 Task: Find connections with filter location Shāntipur with filter topic #Leadershipwith filter profile language German with filter current company Confederation of Indian Industry with filter school University of Kerala with filter industry Insurance with filter service category Resume Writing with filter keywords title Roofer
Action: Mouse moved to (691, 94)
Screenshot: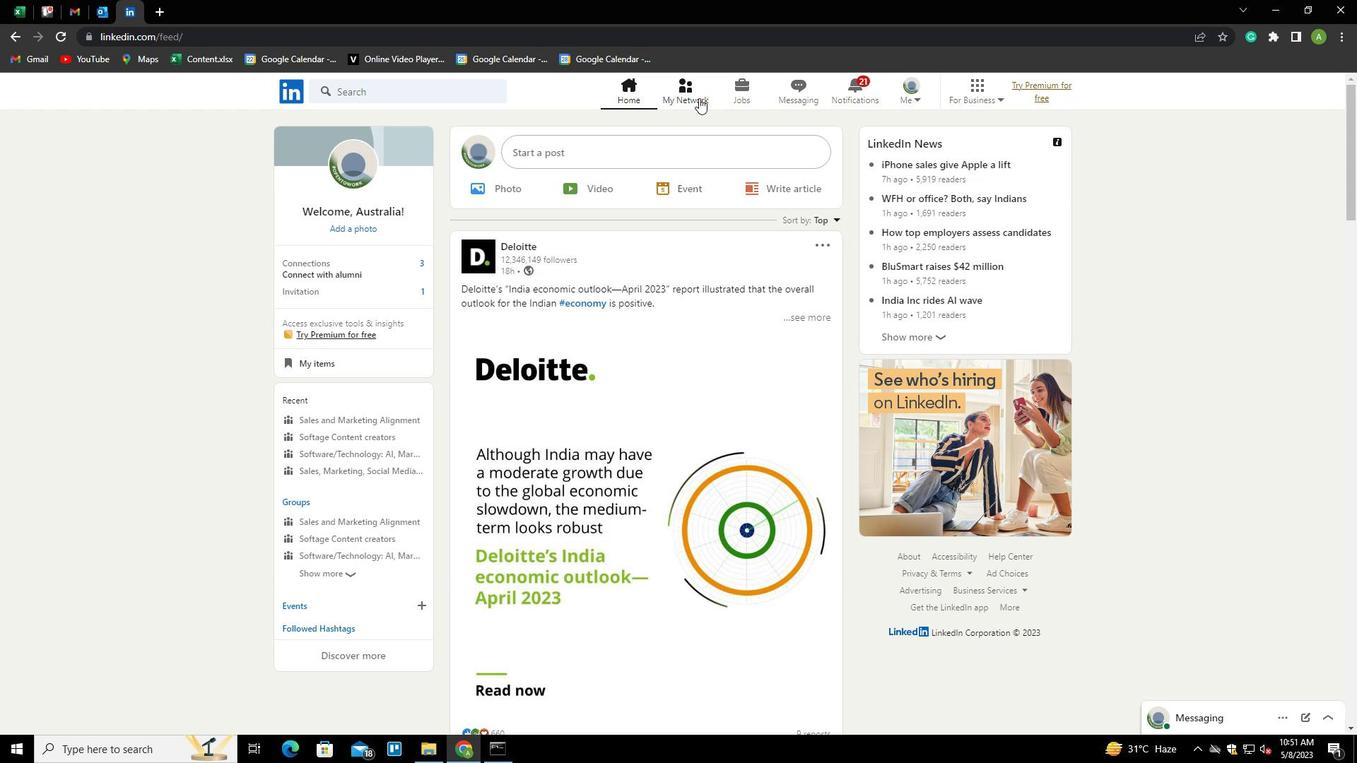 
Action: Mouse pressed left at (691, 94)
Screenshot: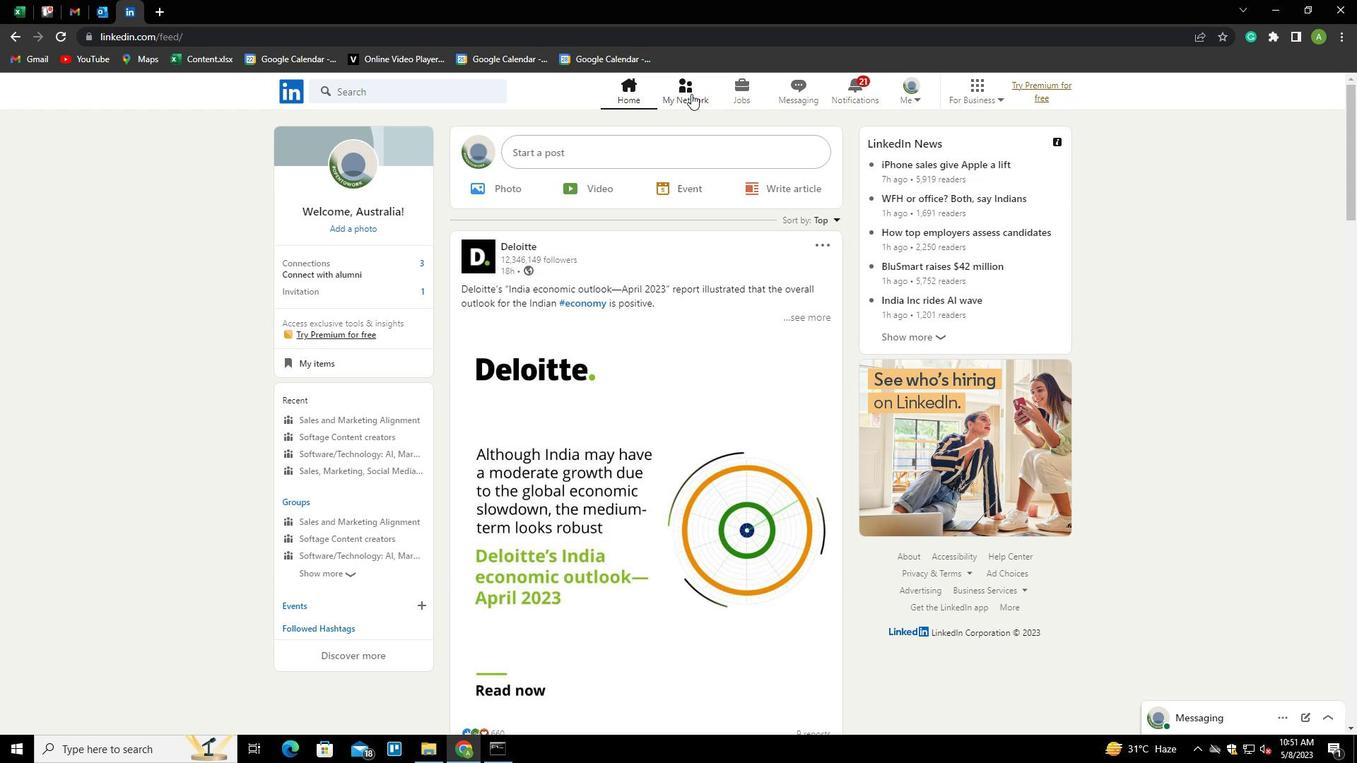 
Action: Mouse moved to (344, 165)
Screenshot: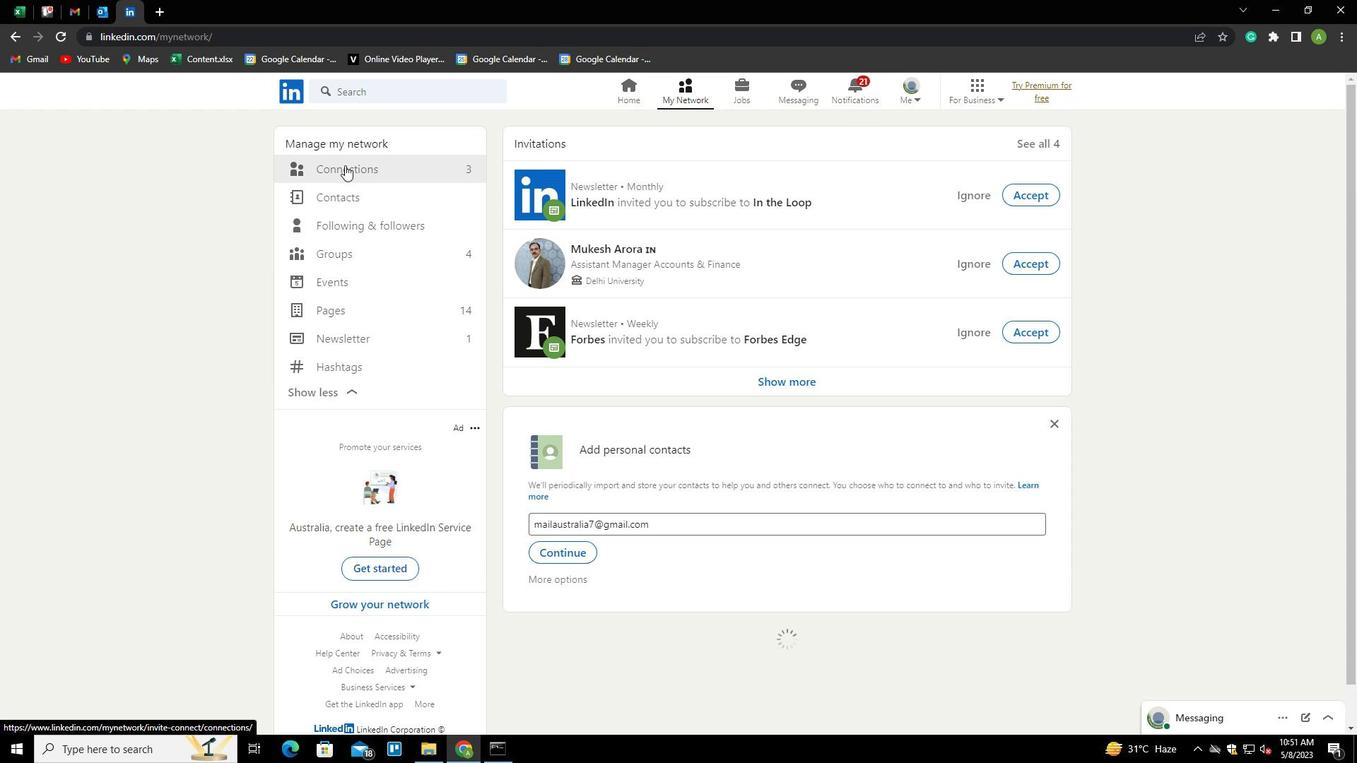 
Action: Mouse pressed left at (344, 165)
Screenshot: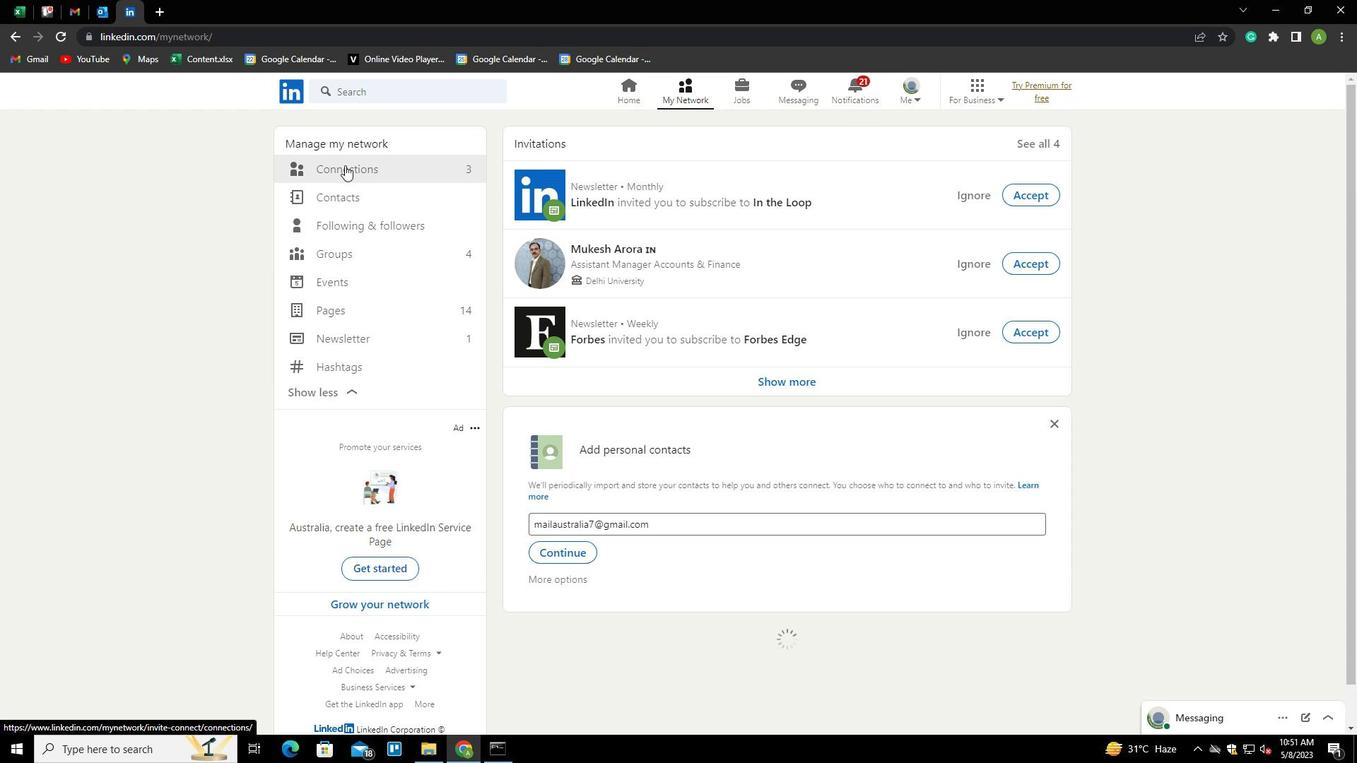 
Action: Mouse moved to (768, 166)
Screenshot: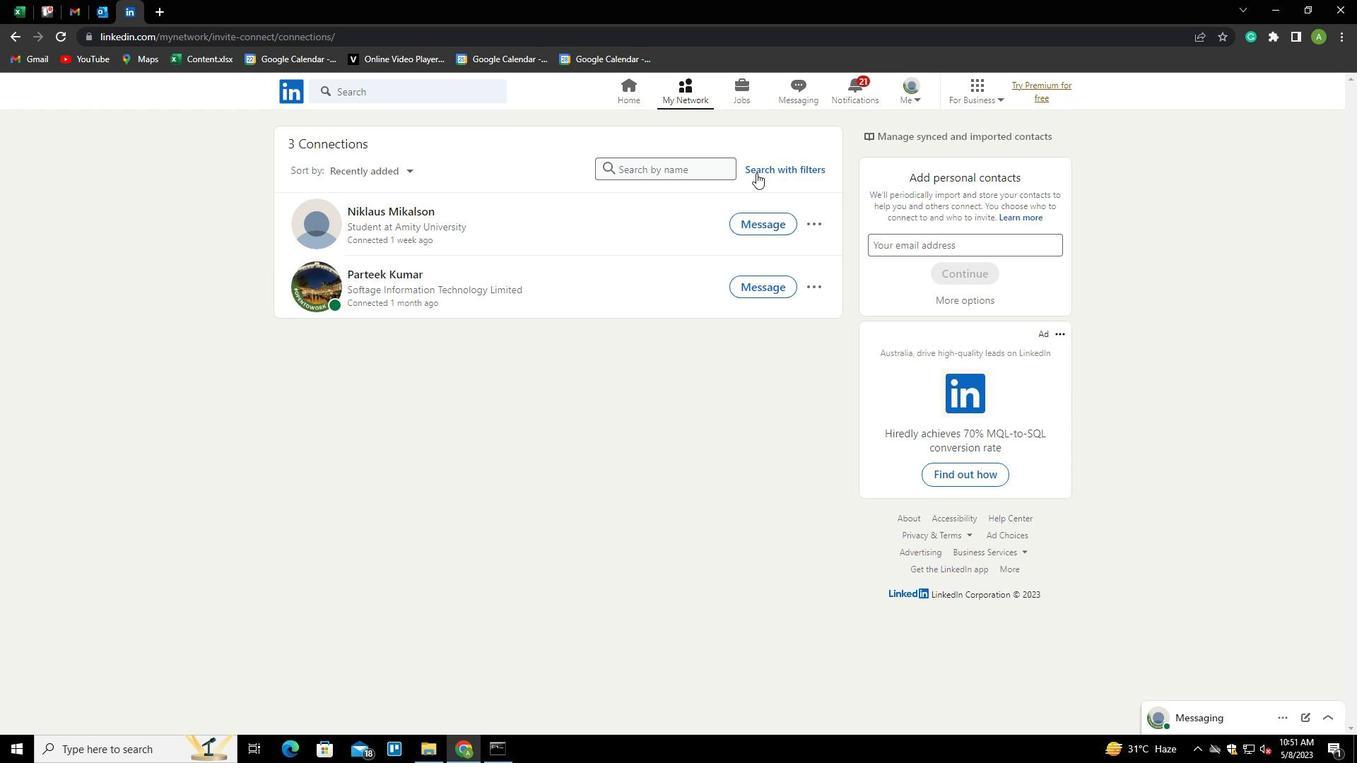 
Action: Mouse pressed left at (768, 166)
Screenshot: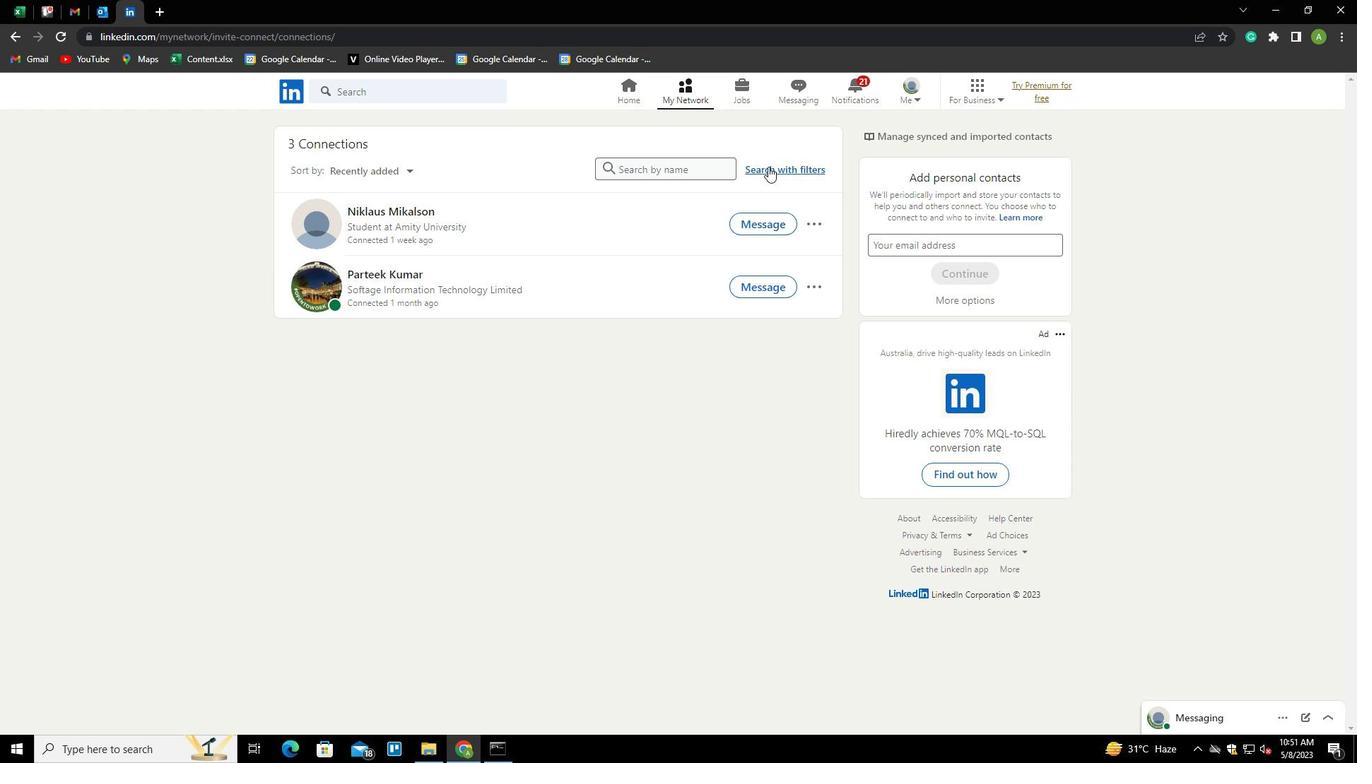 
Action: Mouse moved to (720, 127)
Screenshot: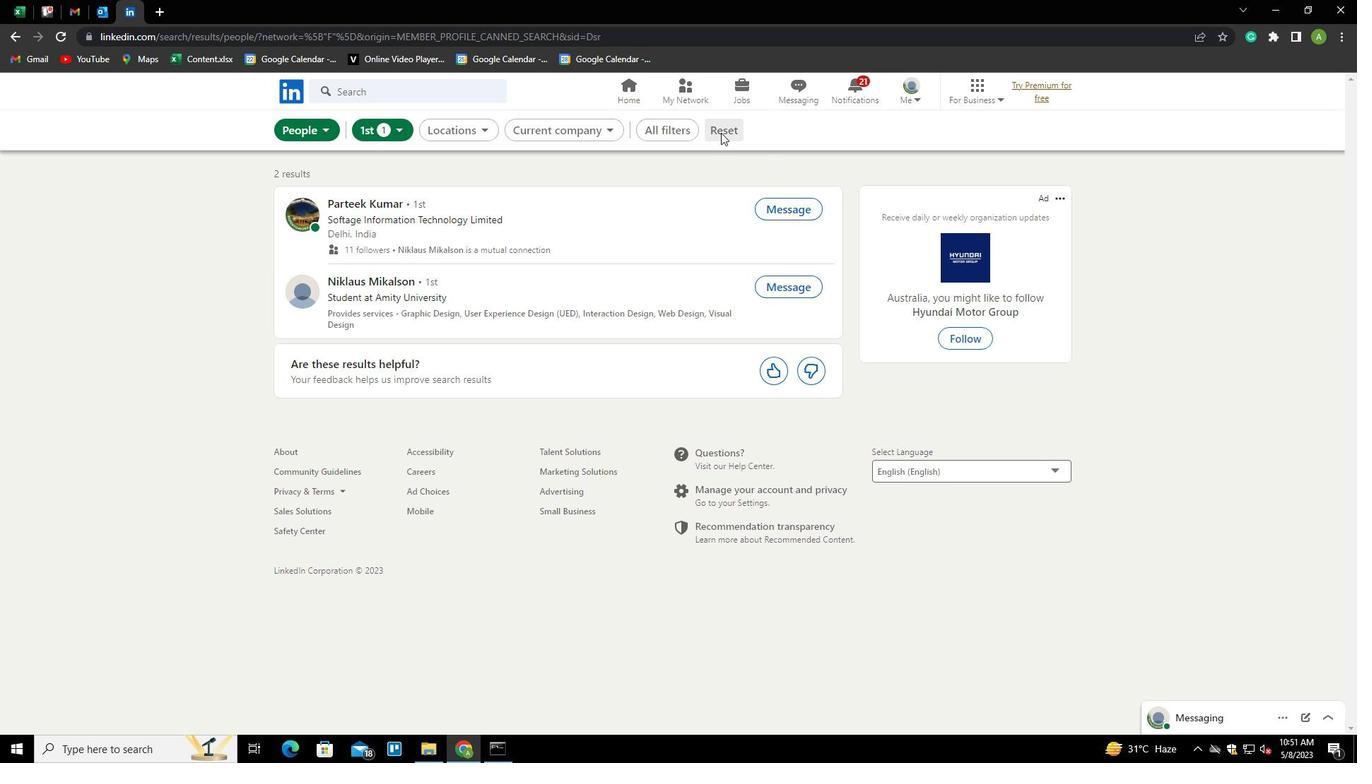 
Action: Mouse pressed left at (720, 127)
Screenshot: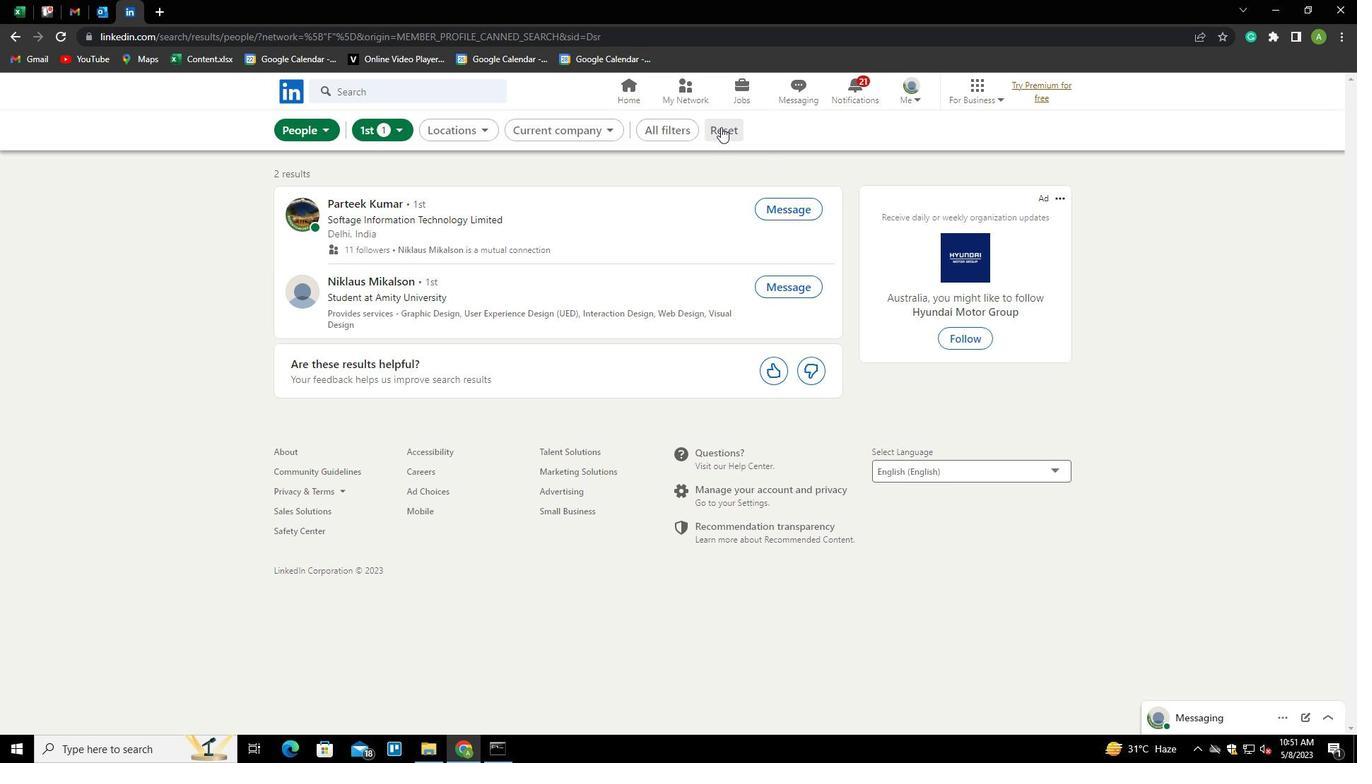 
Action: Mouse moved to (710, 132)
Screenshot: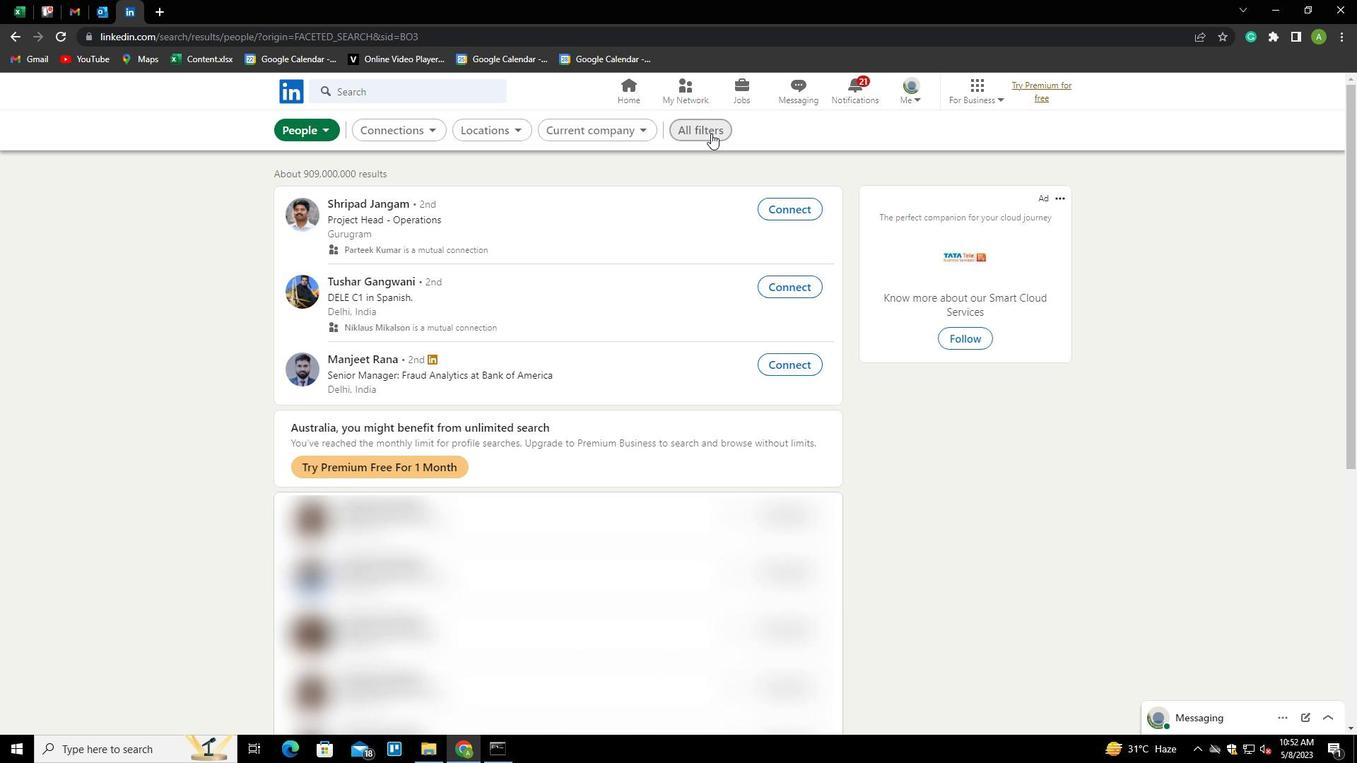 
Action: Mouse pressed left at (710, 132)
Screenshot: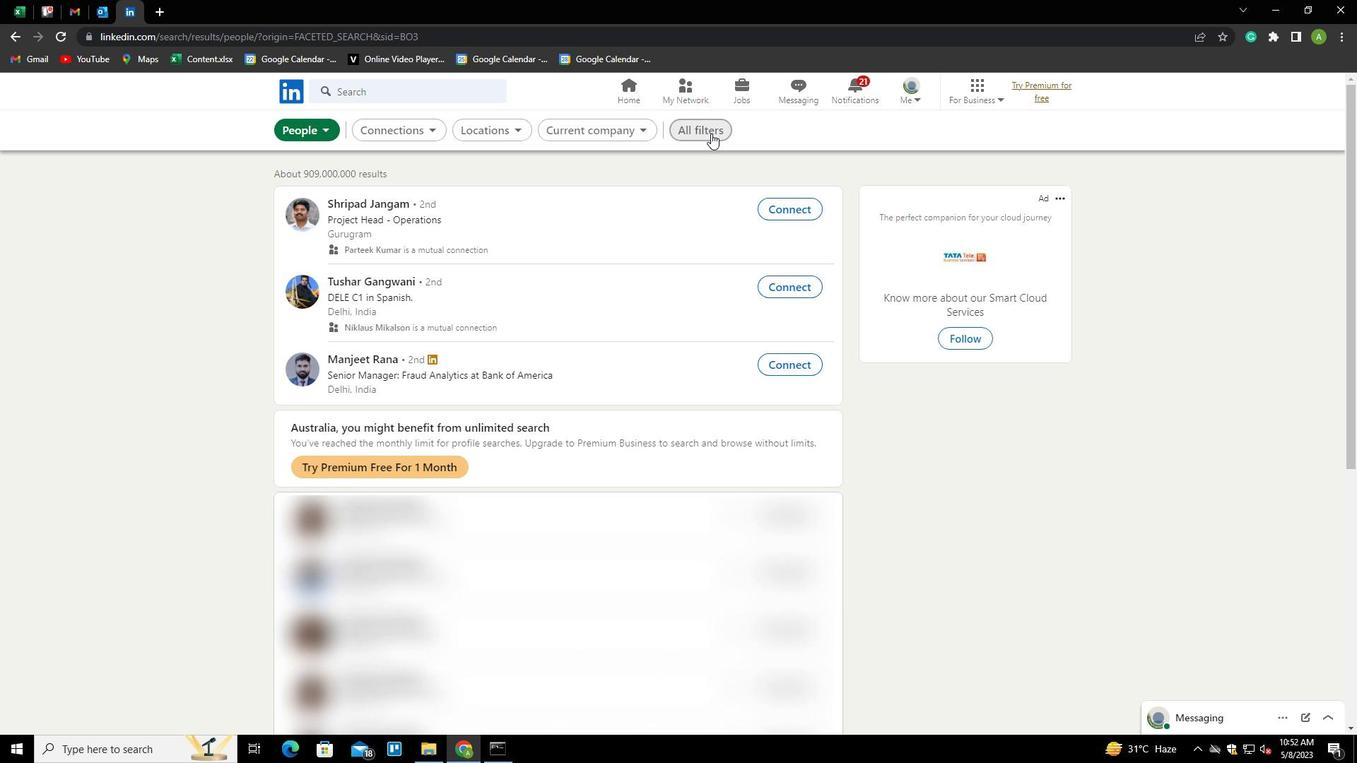 
Action: Mouse moved to (1179, 361)
Screenshot: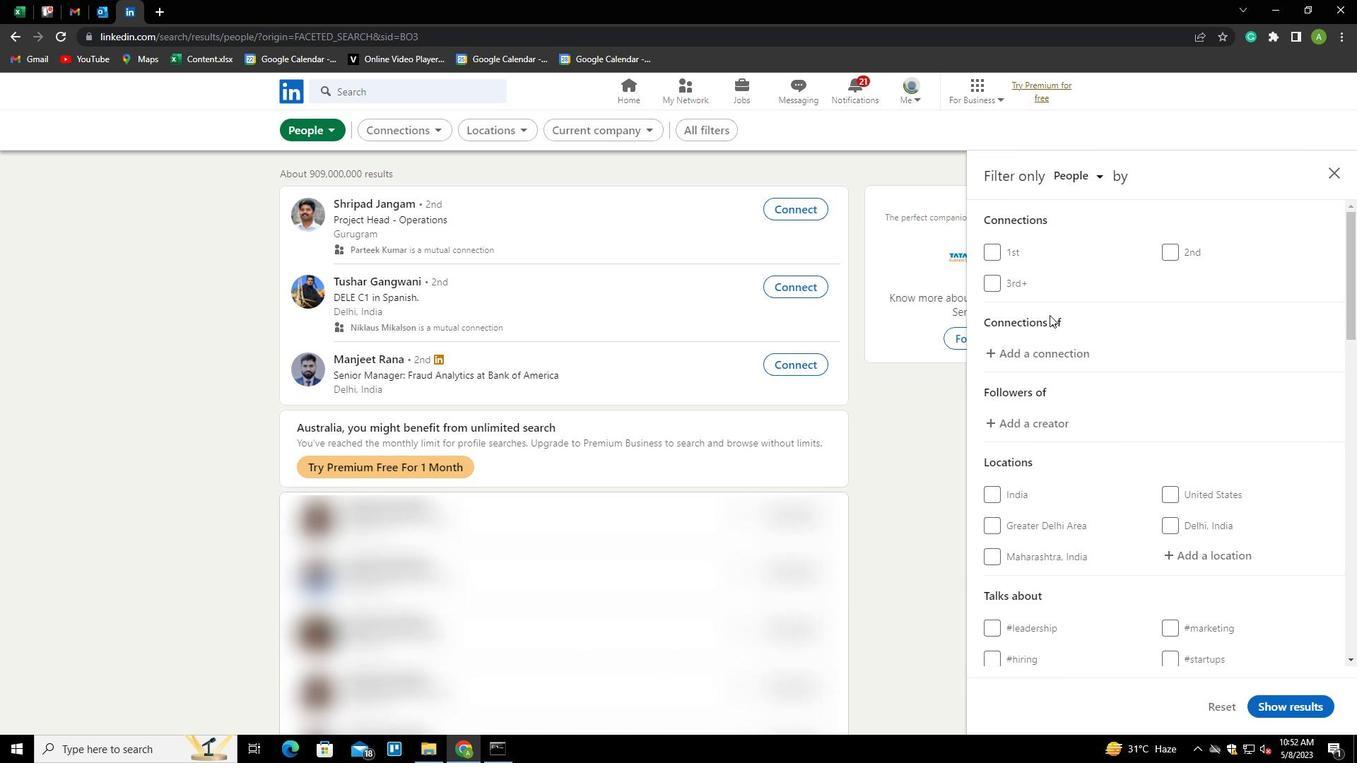 
Action: Mouse scrolled (1179, 360) with delta (0, 0)
Screenshot: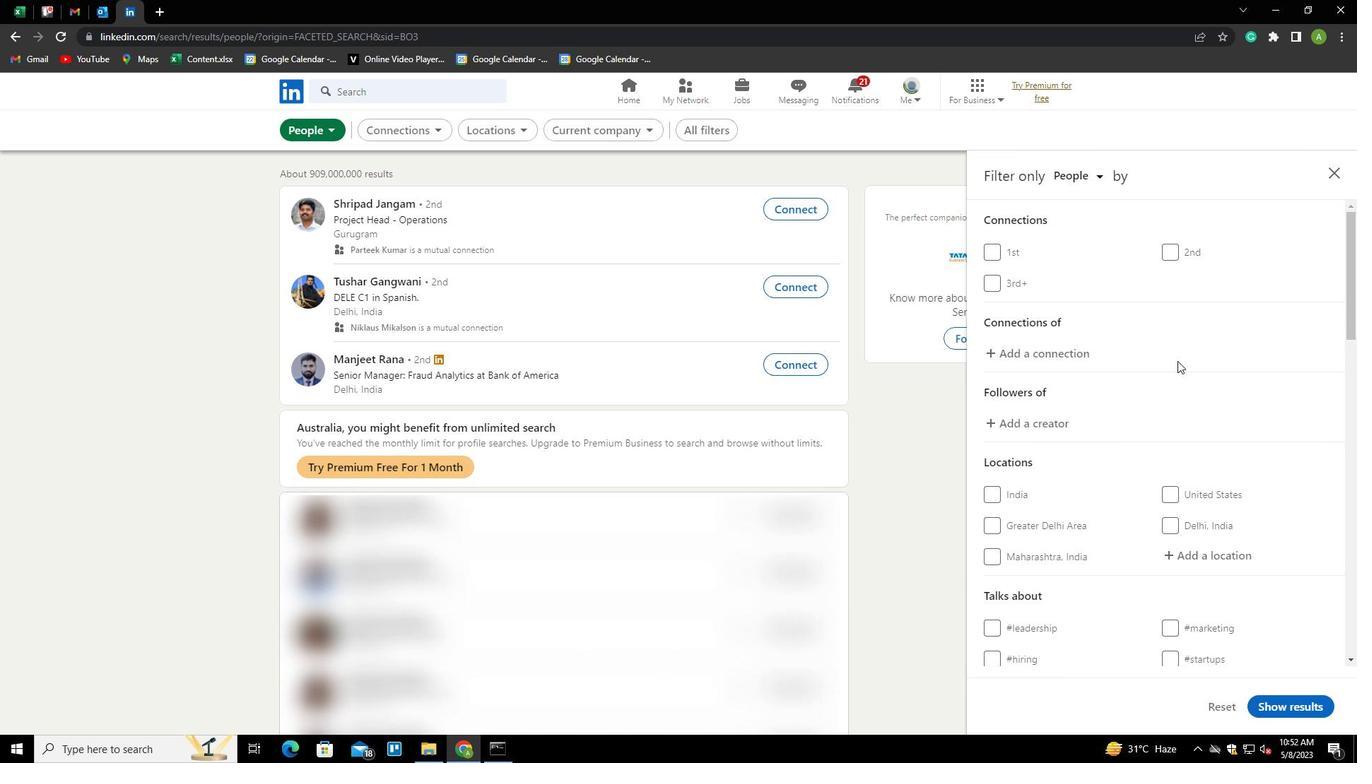 
Action: Mouse scrolled (1179, 360) with delta (0, 0)
Screenshot: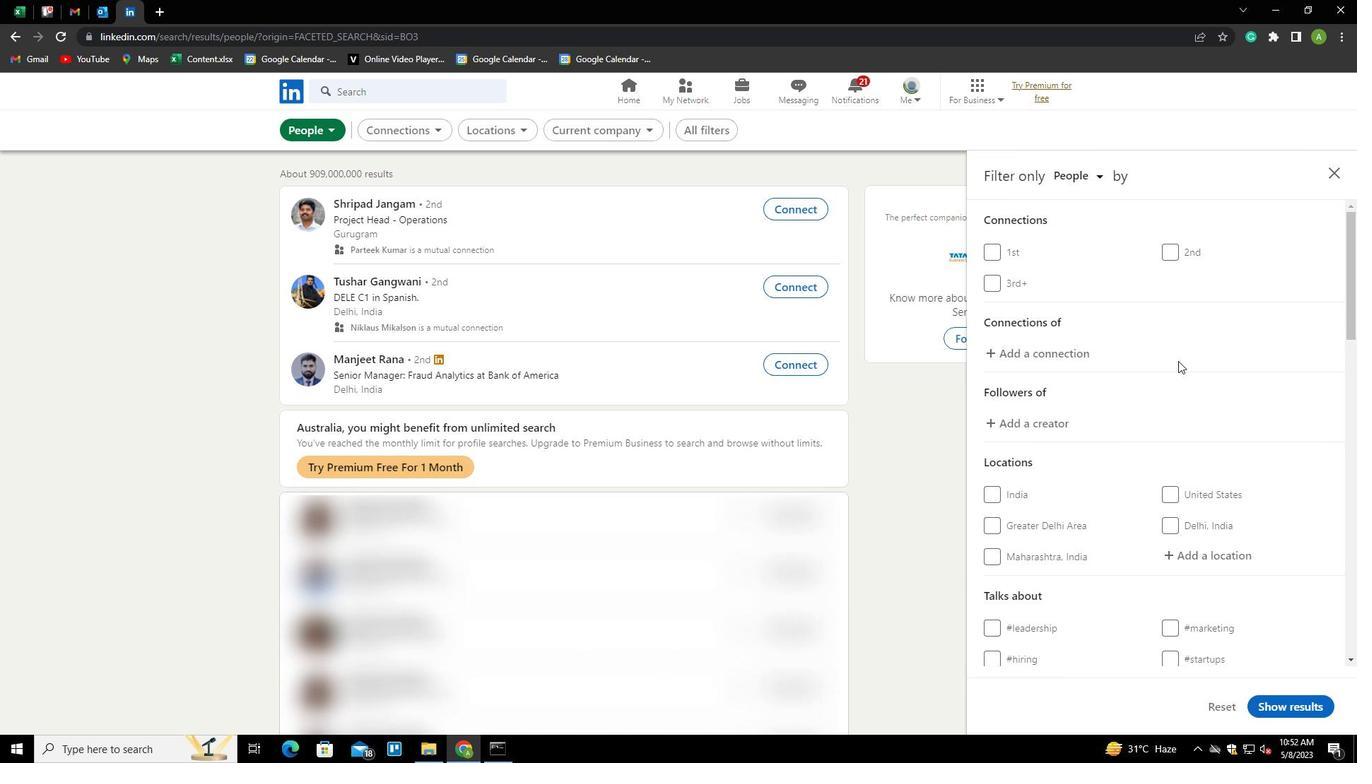 
Action: Mouse moved to (1186, 420)
Screenshot: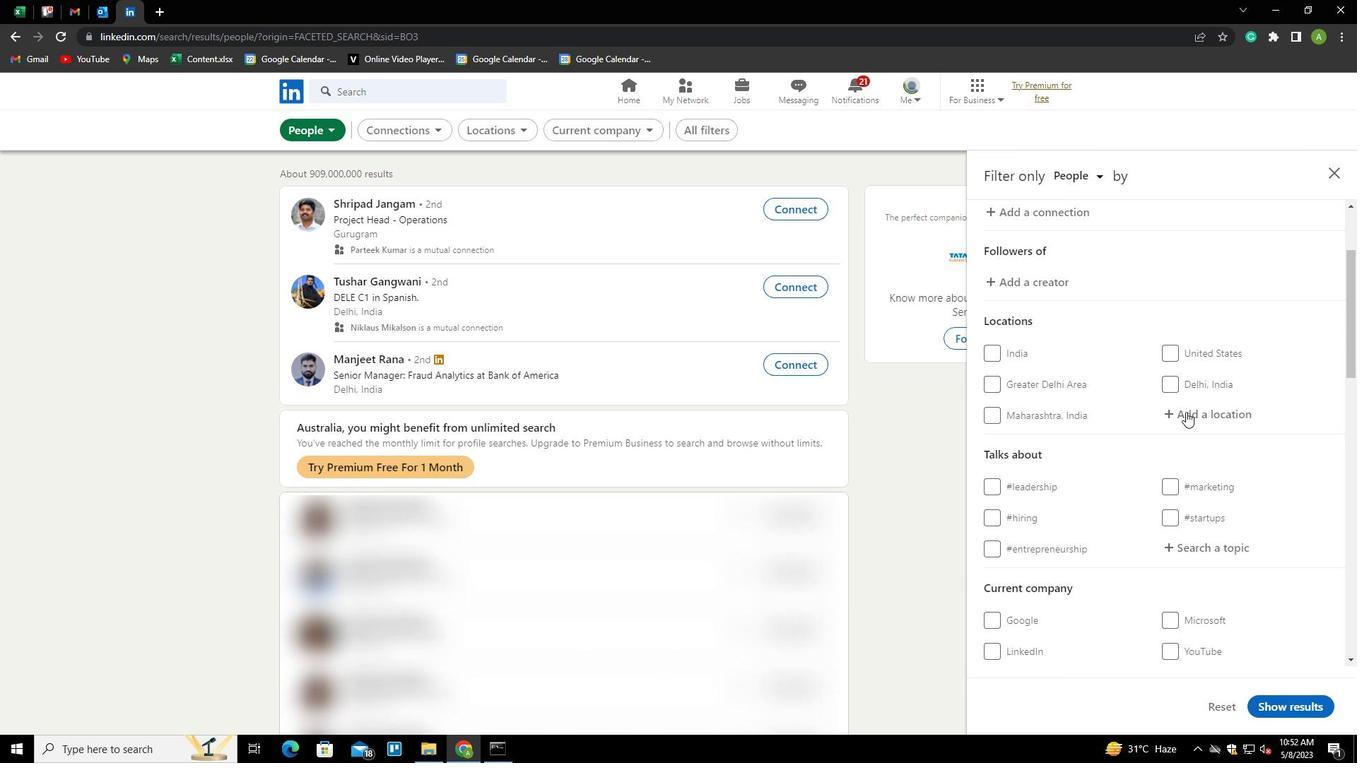 
Action: Mouse pressed left at (1186, 420)
Screenshot: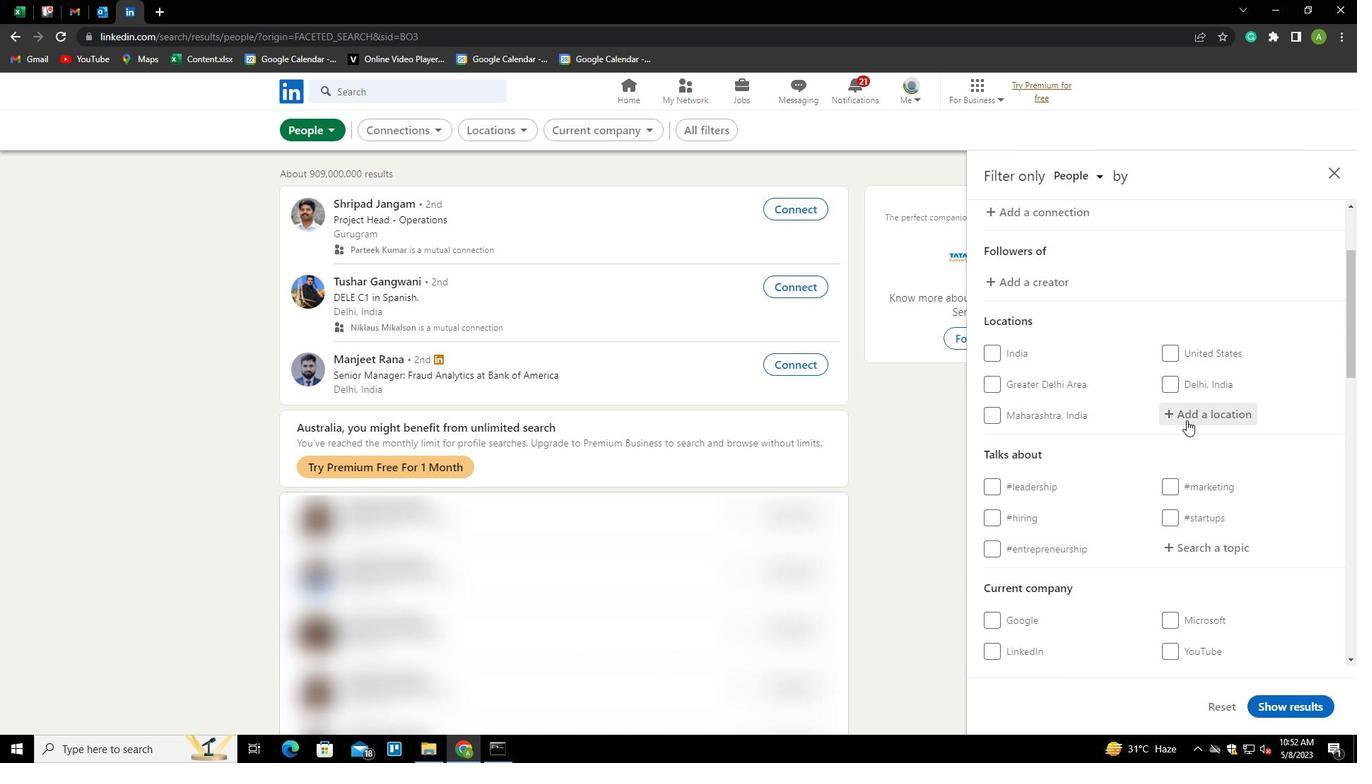 
Action: Key pressed <Key.shift>SHNTIPUR
Screenshot: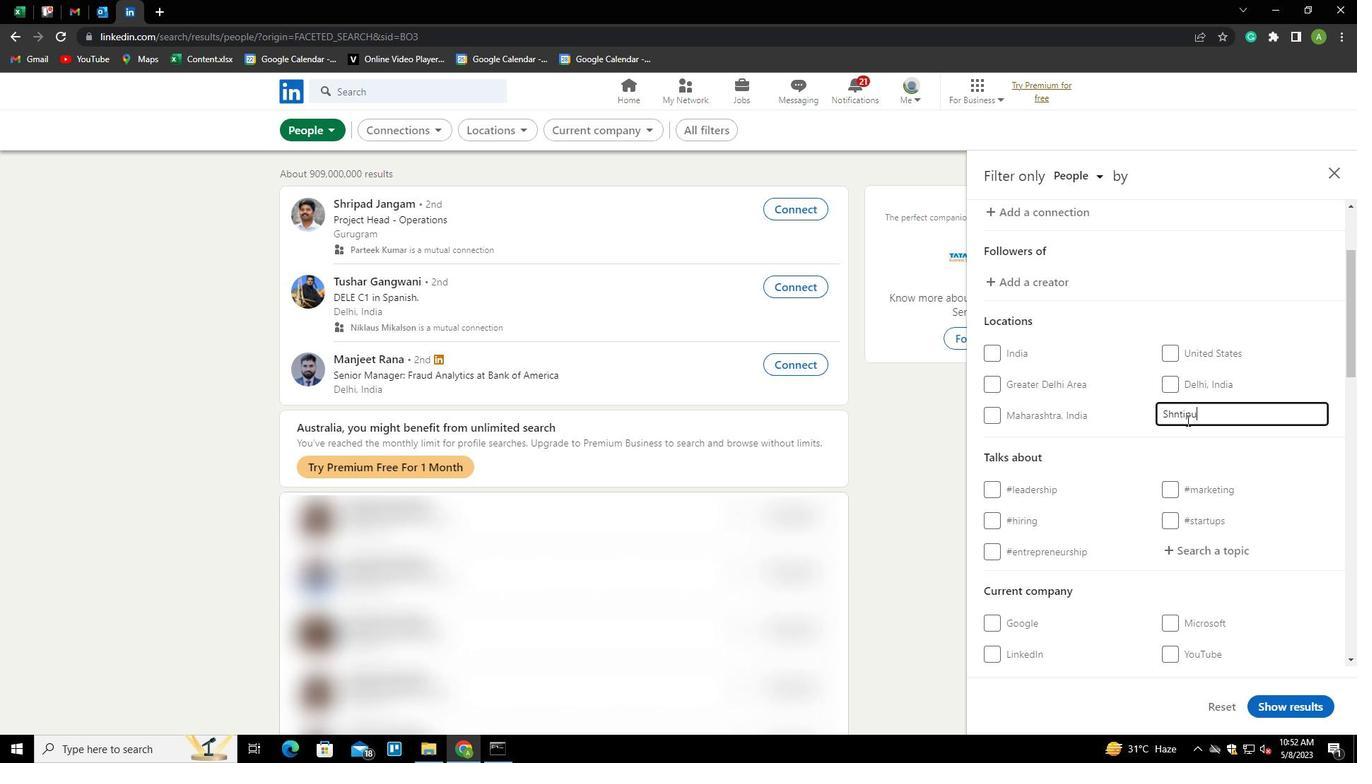 
Action: Mouse moved to (1173, 417)
Screenshot: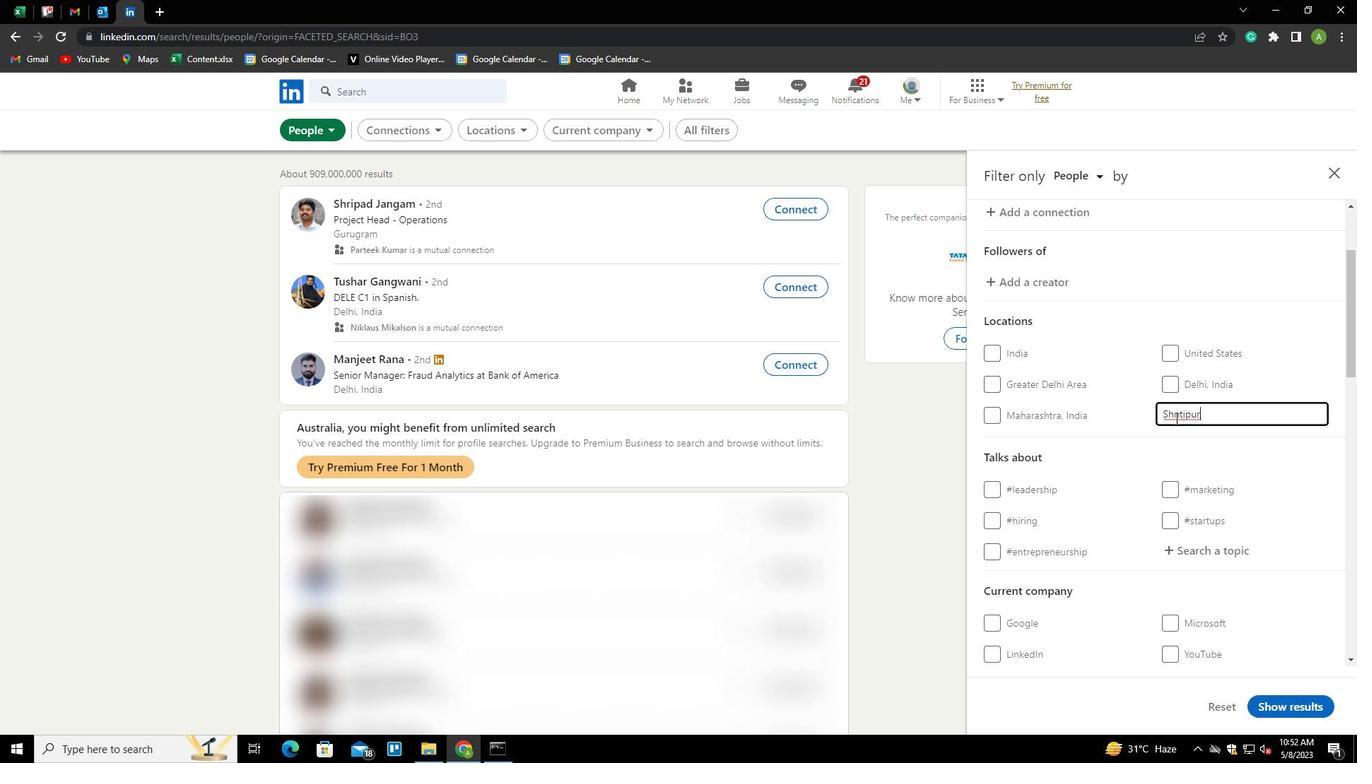 
Action: Mouse pressed left at (1173, 417)
Screenshot: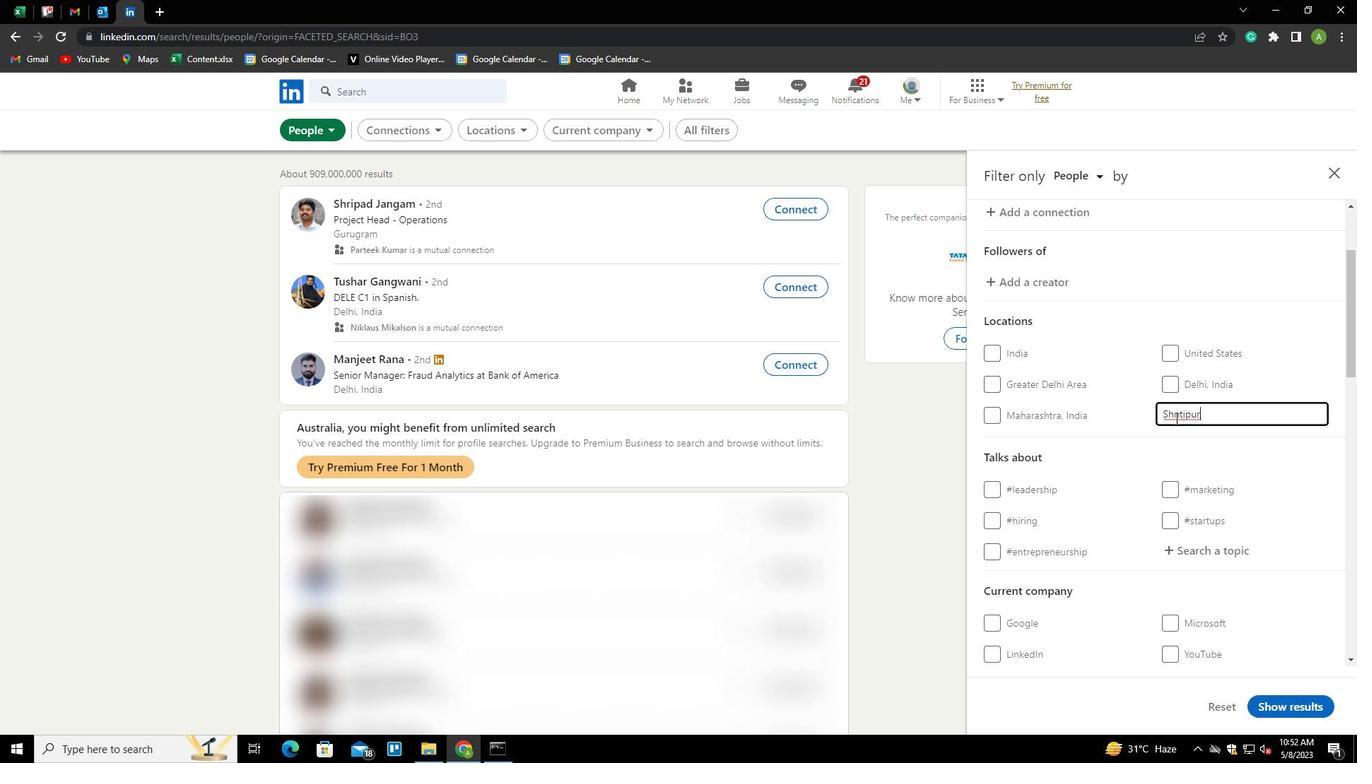 
Action: Mouse moved to (1181, 417)
Screenshot: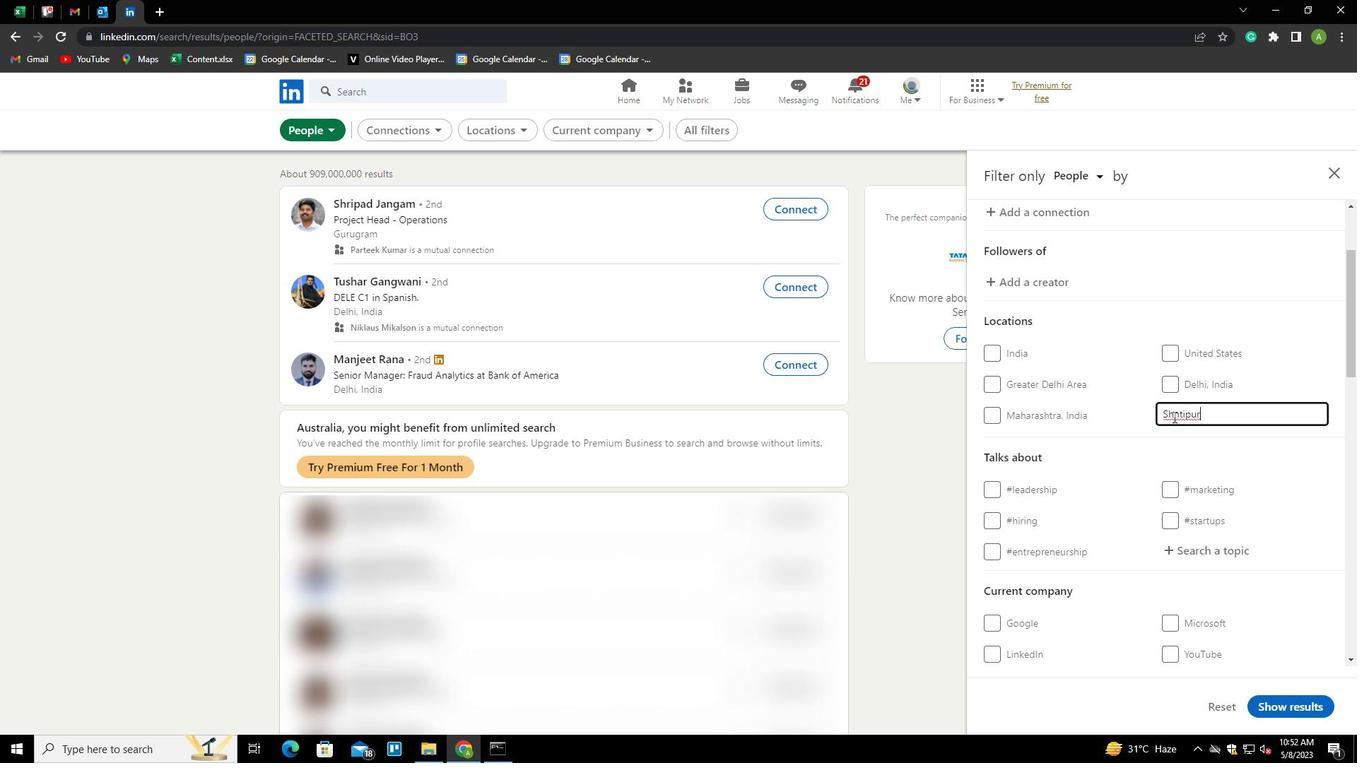 
Action: Key pressed A
Screenshot: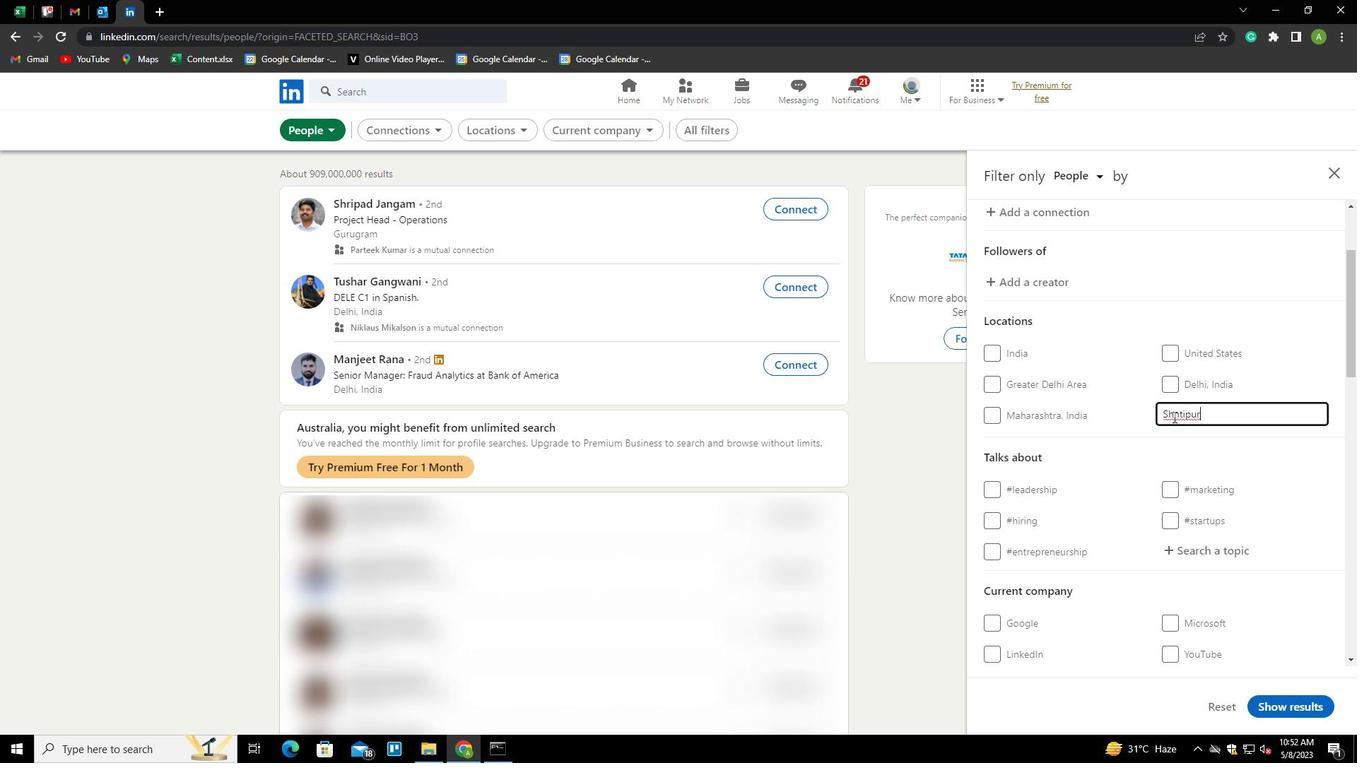 
Action: Mouse moved to (1261, 473)
Screenshot: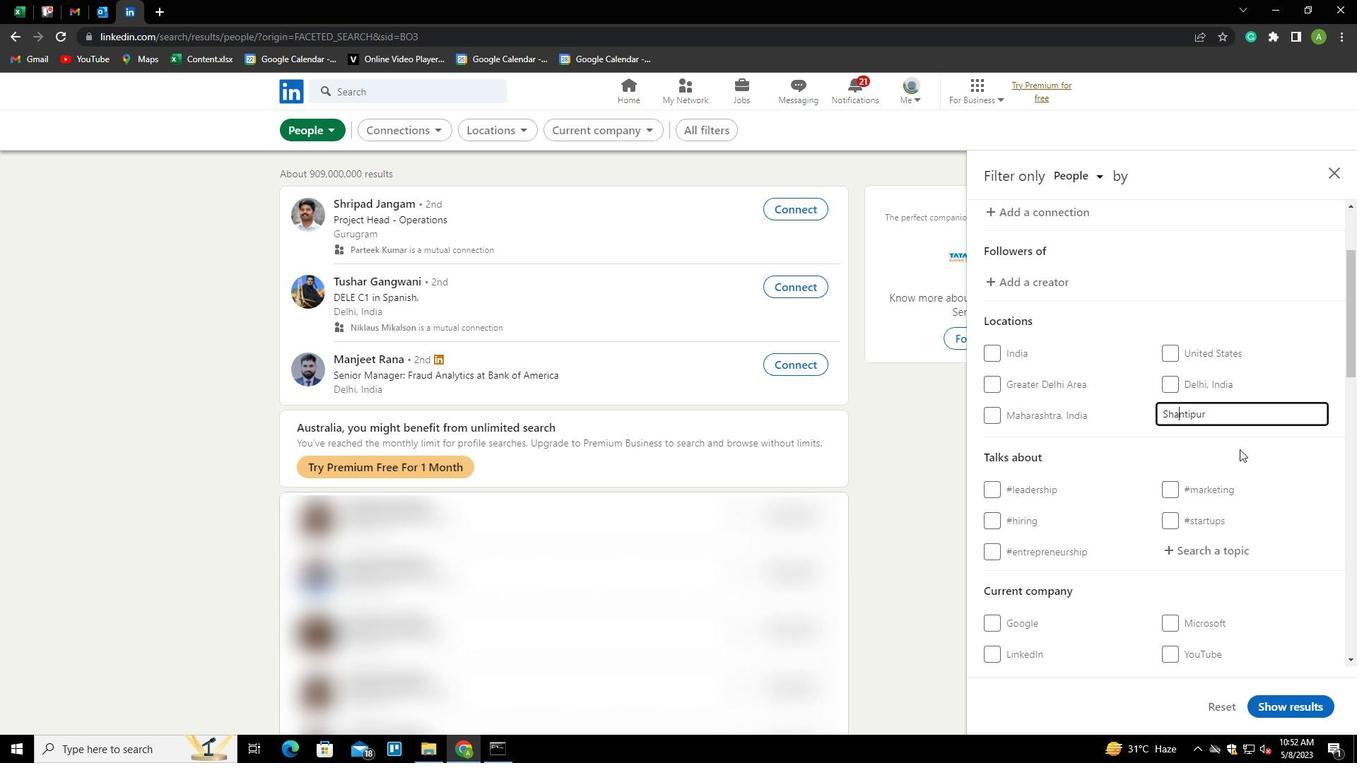 
Action: Mouse pressed left at (1261, 473)
Screenshot: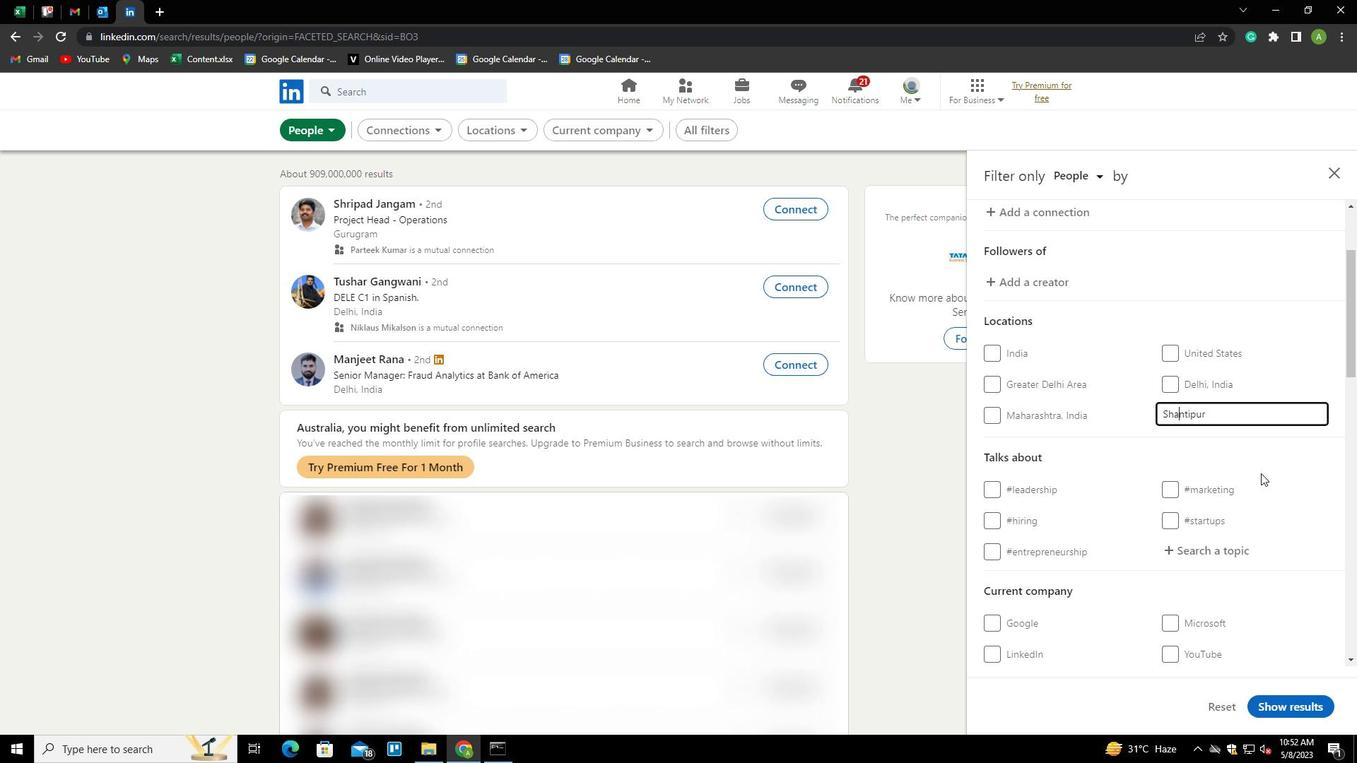 
Action: Mouse moved to (1244, 548)
Screenshot: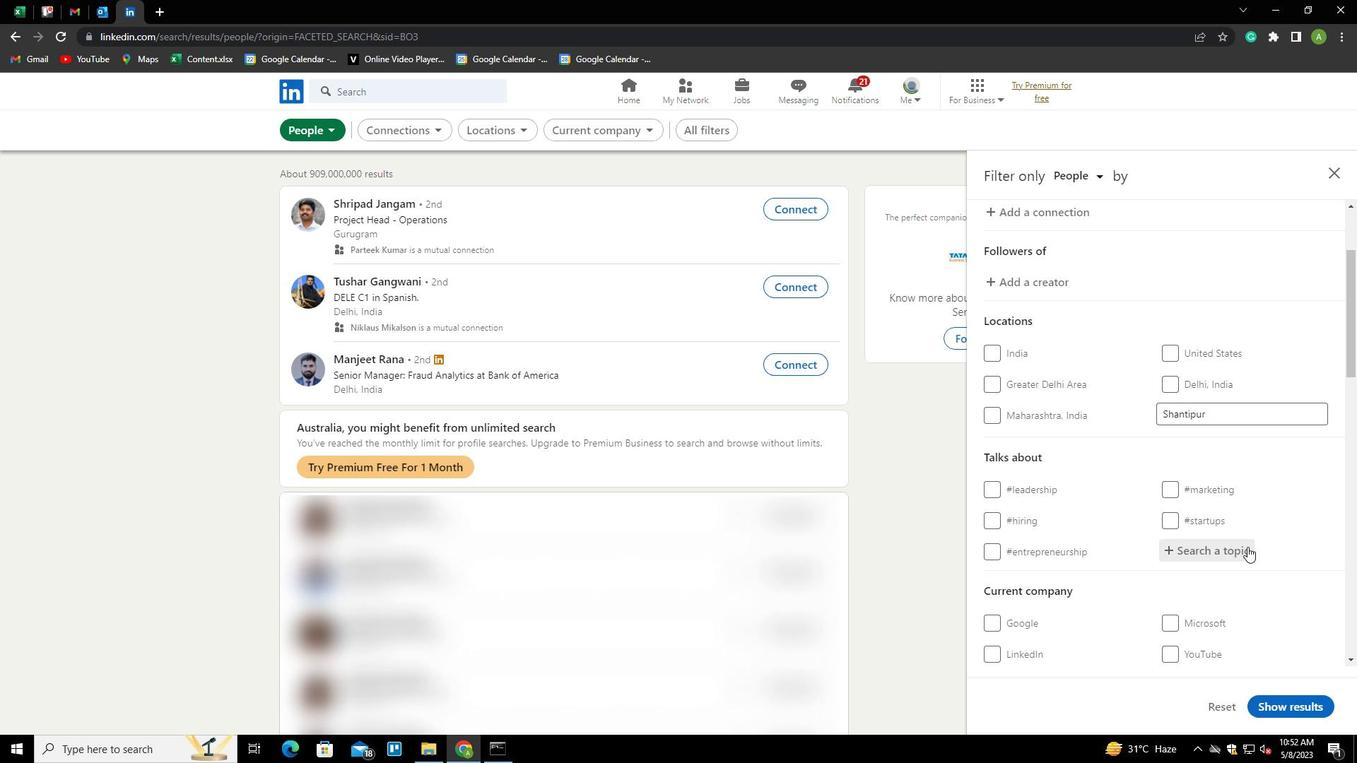 
Action: Mouse pressed left at (1244, 548)
Screenshot: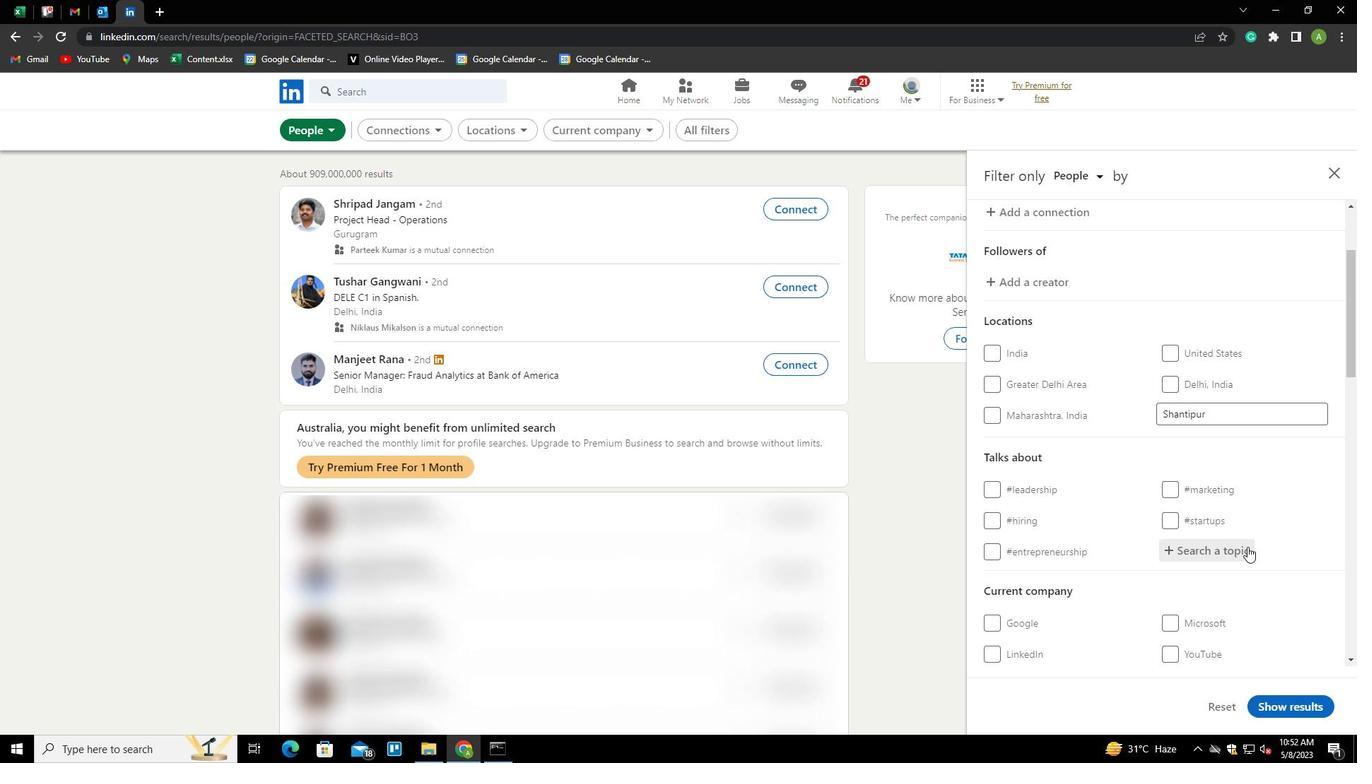 
Action: Key pressed LEADERSHIP<Key.down><Key.enter>
Screenshot: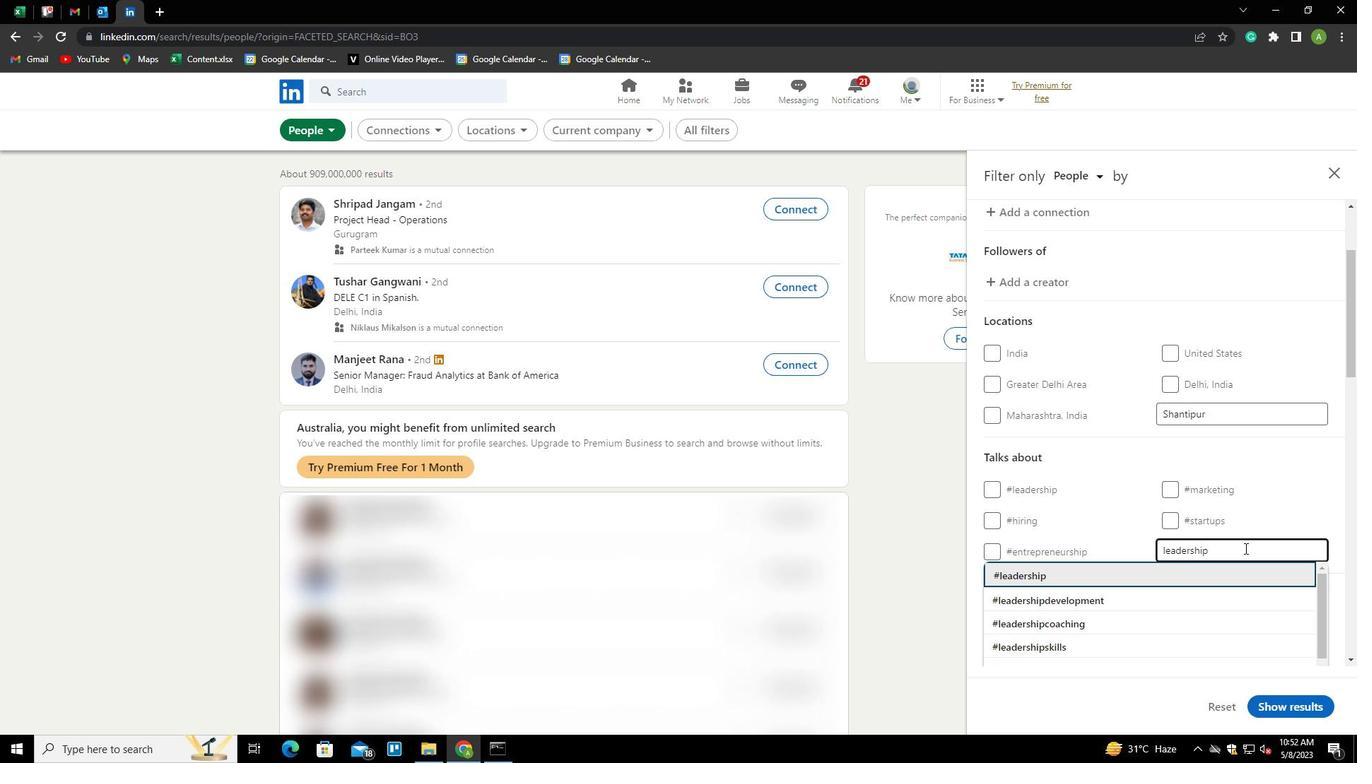 
Action: Mouse moved to (1244, 549)
Screenshot: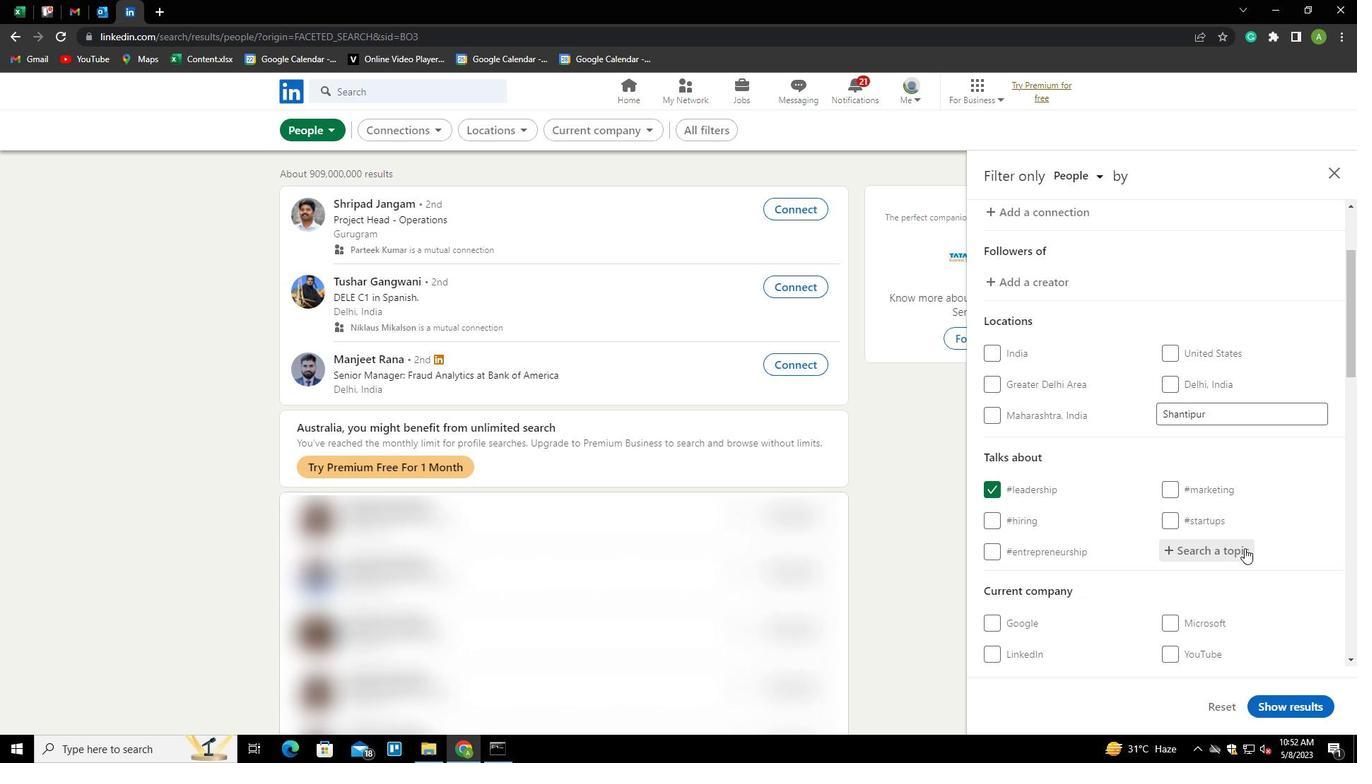 
Action: Mouse scrolled (1244, 548) with delta (0, 0)
Screenshot: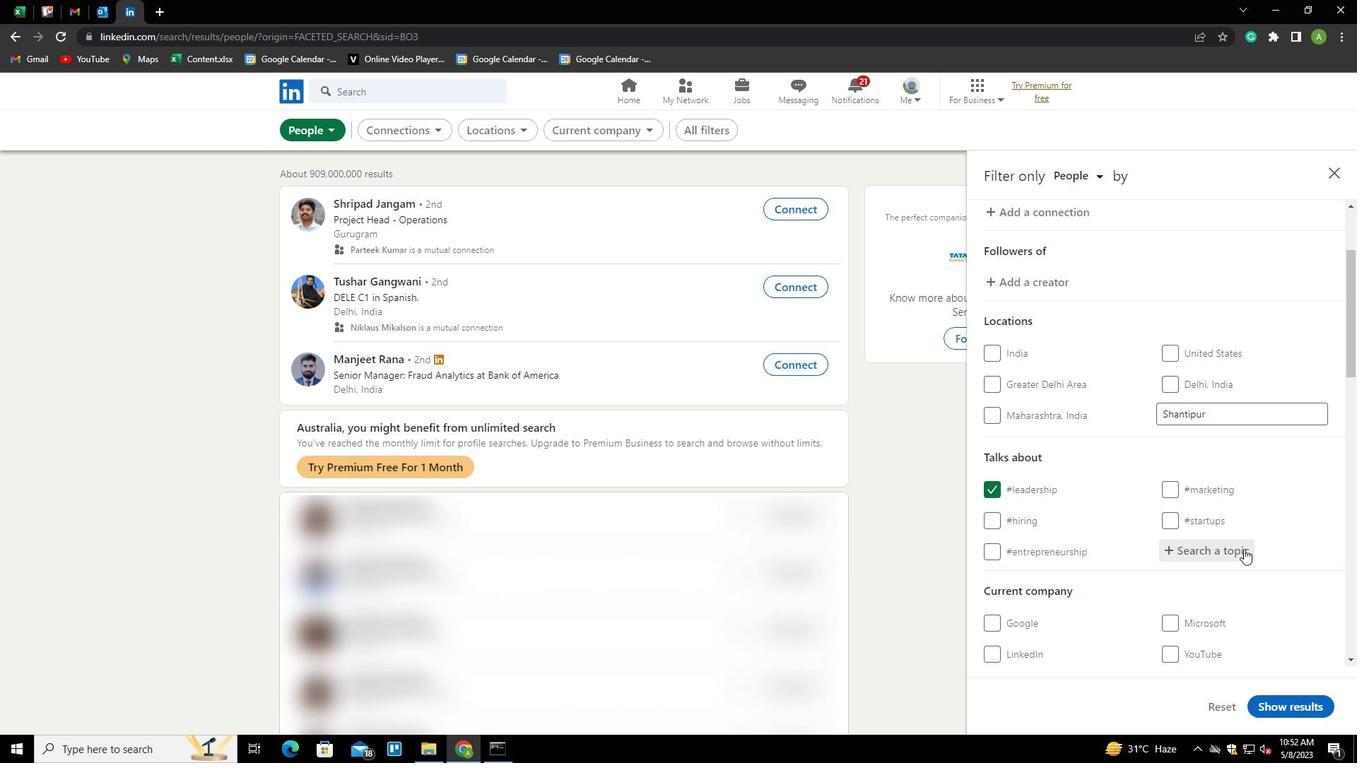 
Action: Mouse scrolled (1244, 548) with delta (0, 0)
Screenshot: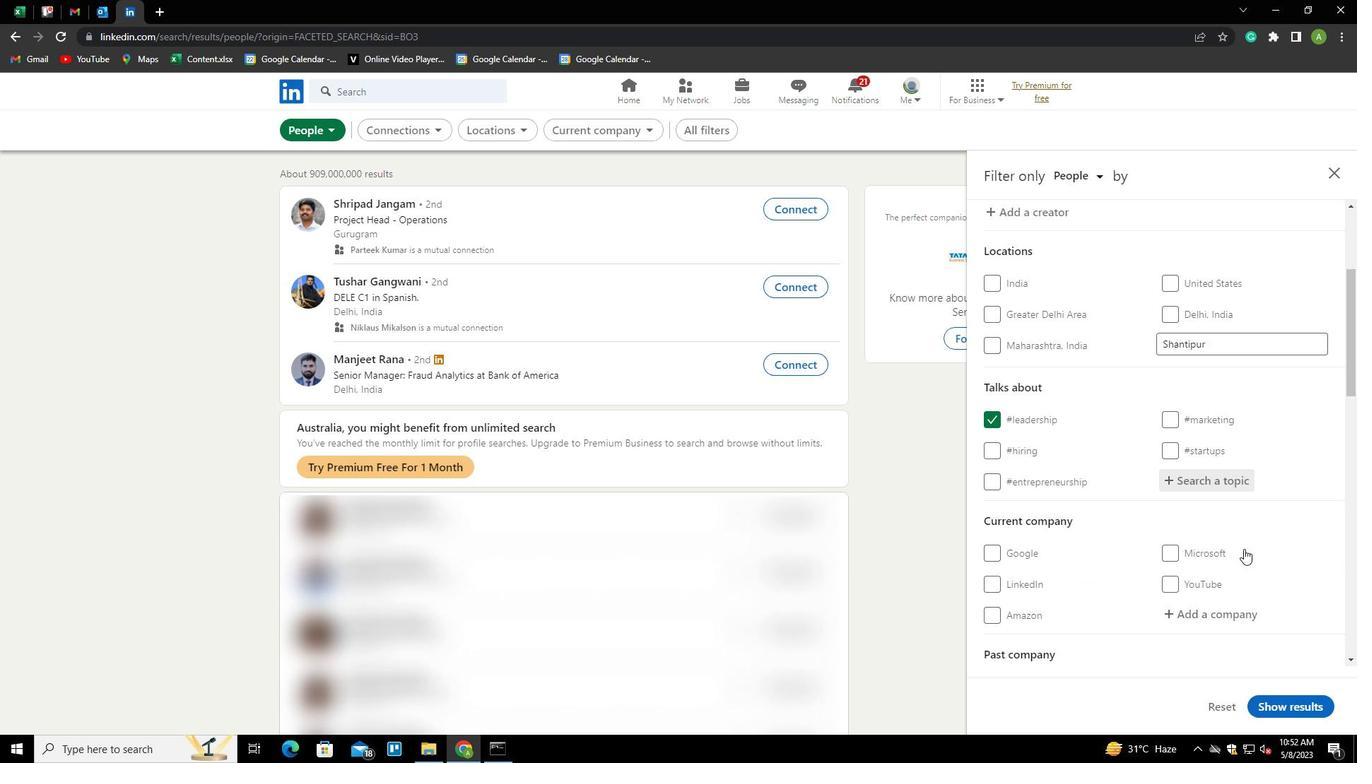 
Action: Mouse moved to (1237, 563)
Screenshot: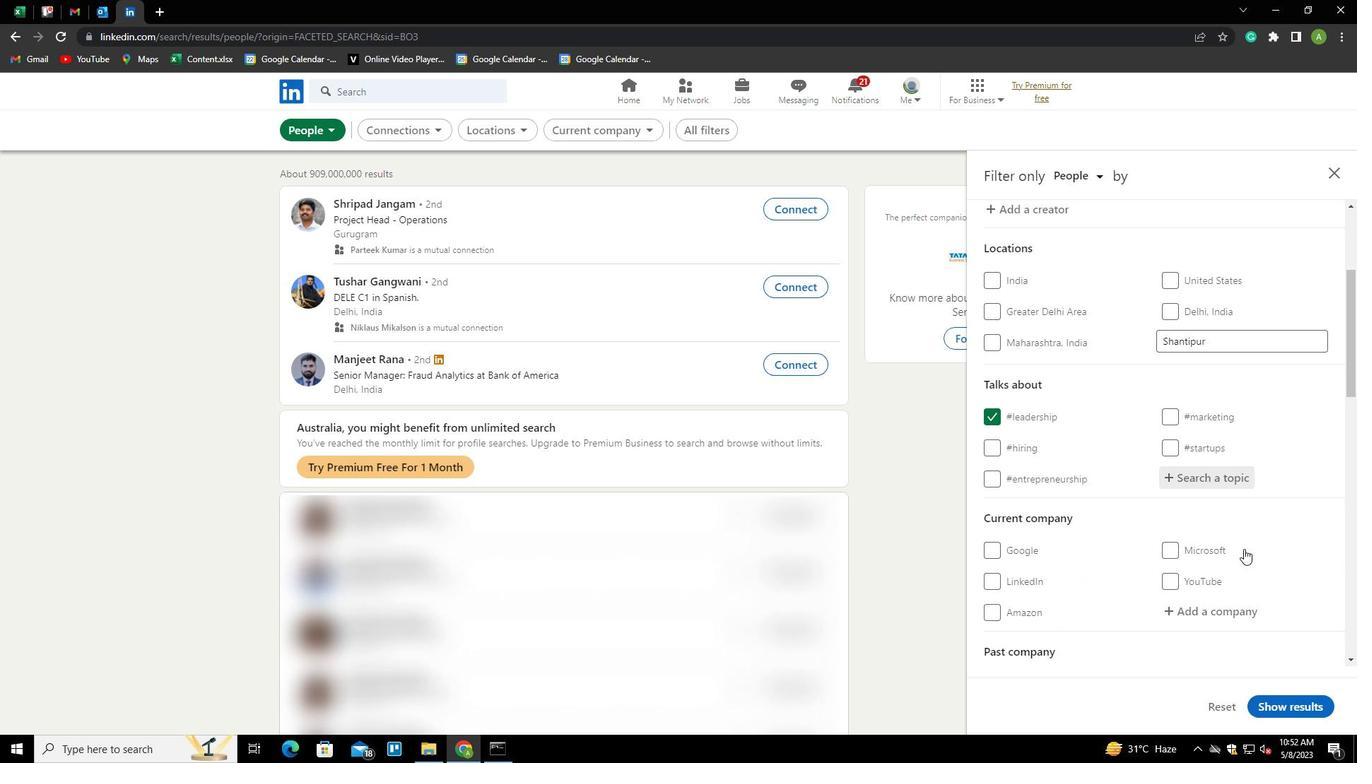 
Action: Mouse scrolled (1237, 562) with delta (0, 0)
Screenshot: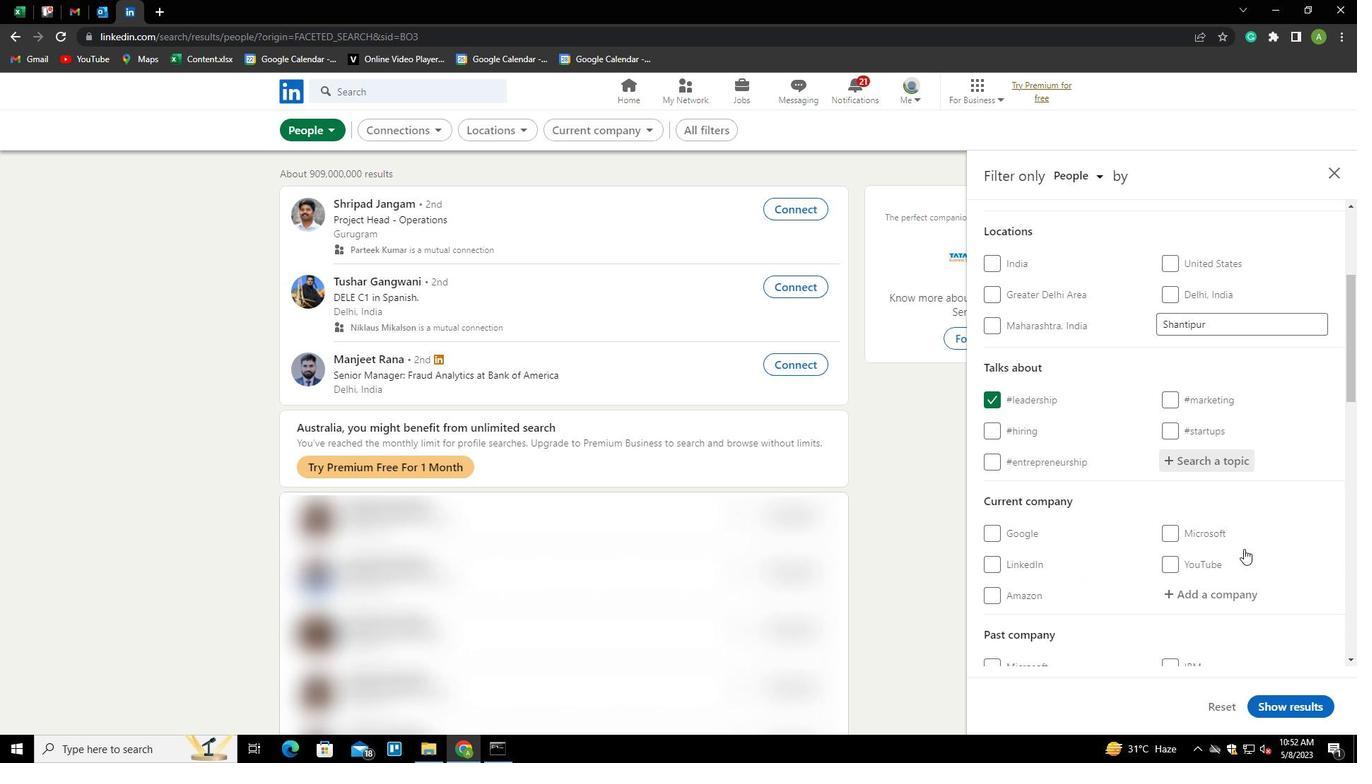 
Action: Mouse scrolled (1237, 562) with delta (0, 0)
Screenshot: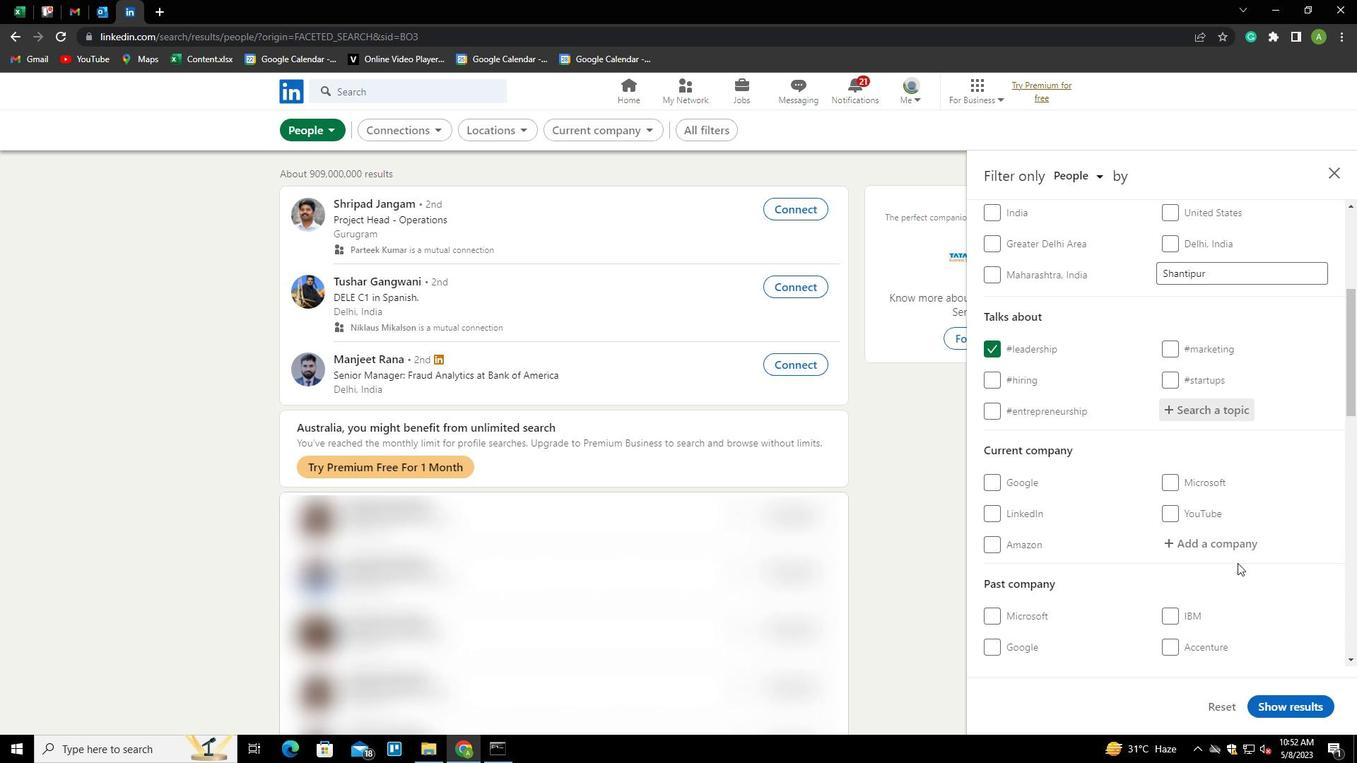 
Action: Mouse scrolled (1237, 562) with delta (0, 0)
Screenshot: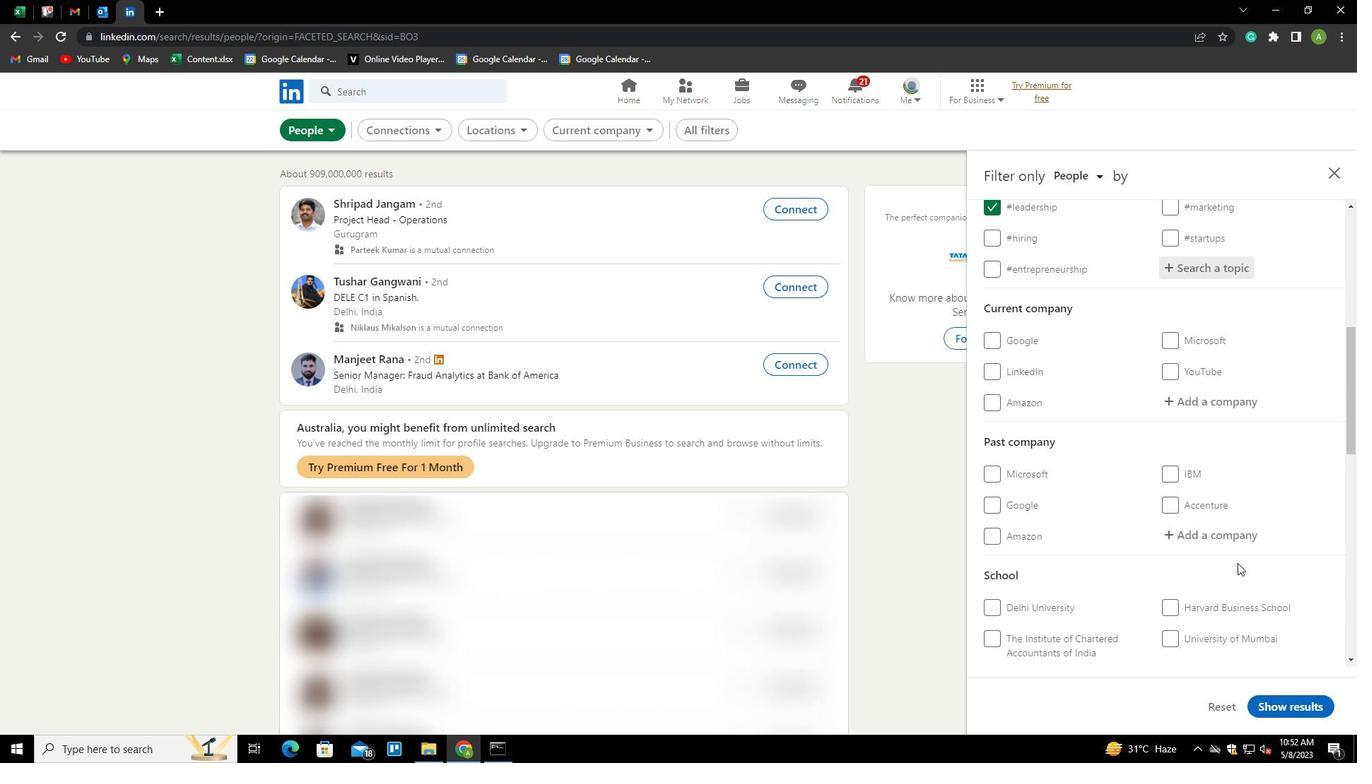 
Action: Mouse scrolled (1237, 562) with delta (0, 0)
Screenshot: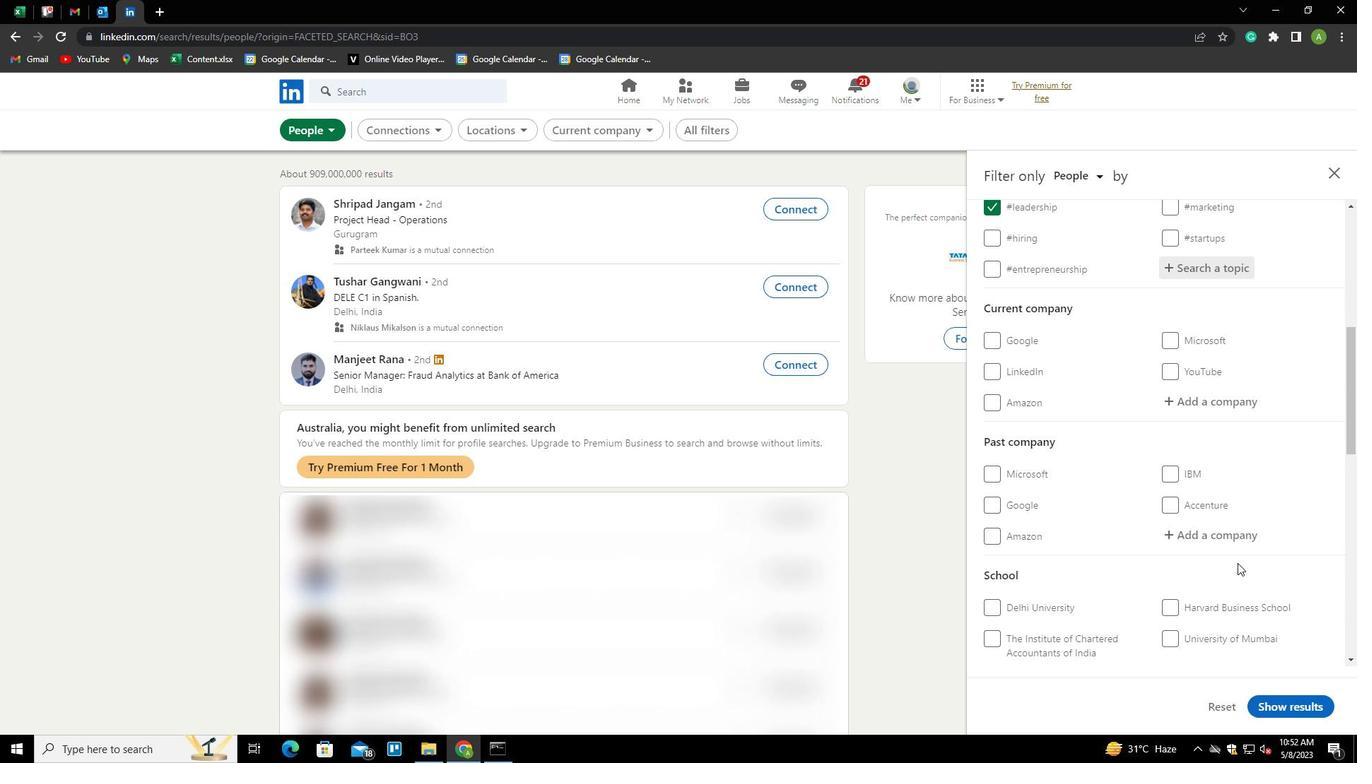 
Action: Mouse scrolled (1237, 562) with delta (0, 0)
Screenshot: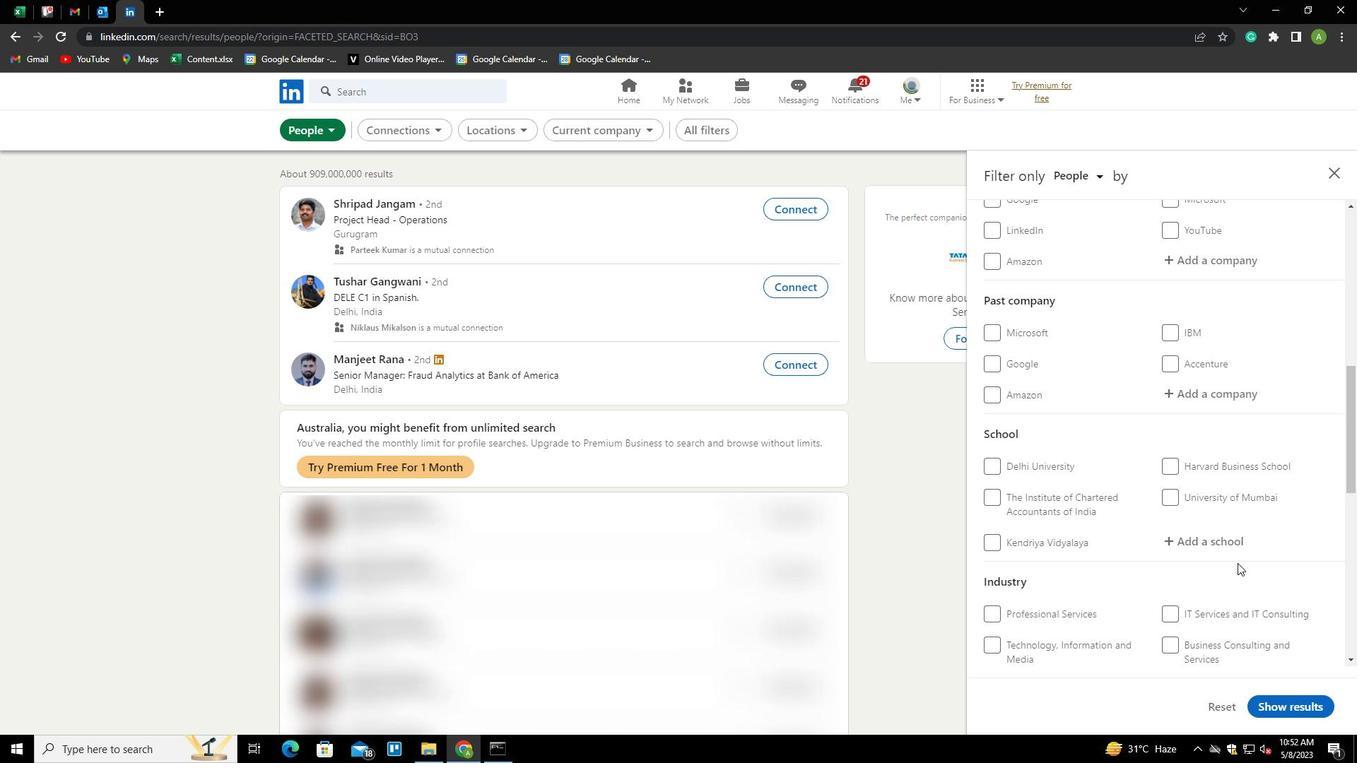 
Action: Mouse scrolled (1237, 562) with delta (0, 0)
Screenshot: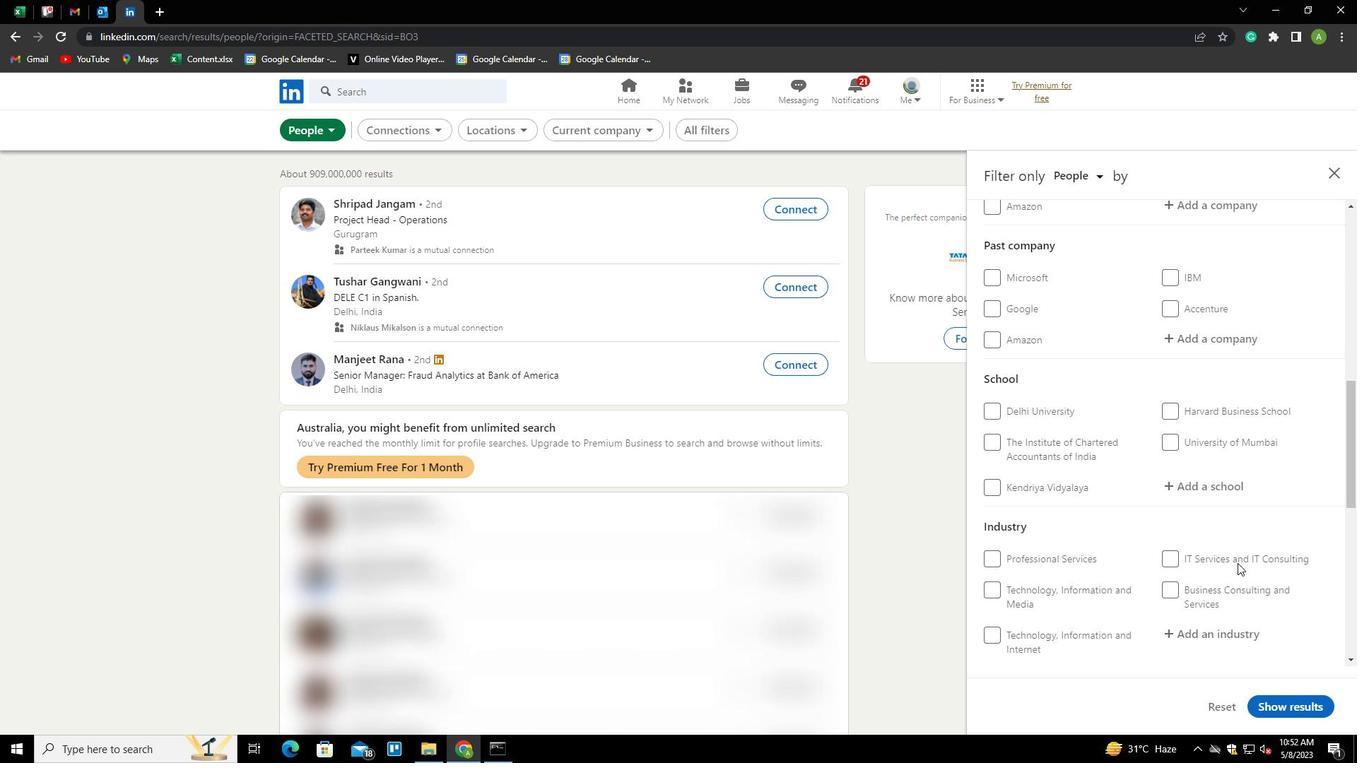 
Action: Mouse scrolled (1237, 562) with delta (0, 0)
Screenshot: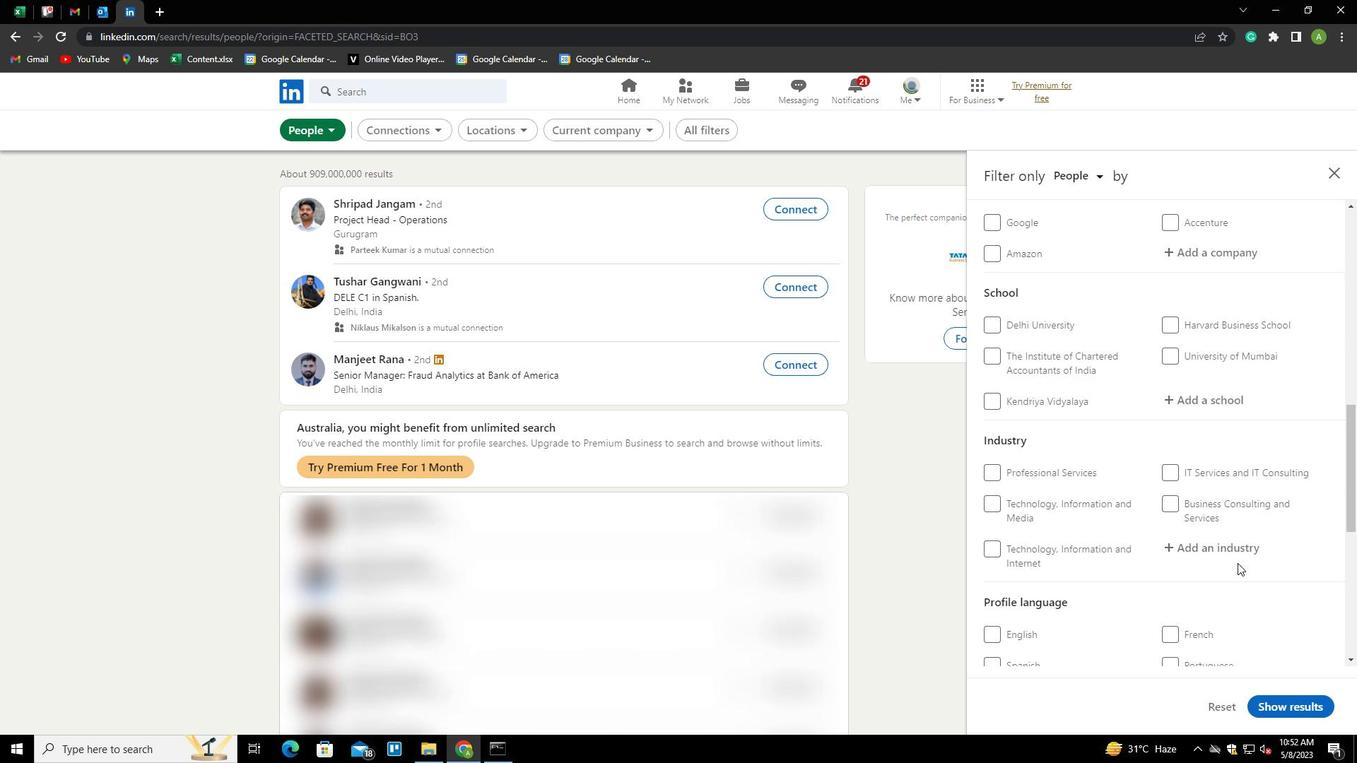 
Action: Mouse scrolled (1237, 562) with delta (0, 0)
Screenshot: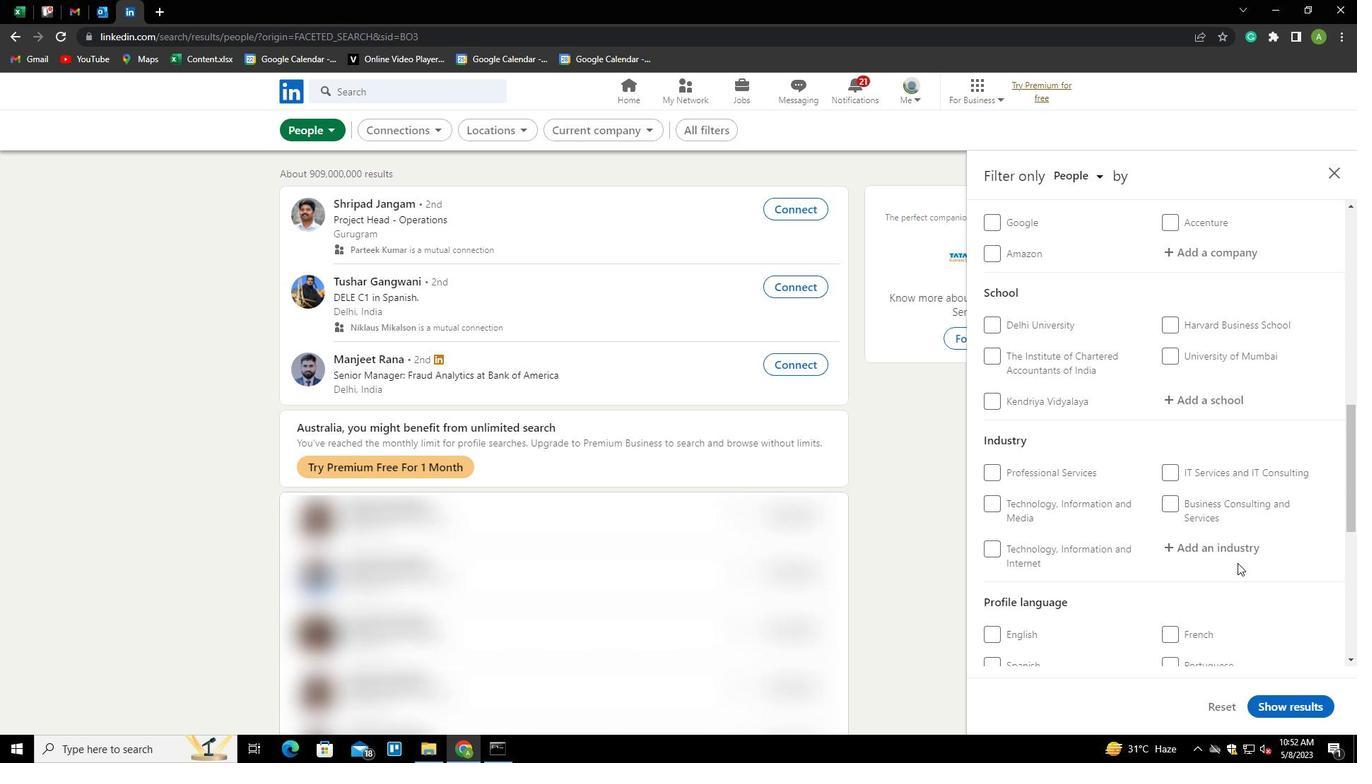 
Action: Mouse moved to (1034, 552)
Screenshot: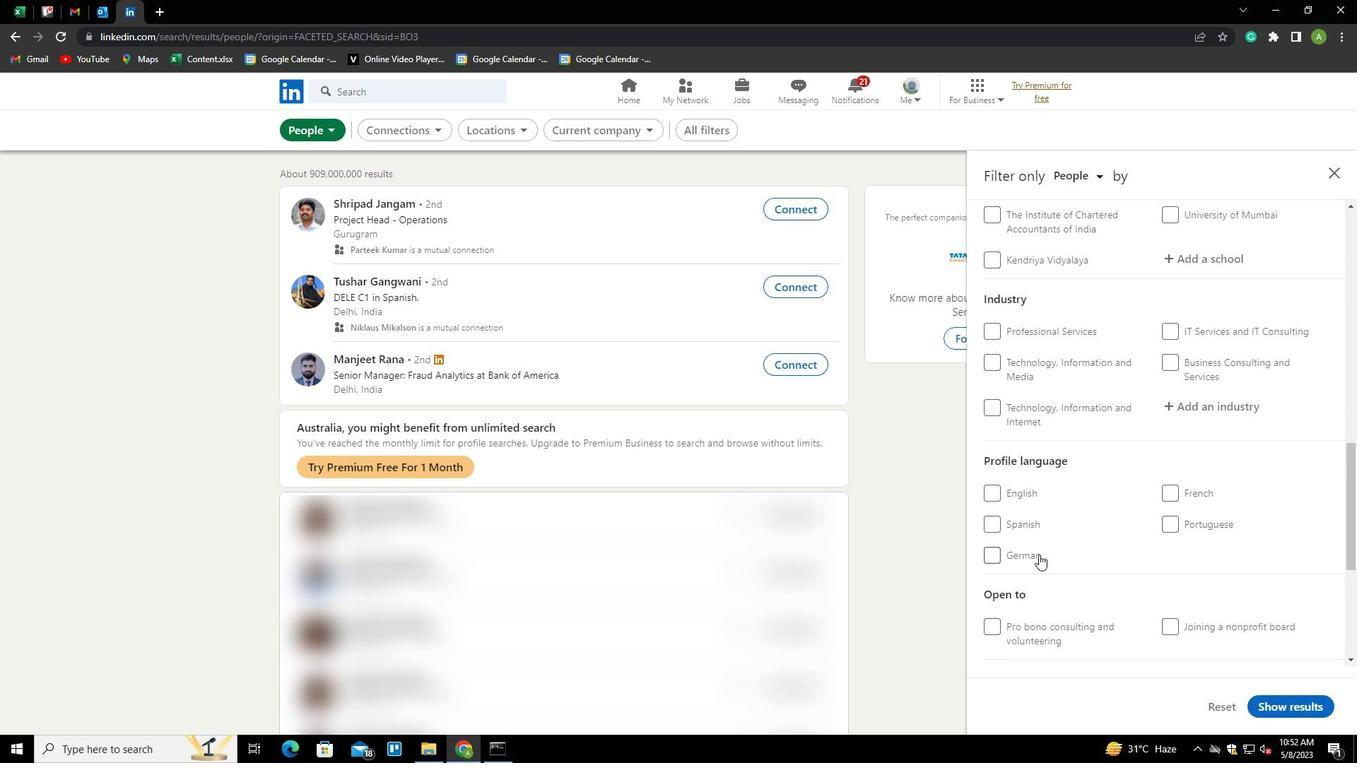 
Action: Mouse pressed left at (1034, 552)
Screenshot: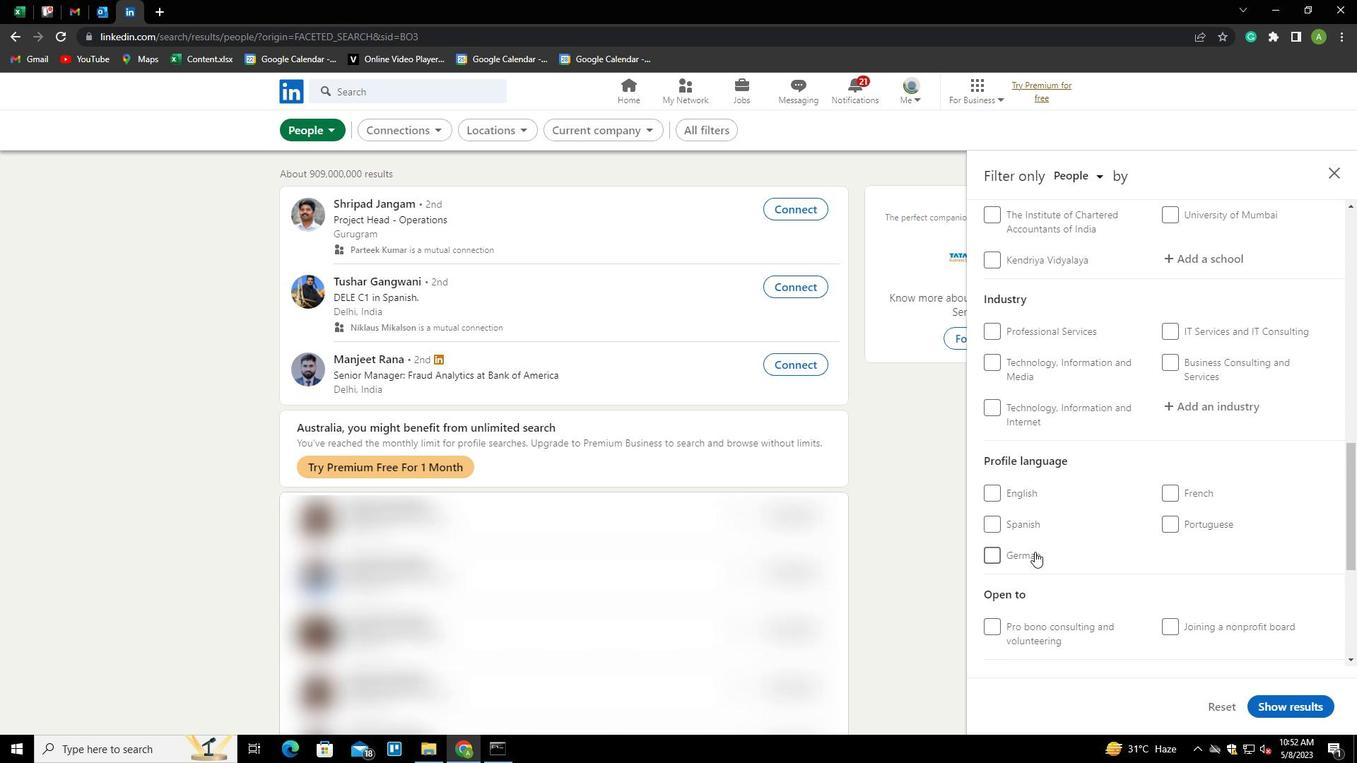 
Action: Mouse moved to (1148, 532)
Screenshot: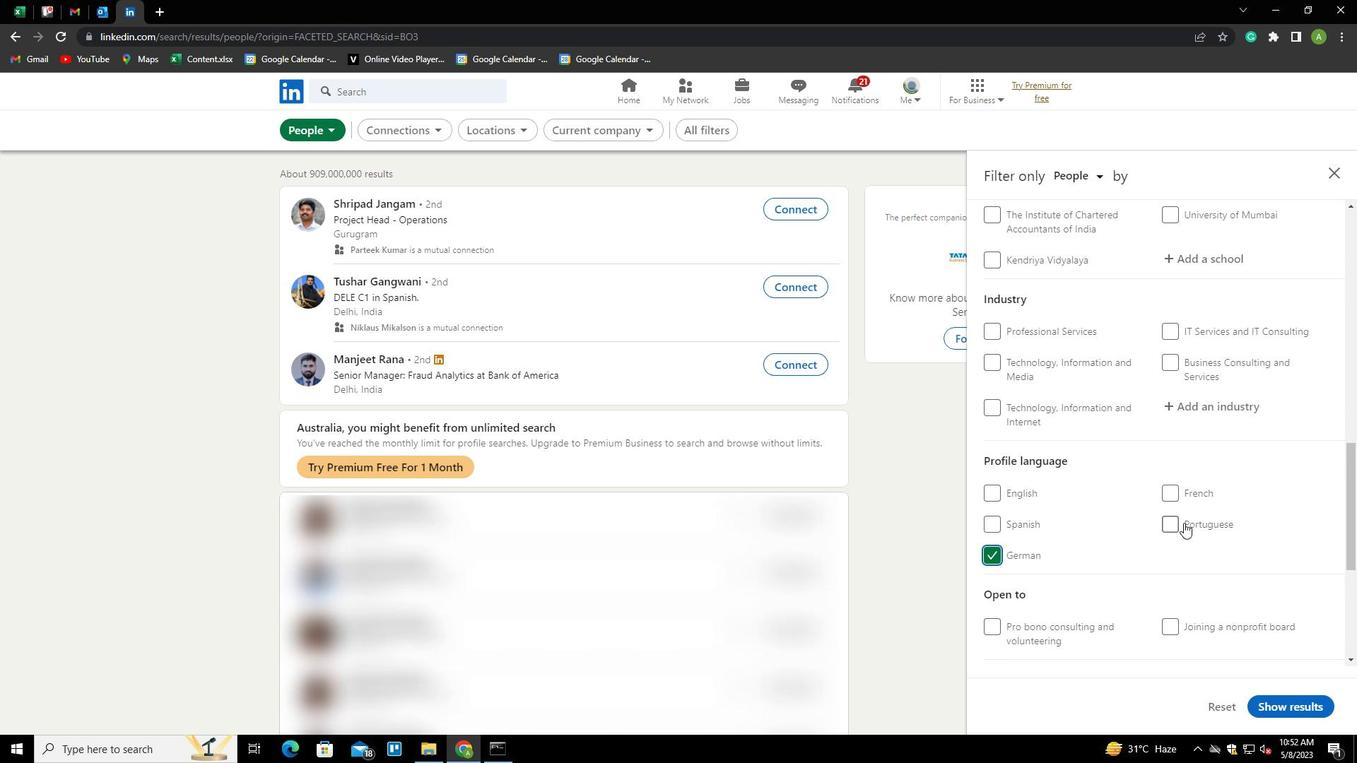 
Action: Mouse scrolled (1148, 533) with delta (0, 0)
Screenshot: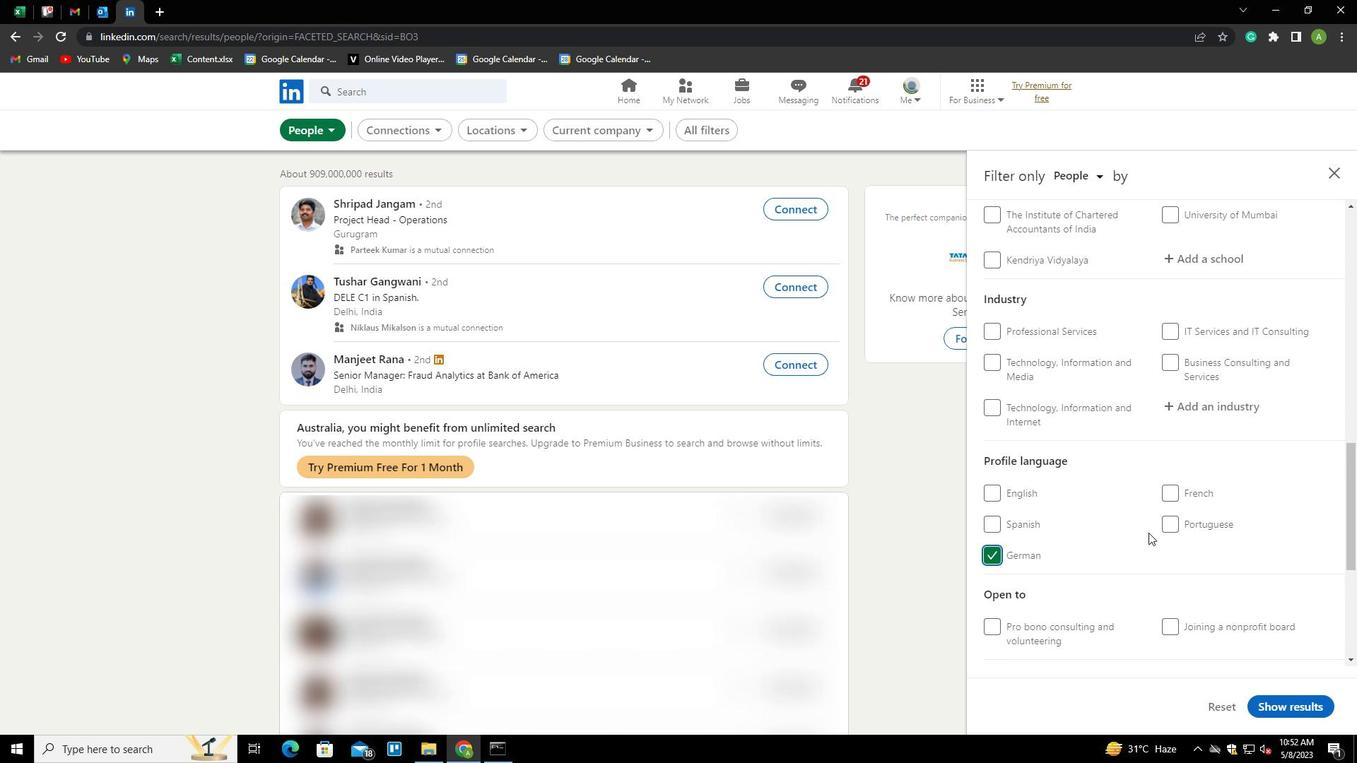 
Action: Mouse scrolled (1148, 533) with delta (0, 0)
Screenshot: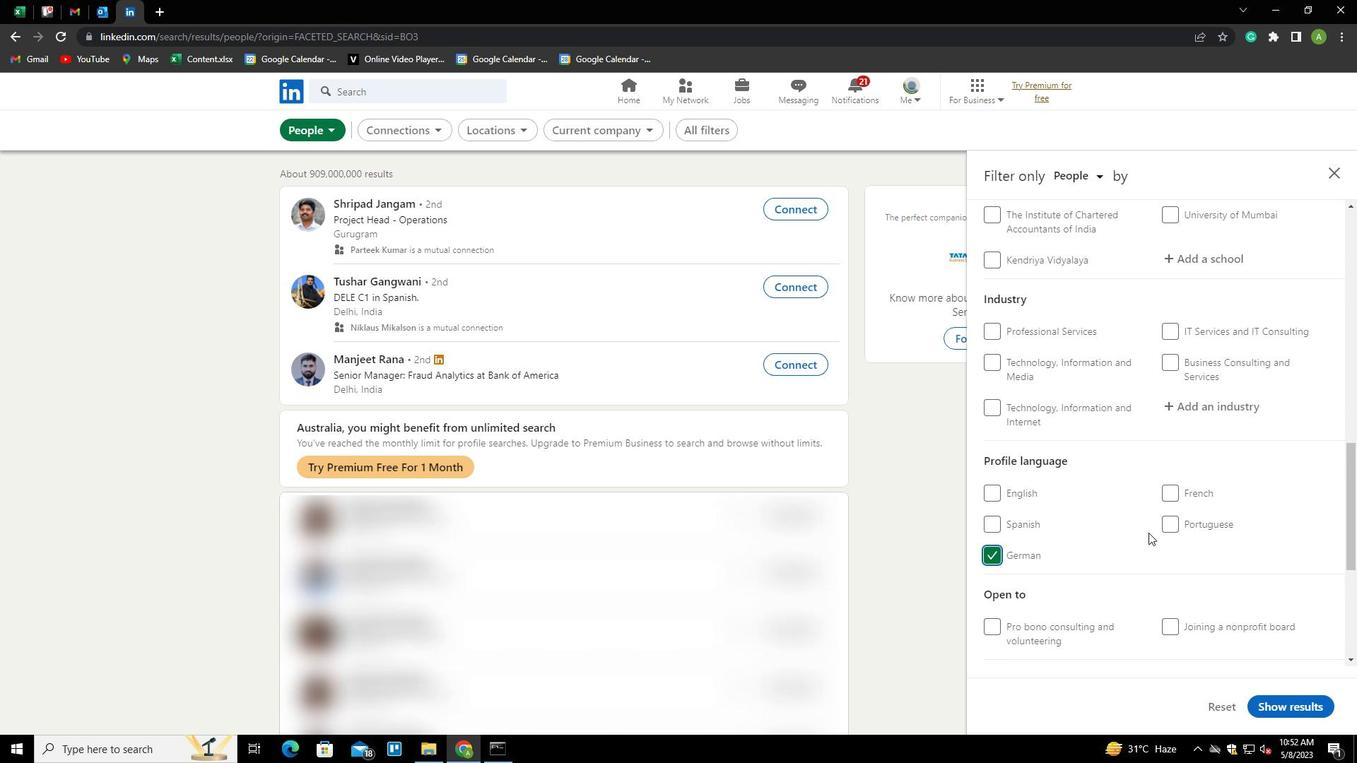 
Action: Mouse scrolled (1148, 533) with delta (0, 0)
Screenshot: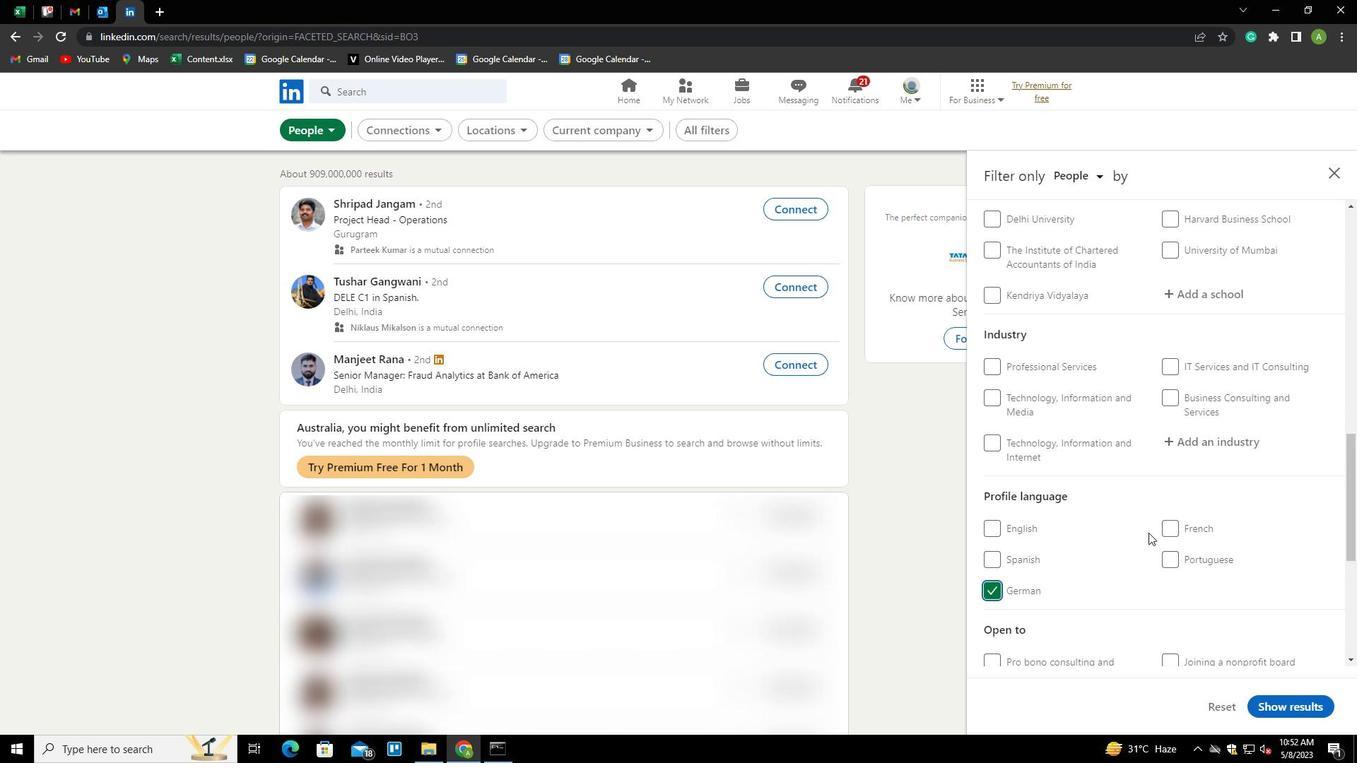 
Action: Mouse scrolled (1148, 533) with delta (0, 0)
Screenshot: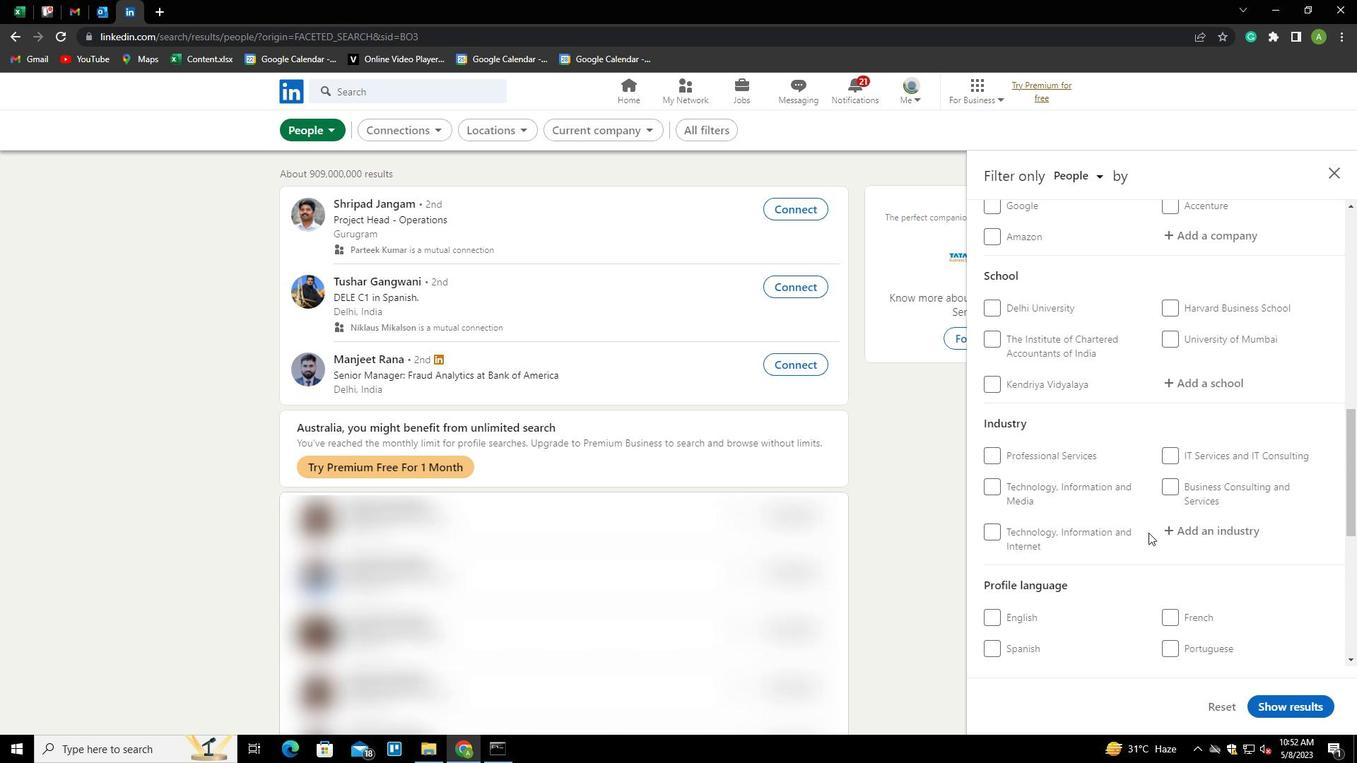 
Action: Mouse scrolled (1148, 533) with delta (0, 0)
Screenshot: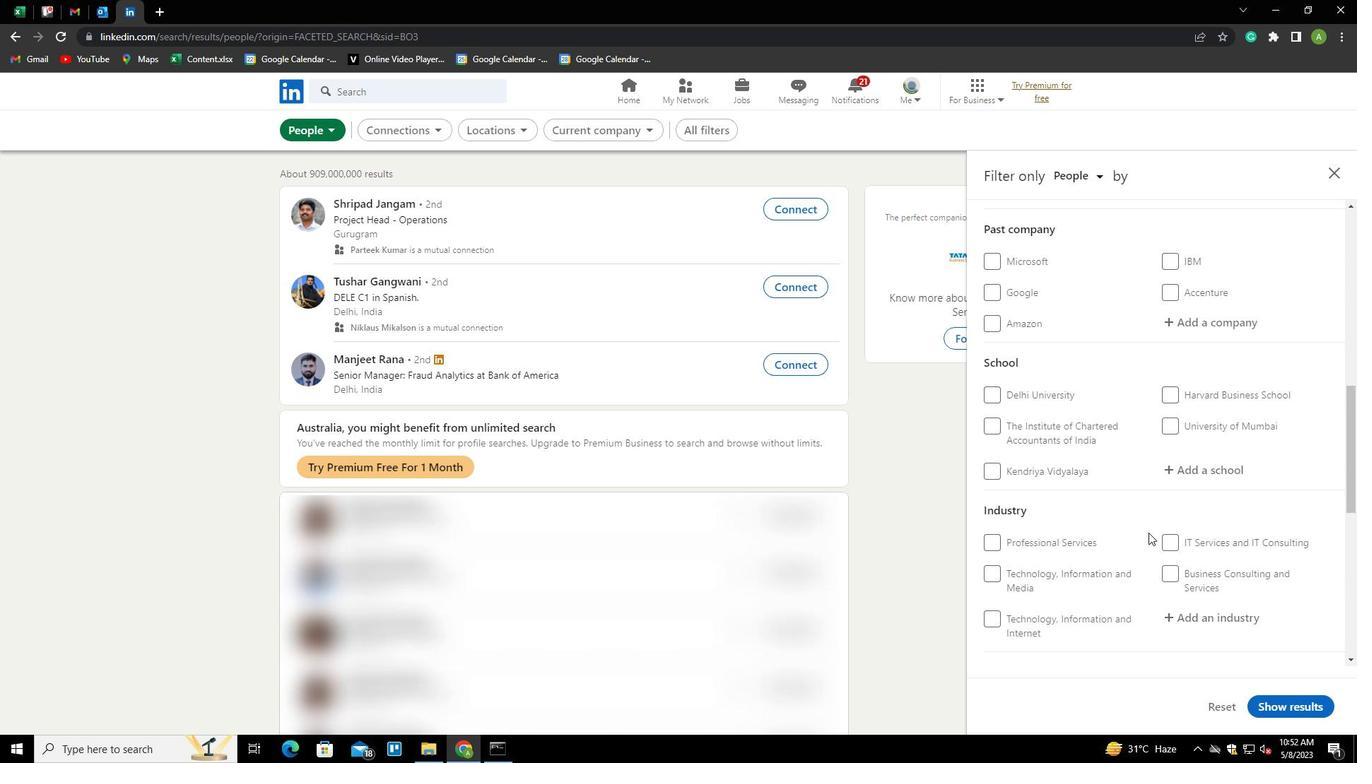 
Action: Mouse scrolled (1148, 533) with delta (0, 0)
Screenshot: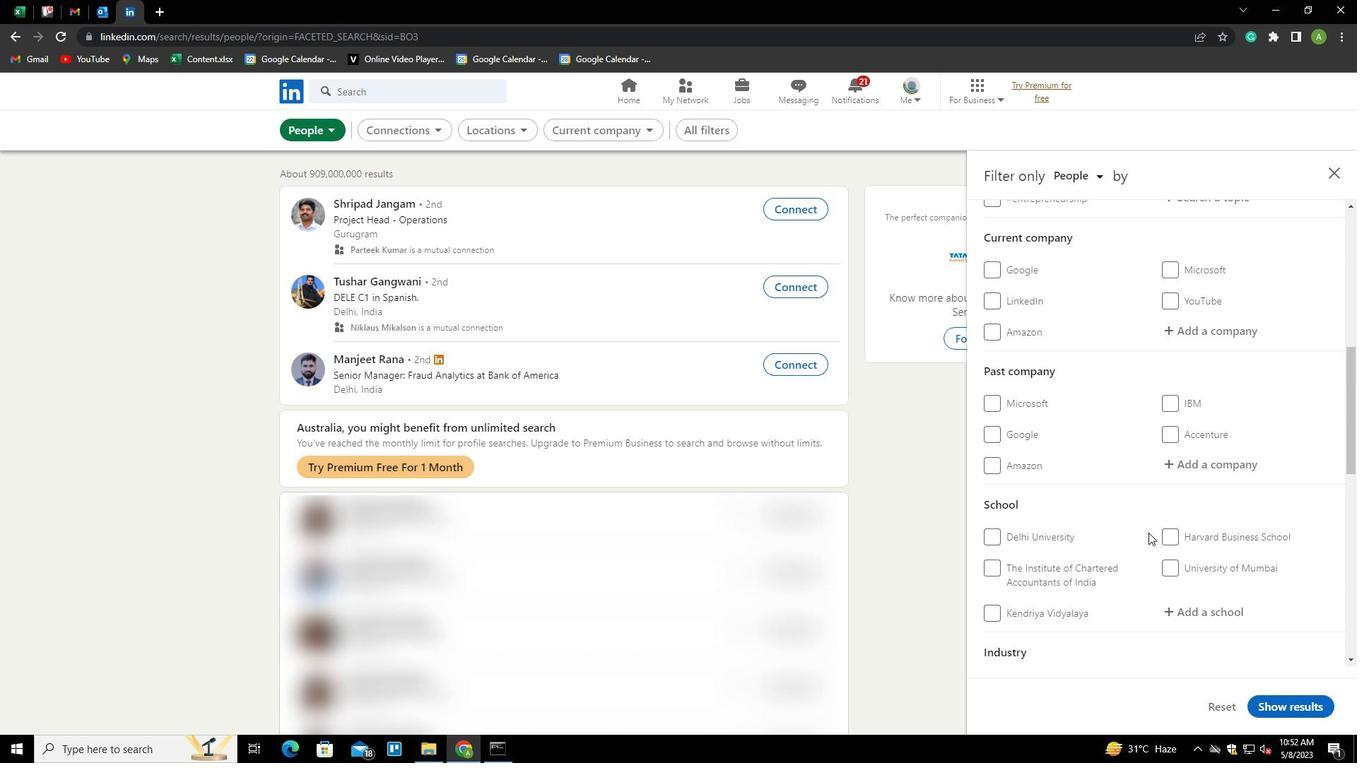 
Action: Mouse moved to (1186, 400)
Screenshot: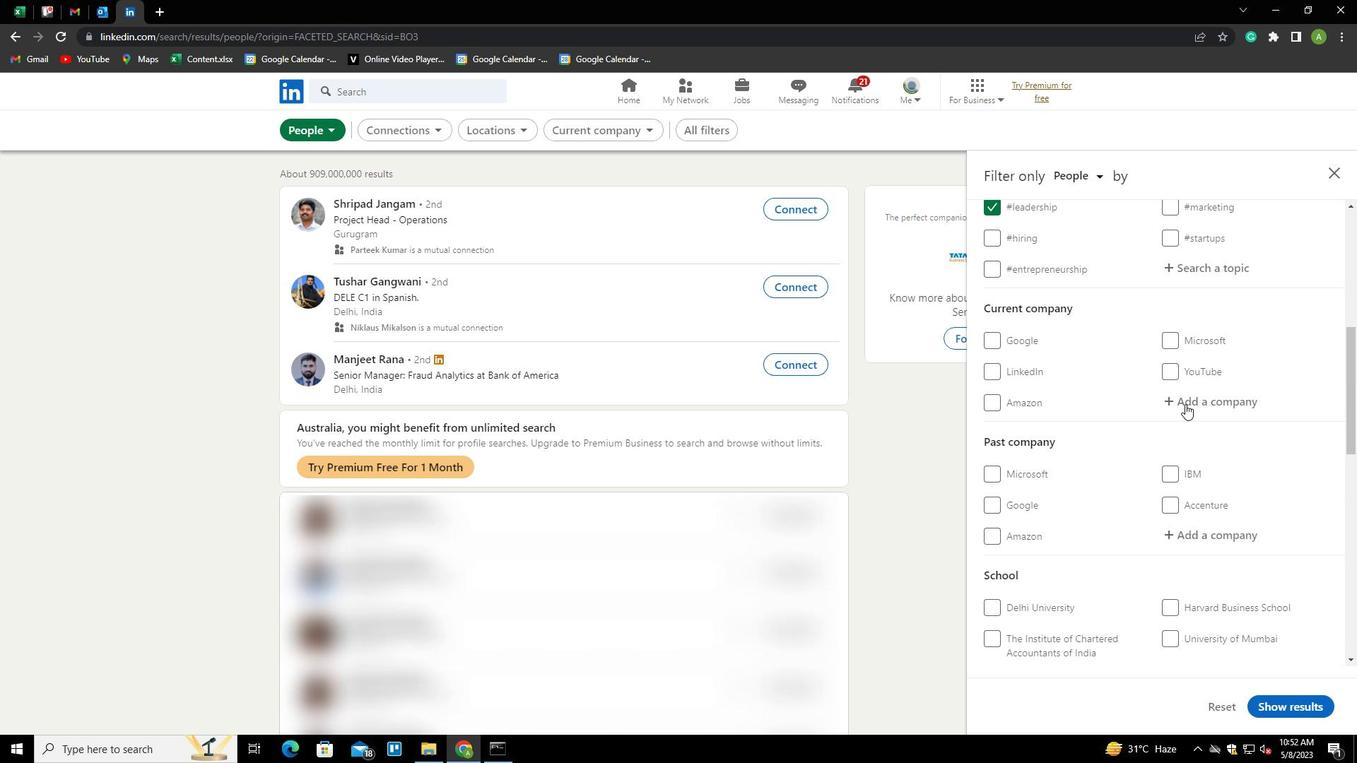 
Action: Mouse pressed left at (1186, 400)
Screenshot: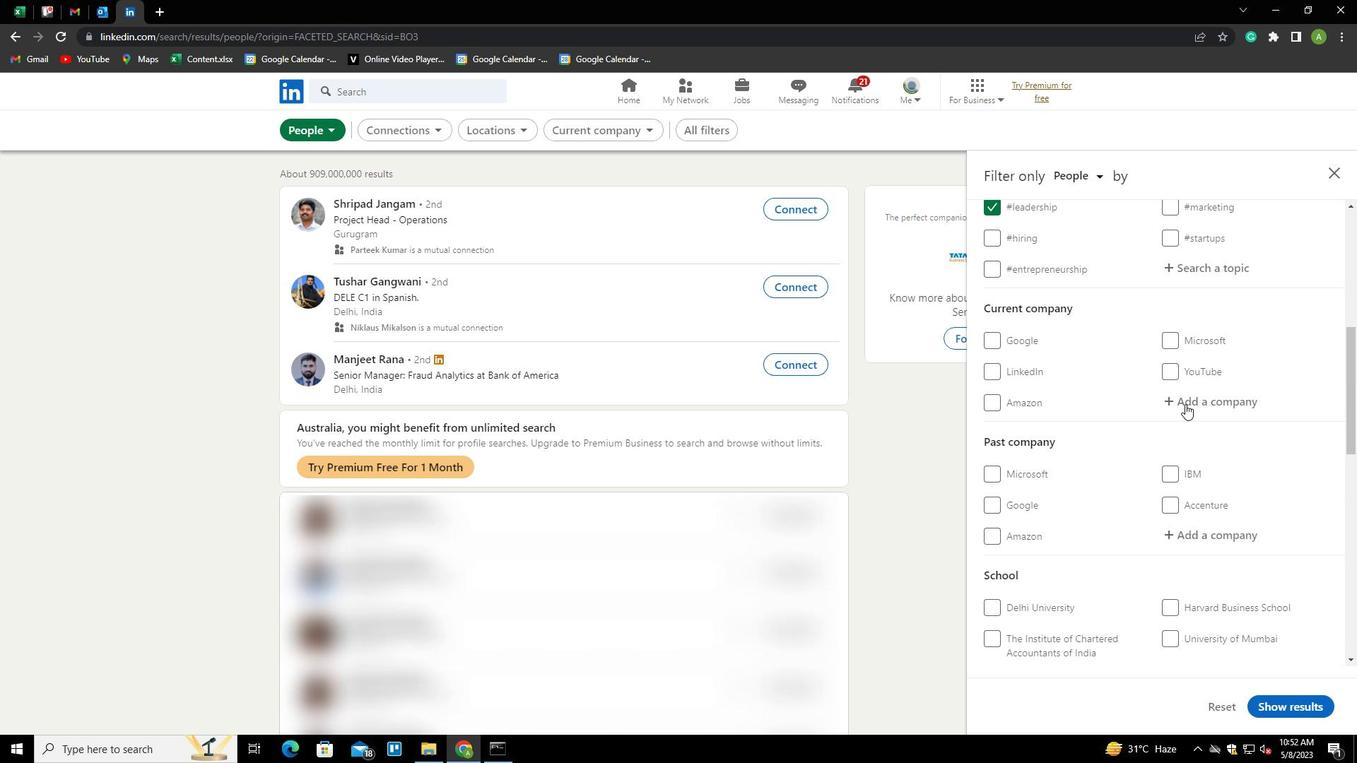 
Action: Key pressed <Key.shift>CN<Key.backspace>ONFEDERATION<Key.space>OF<Key.space><Key.shift>INDIA<Key.space><Key.shift><Key.shift><Key.shift><Key.shift><Key.shift><Key.shift><Key.shift><Key.shift><Key.shift><Key.shift><Key.shift><Key.shift><Key.shift>INDUSTRY<Key.down><Key.down><Key.enter>
Screenshot: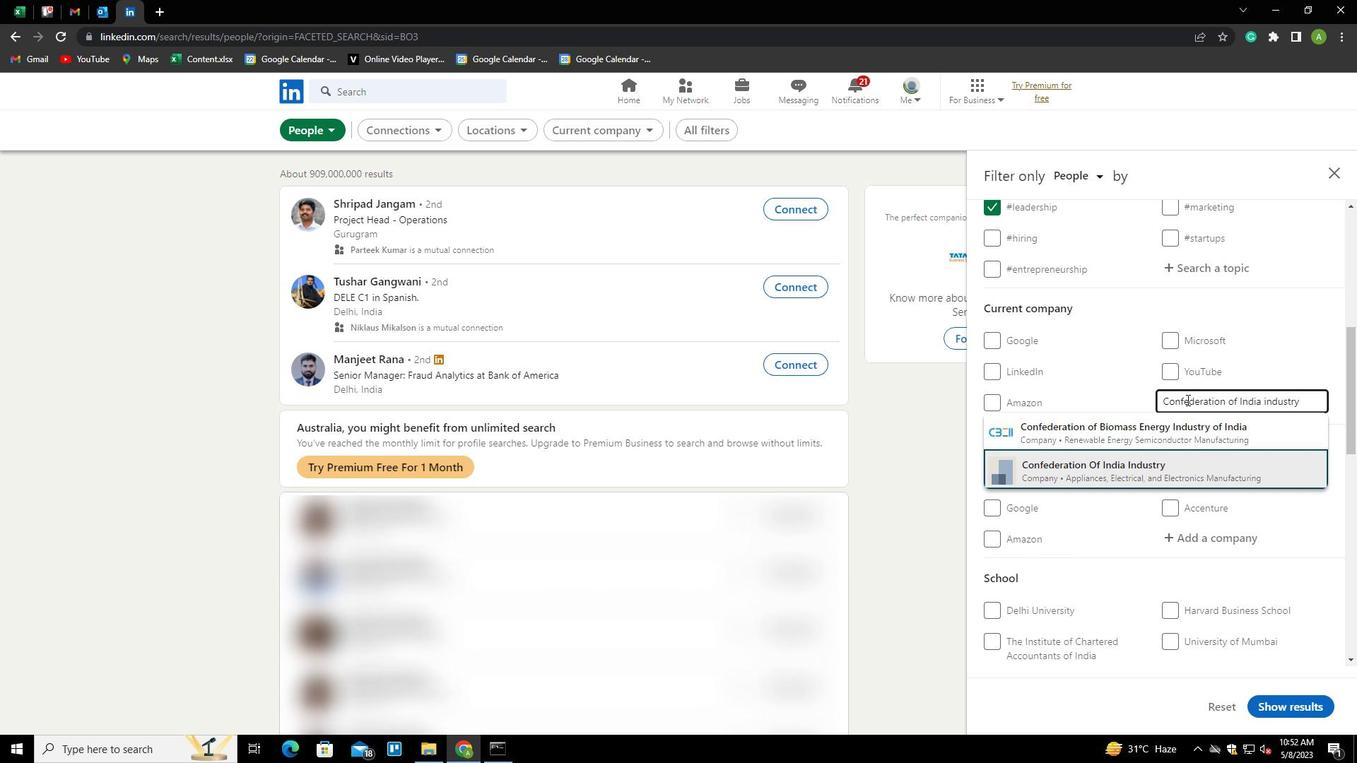 
Action: Mouse scrolled (1186, 399) with delta (0, 0)
Screenshot: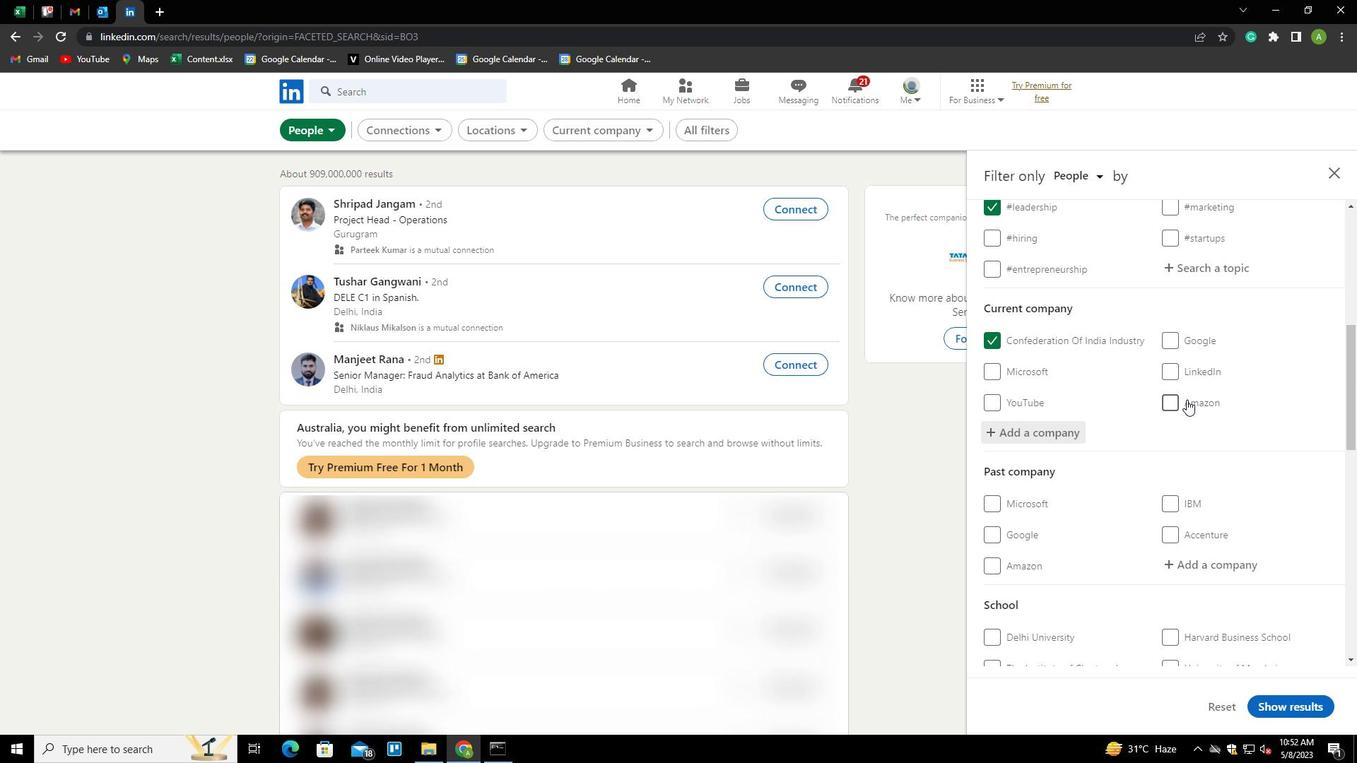 
Action: Mouse scrolled (1186, 399) with delta (0, 0)
Screenshot: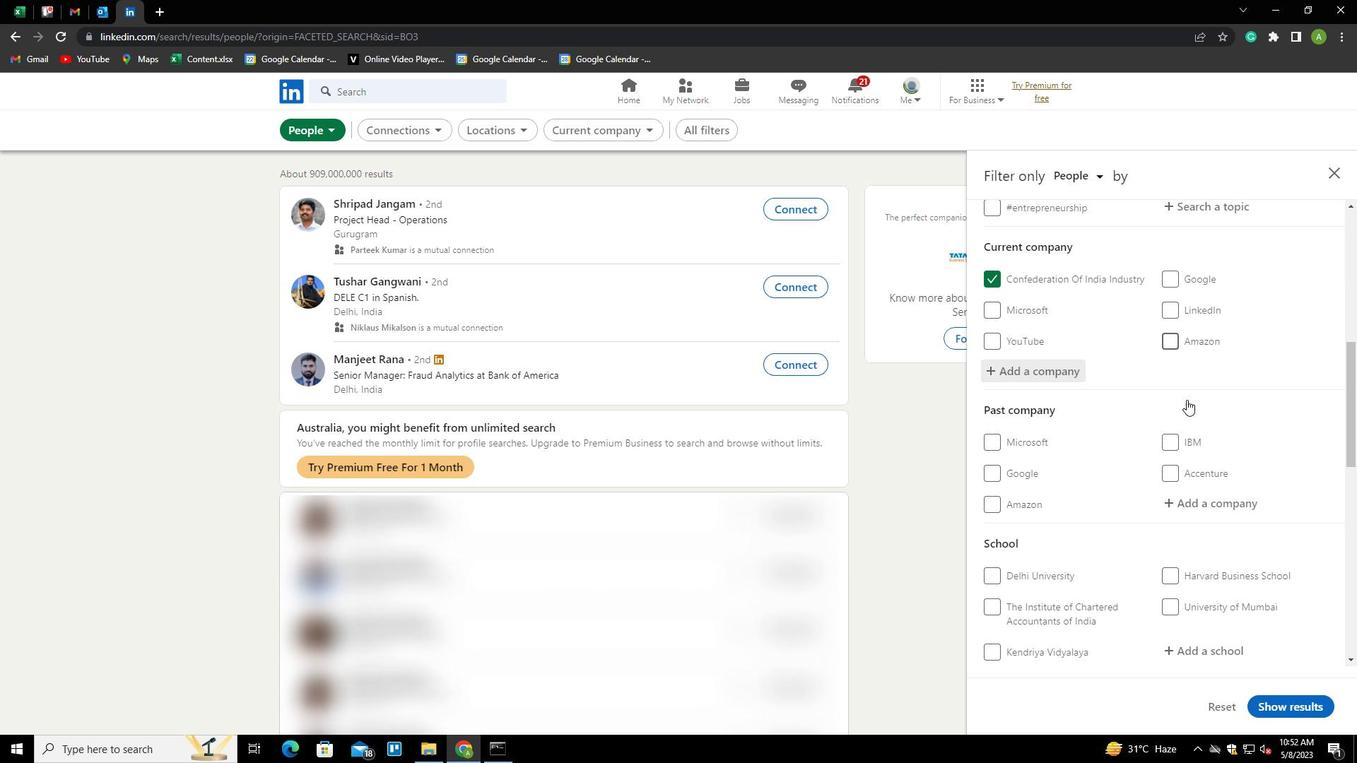 
Action: Mouse scrolled (1186, 399) with delta (0, 0)
Screenshot: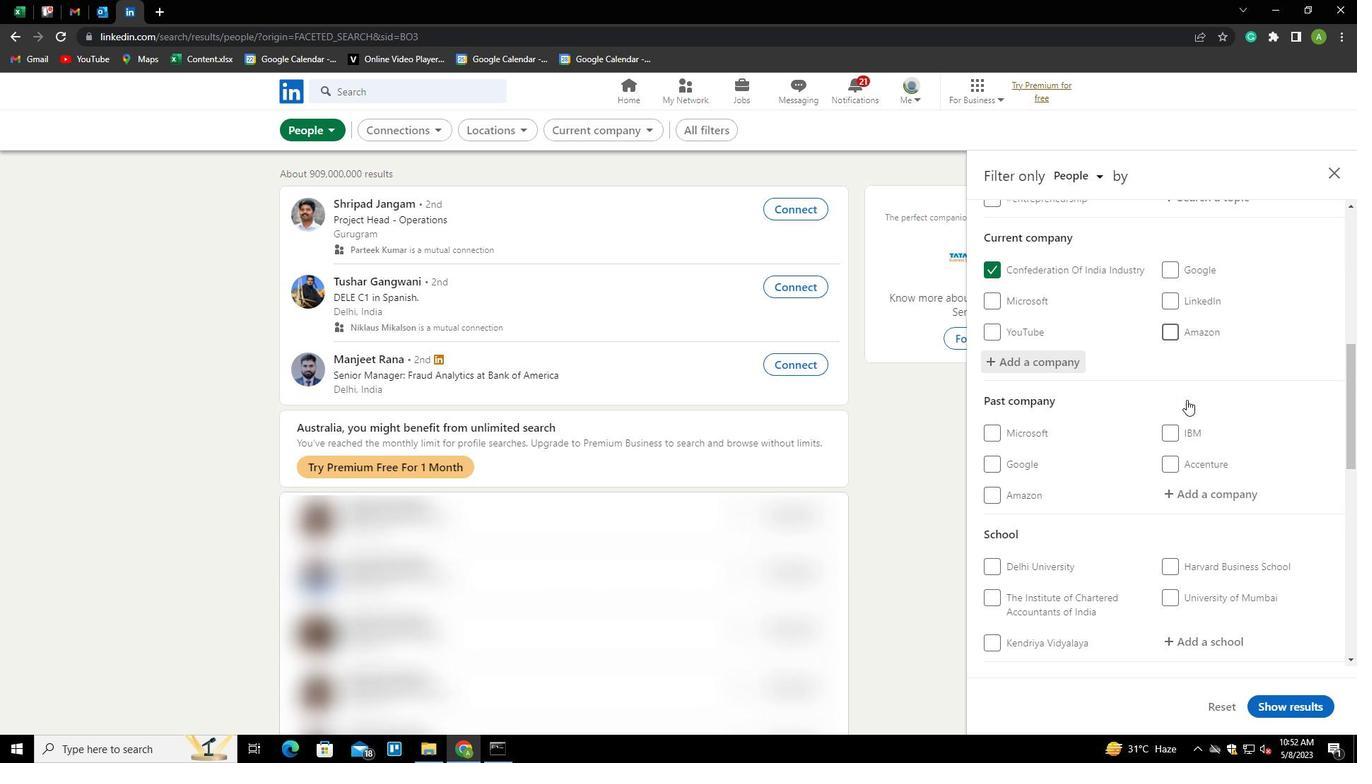 
Action: Mouse scrolled (1186, 399) with delta (0, 0)
Screenshot: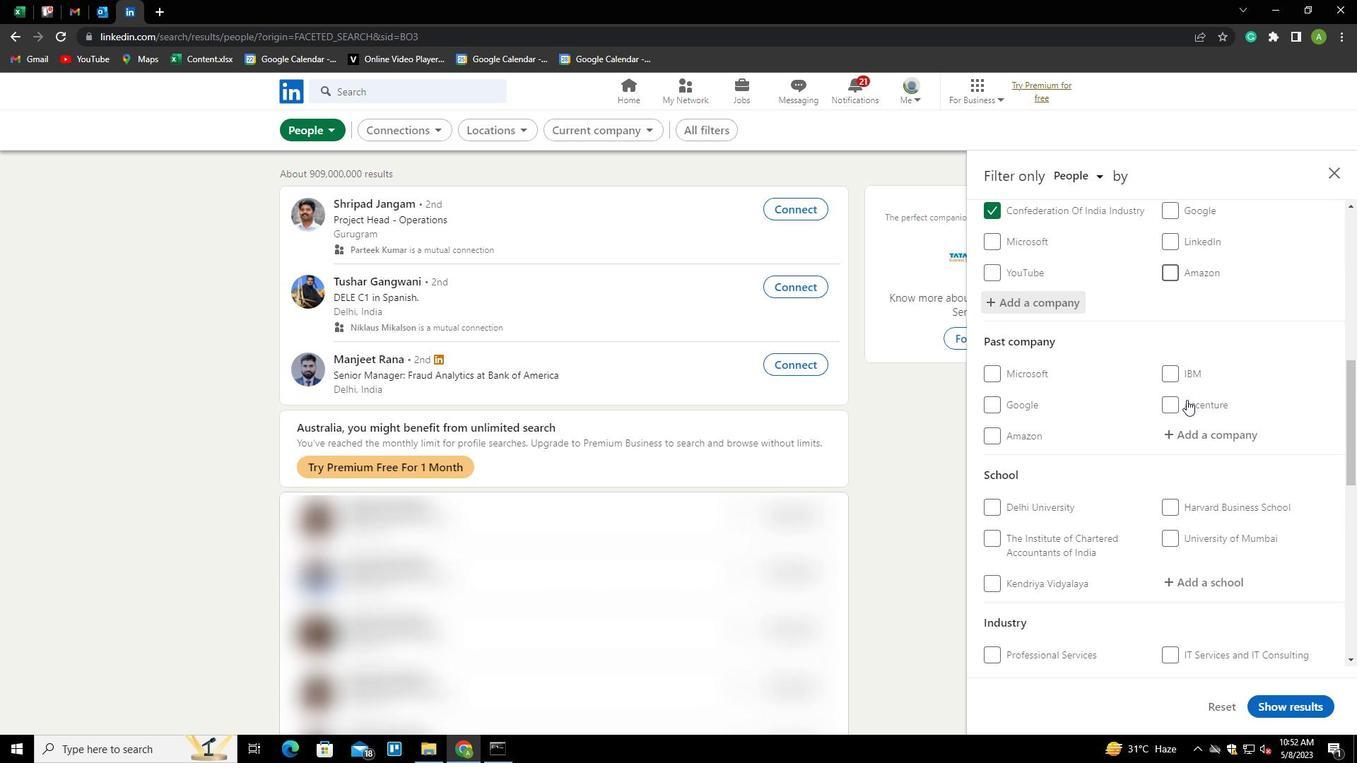 
Action: Mouse moved to (1193, 426)
Screenshot: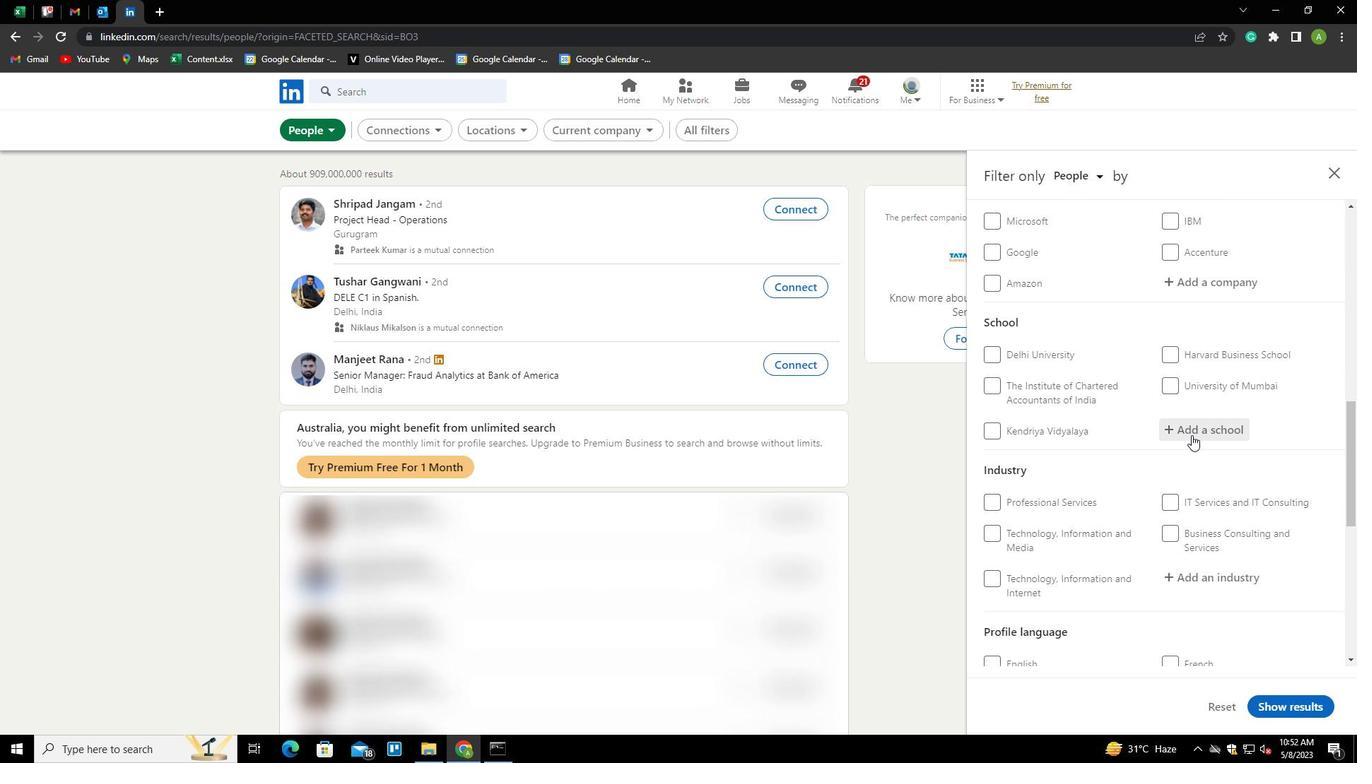
Action: Mouse pressed left at (1193, 426)
Screenshot: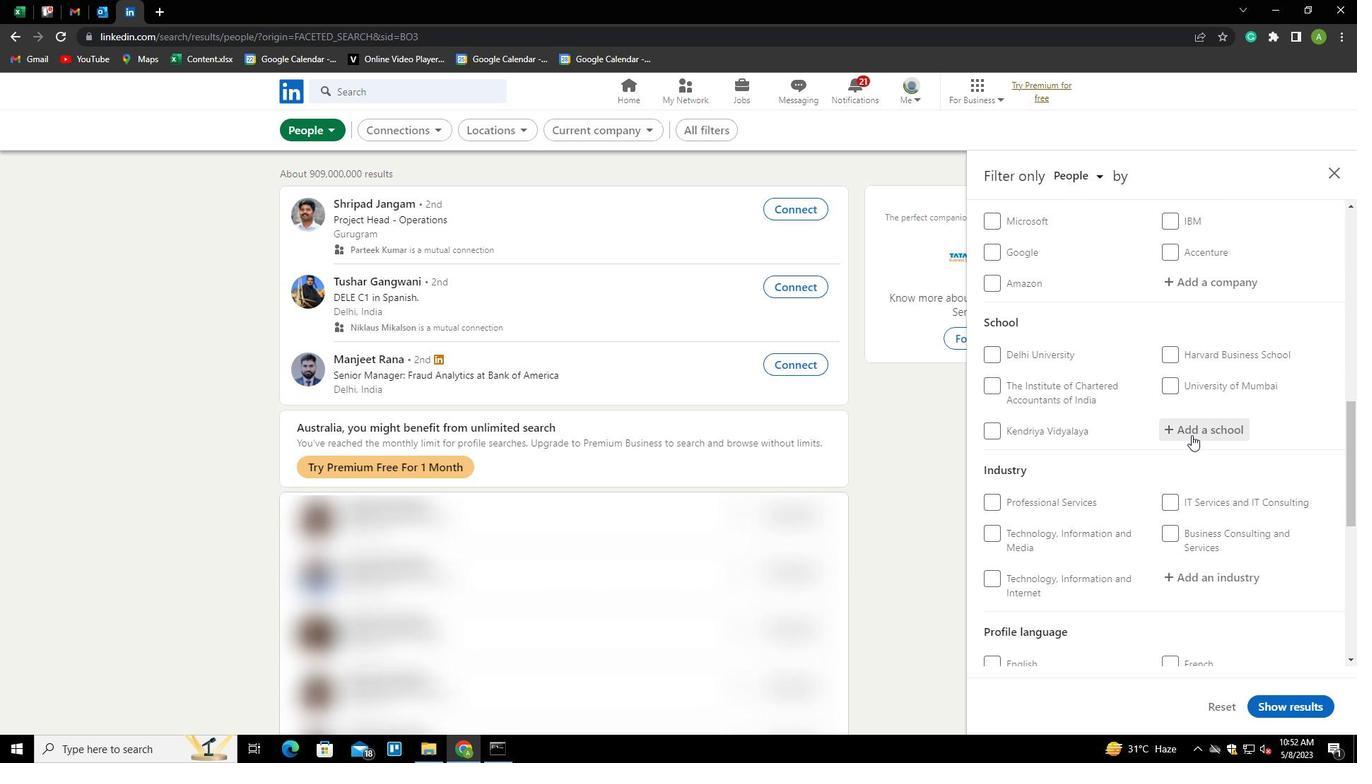 
Action: Key pressed <Key.shift>UNIVERSITY<Key.space>OF<Key.space><Key.shift>KERALA<Key.down><Key.enter>
Screenshot: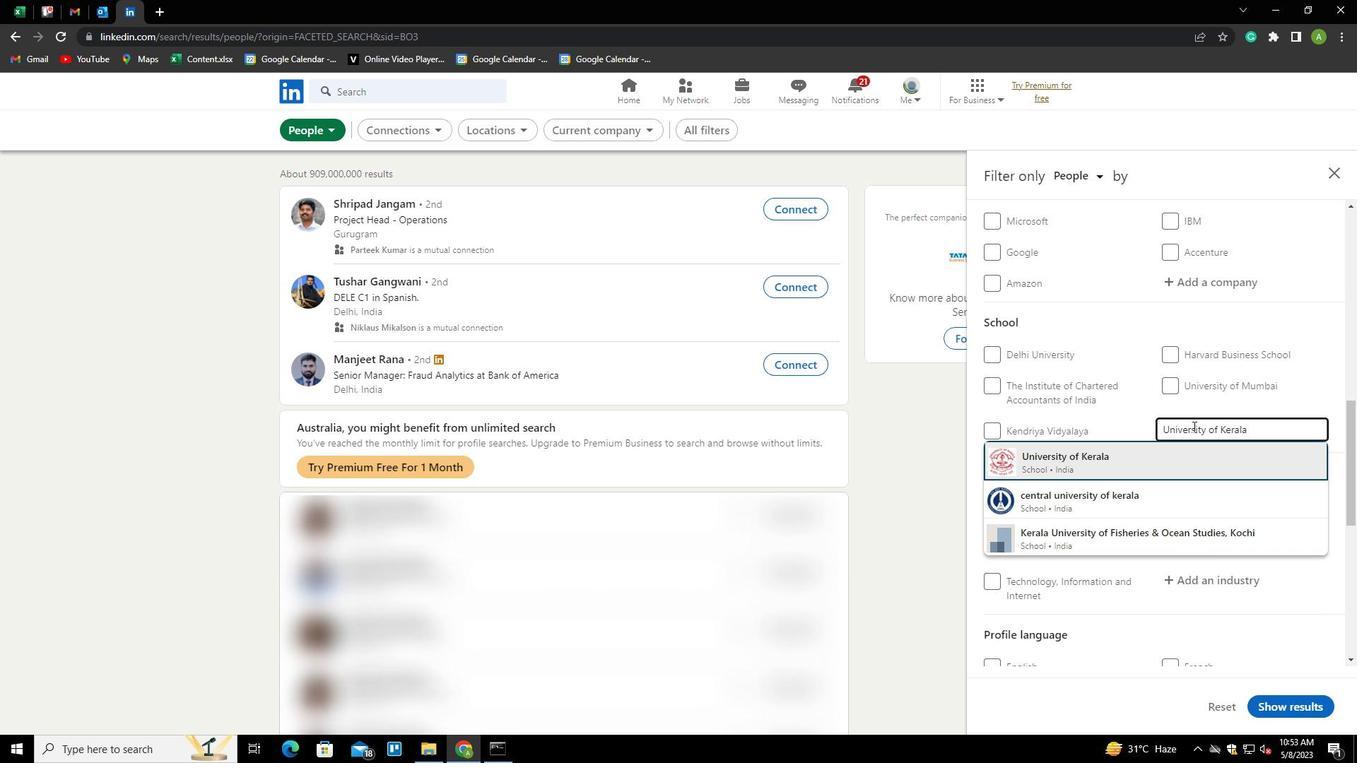 
Action: Mouse scrolled (1193, 426) with delta (0, 0)
Screenshot: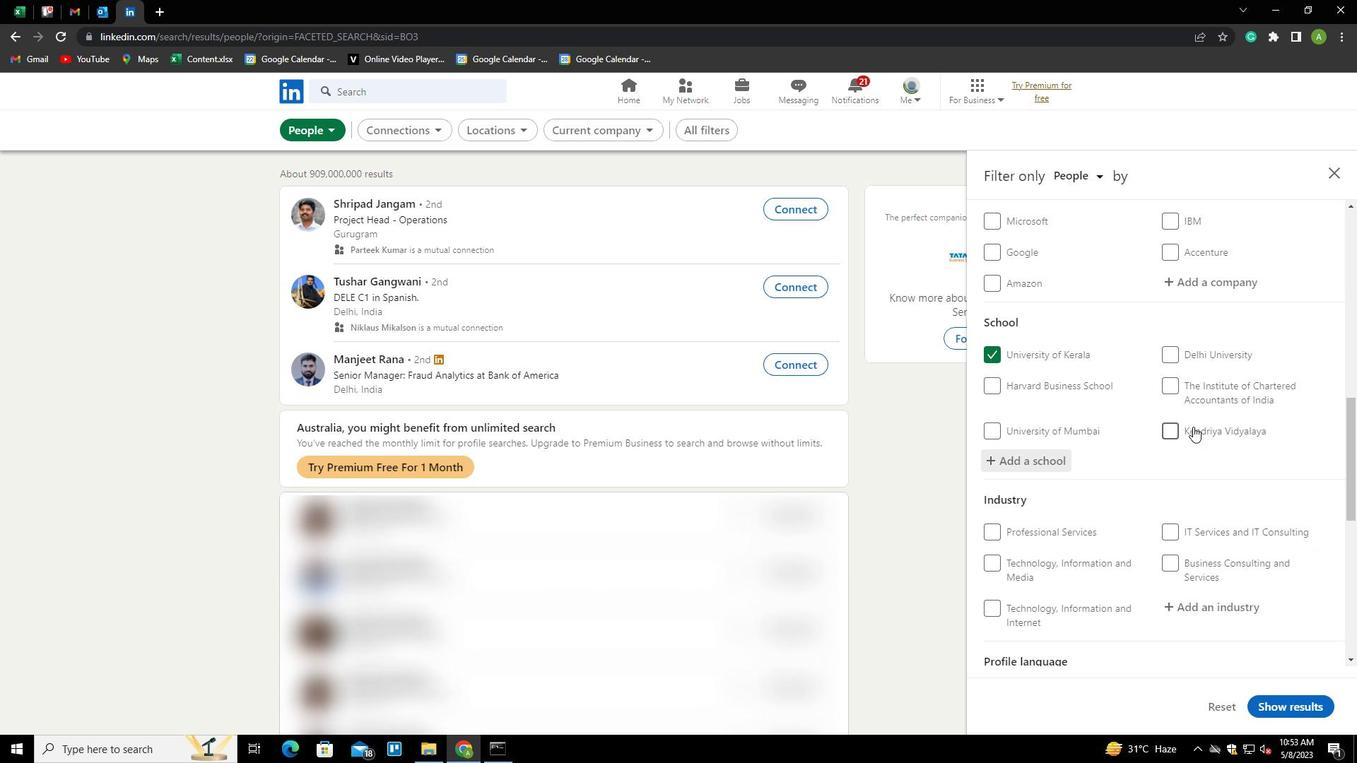 
Action: Mouse scrolled (1193, 426) with delta (0, 0)
Screenshot: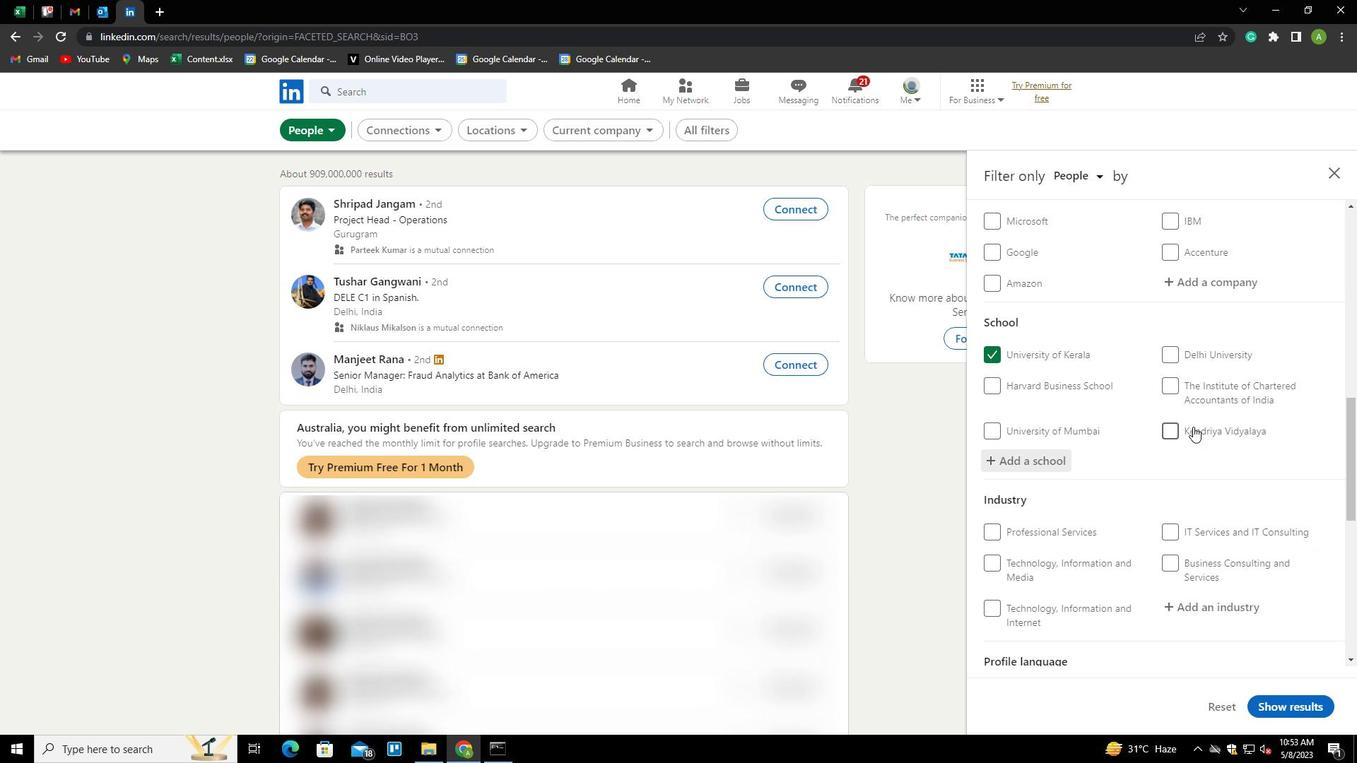 
Action: Mouse scrolled (1193, 426) with delta (0, 0)
Screenshot: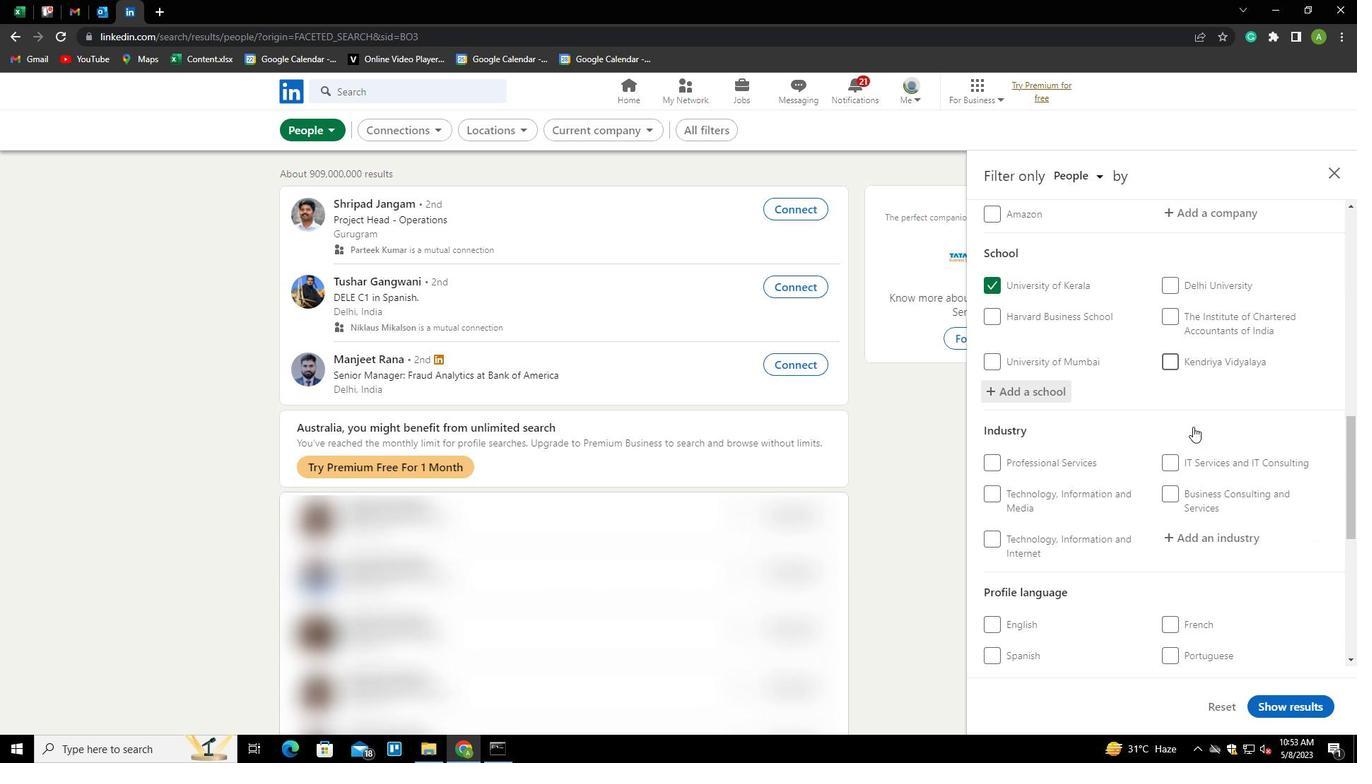 
Action: Mouse moved to (1187, 405)
Screenshot: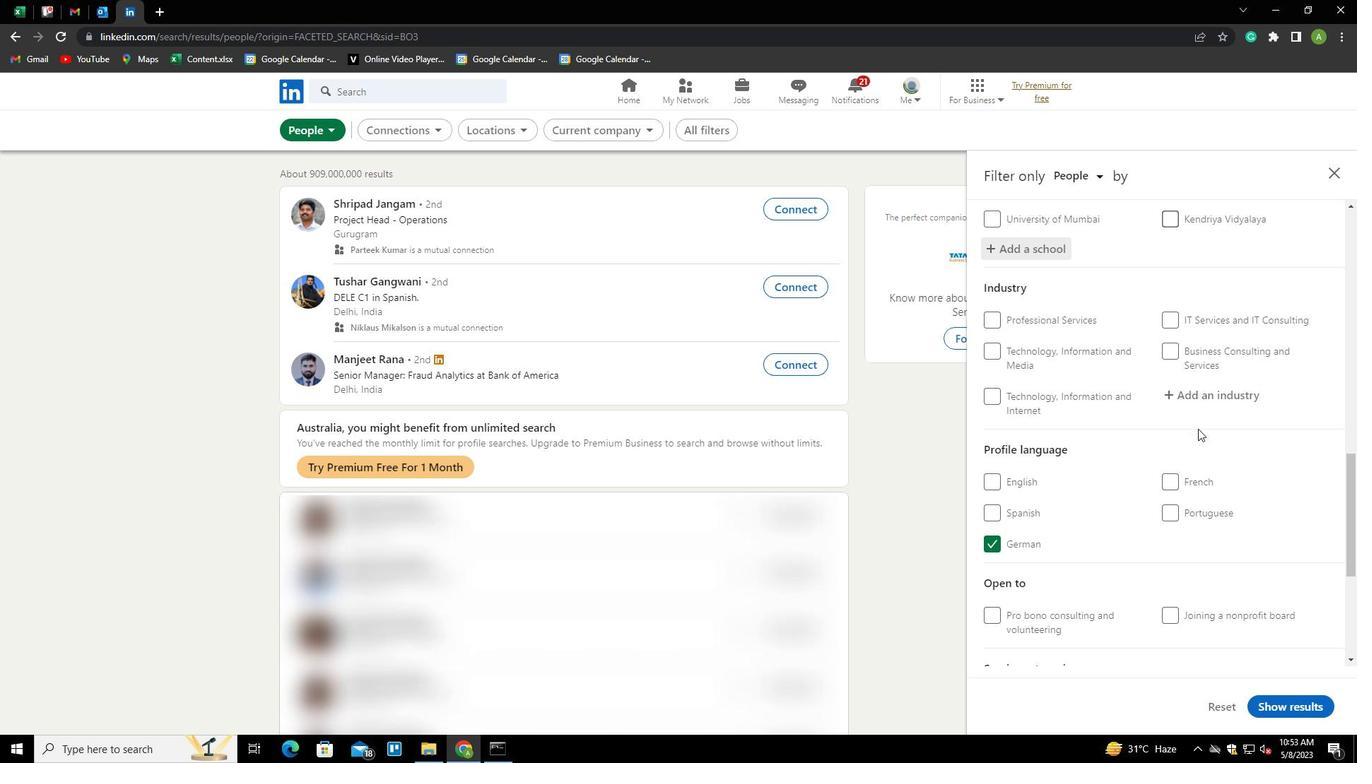 
Action: Mouse pressed left at (1187, 405)
Screenshot: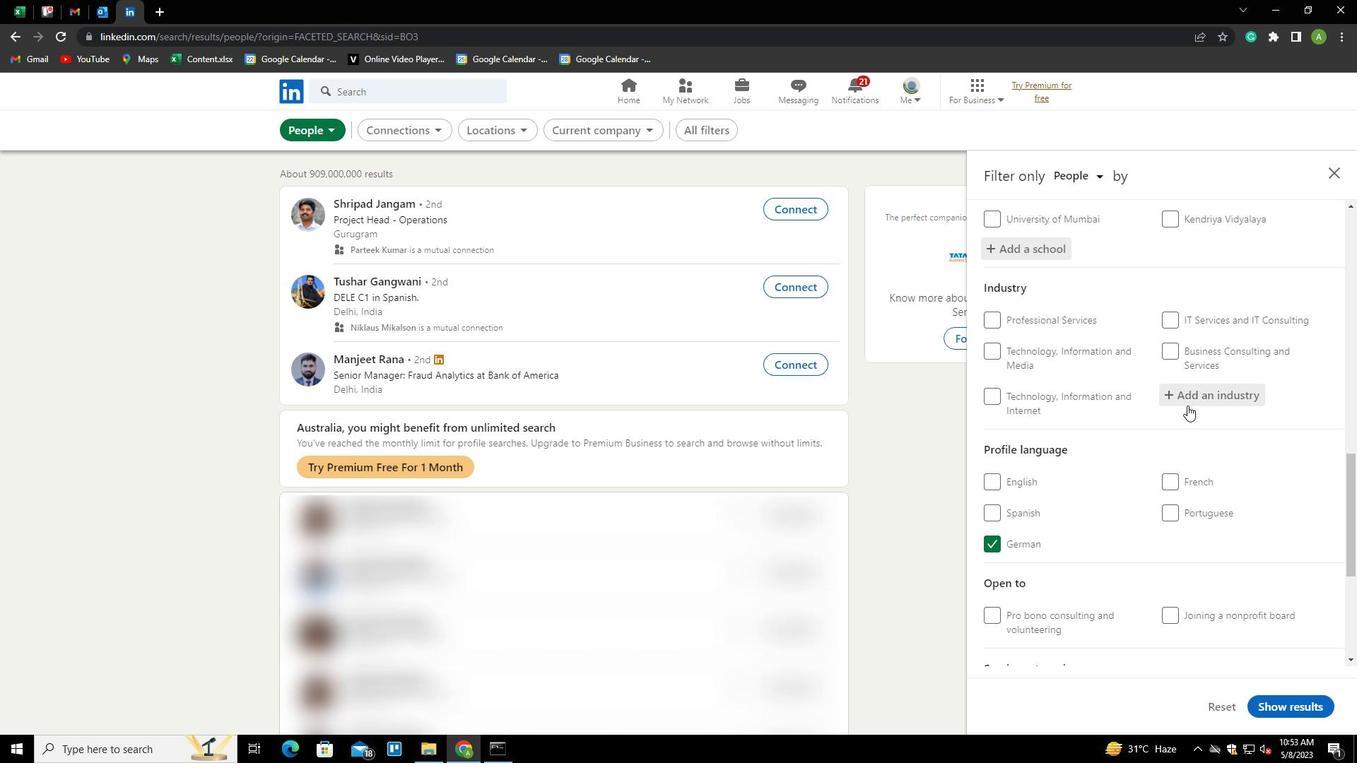 
Action: Key pressed <Key.shift><Key.shift><Key.shift>INSURACE<Key.backspace><Key.backspace><Key.backspace>ANCE<Key.down><Key.enter>
Screenshot: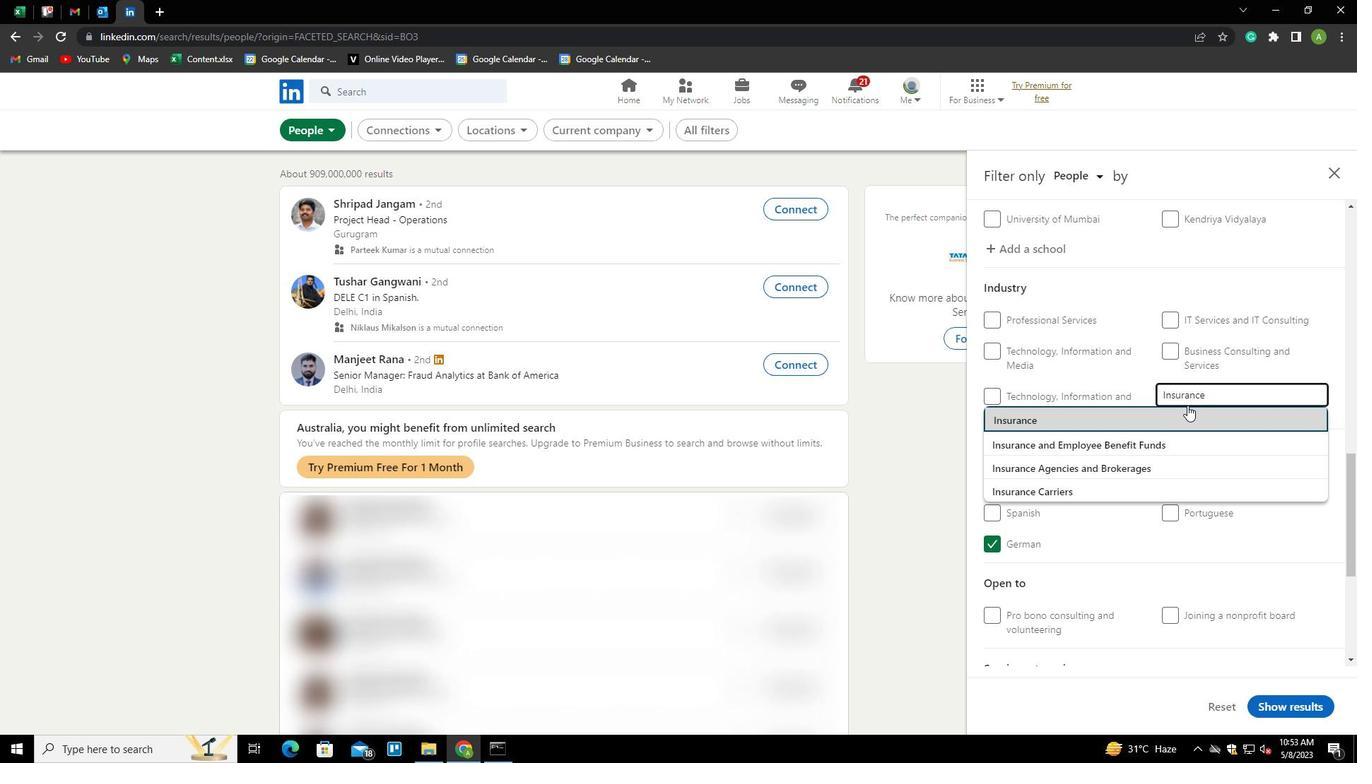 
Action: Mouse scrolled (1187, 405) with delta (0, 0)
Screenshot: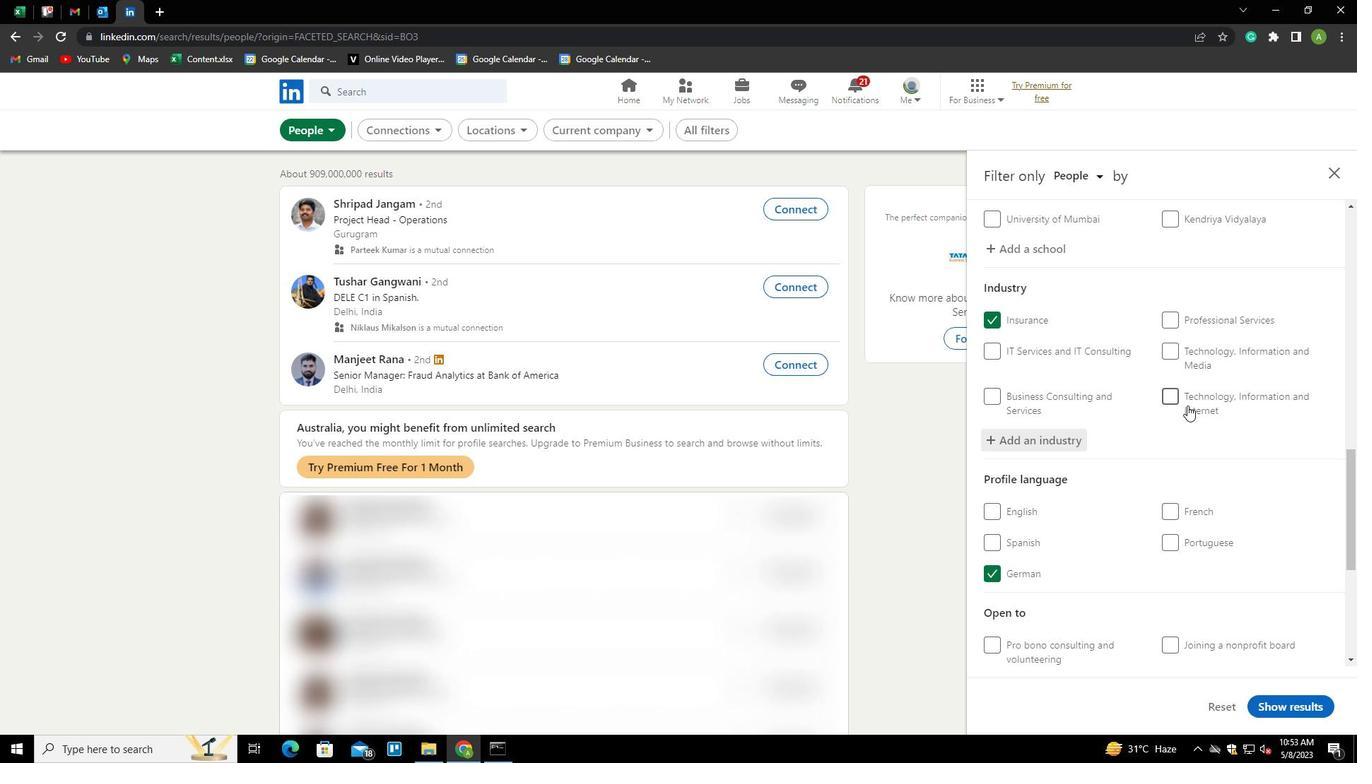 
Action: Mouse scrolled (1187, 405) with delta (0, 0)
Screenshot: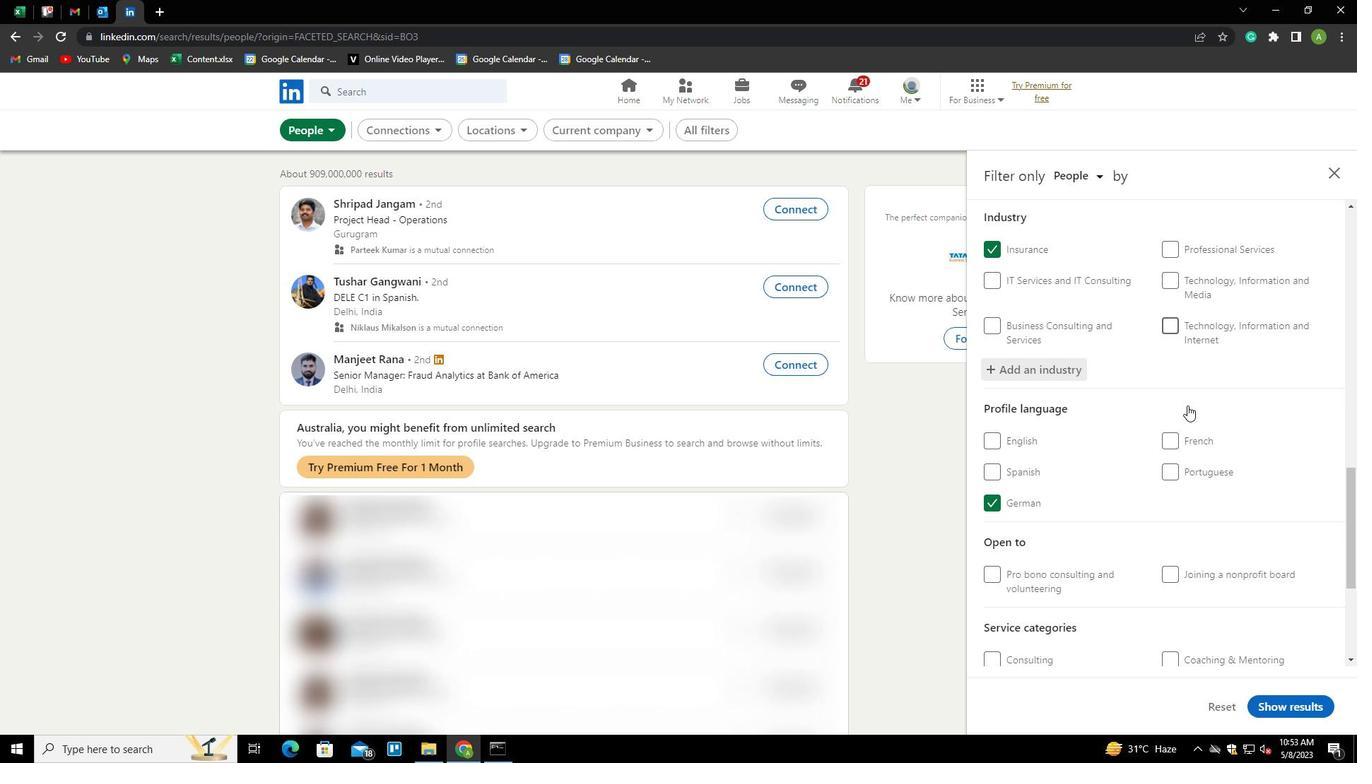 
Action: Mouse scrolled (1187, 405) with delta (0, 0)
Screenshot: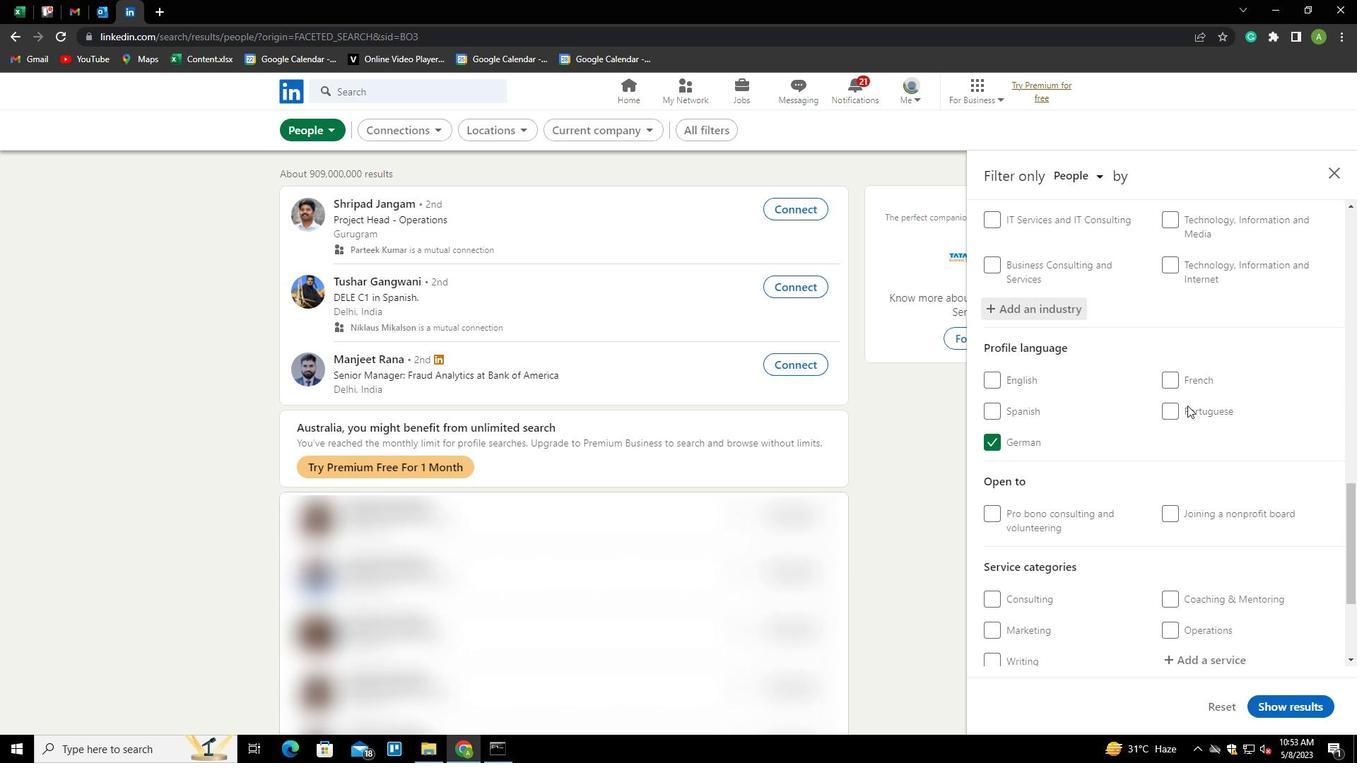 
Action: Mouse scrolled (1187, 405) with delta (0, 0)
Screenshot: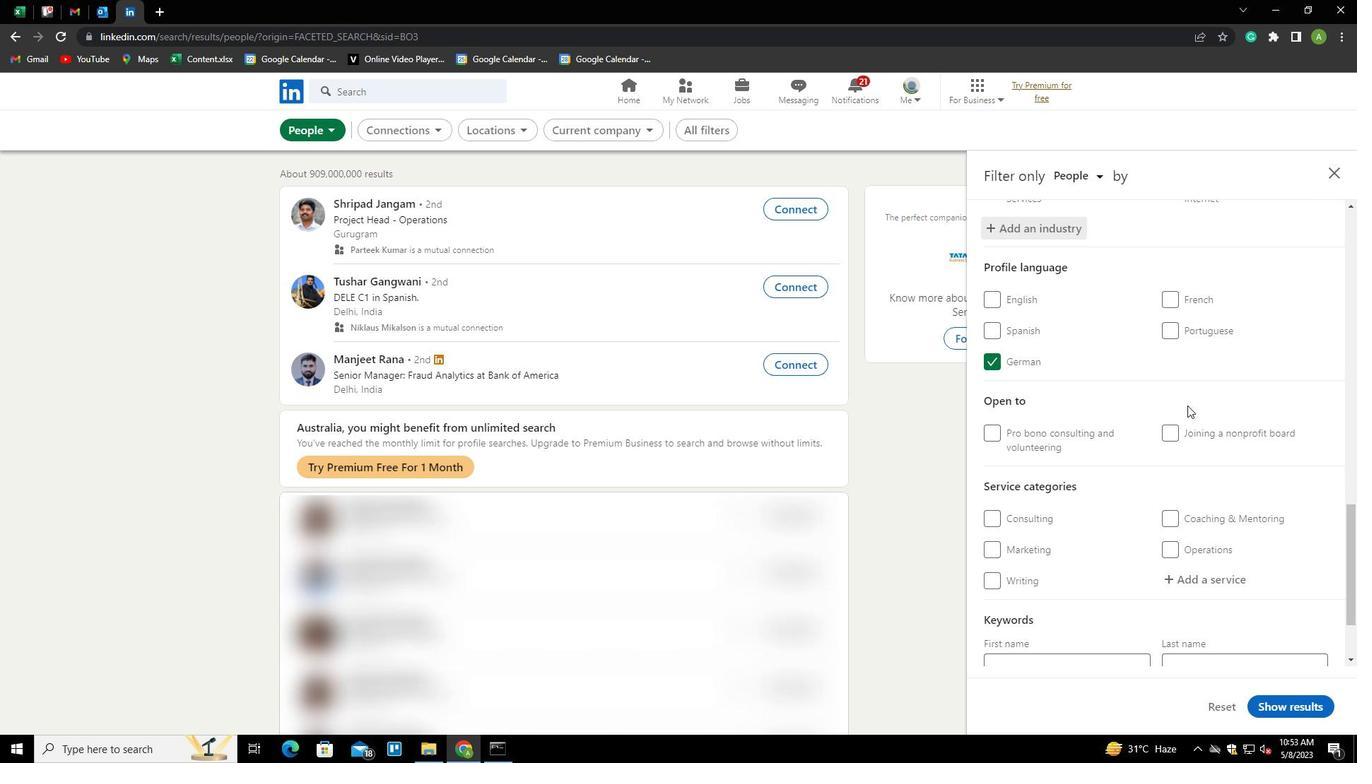 
Action: Mouse scrolled (1187, 405) with delta (0, 0)
Screenshot: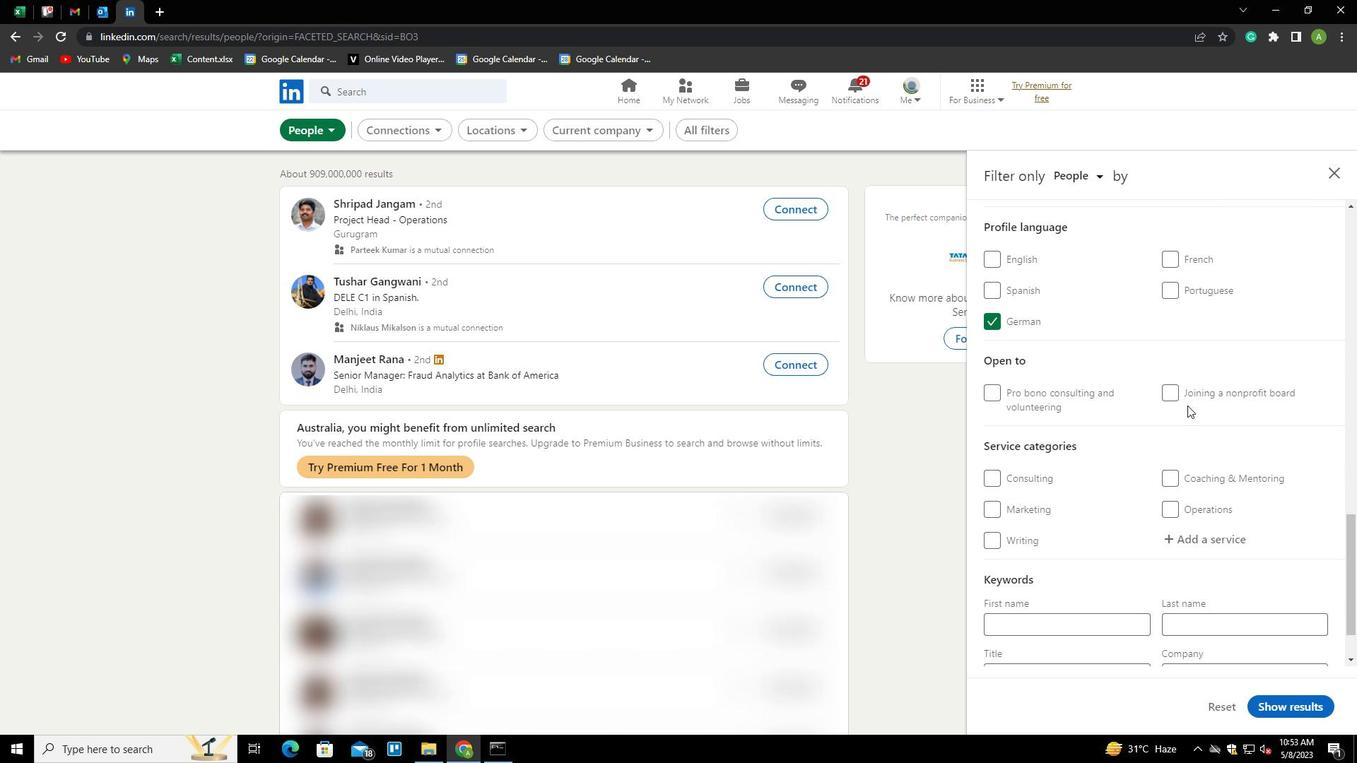 
Action: Mouse scrolled (1187, 405) with delta (0, 0)
Screenshot: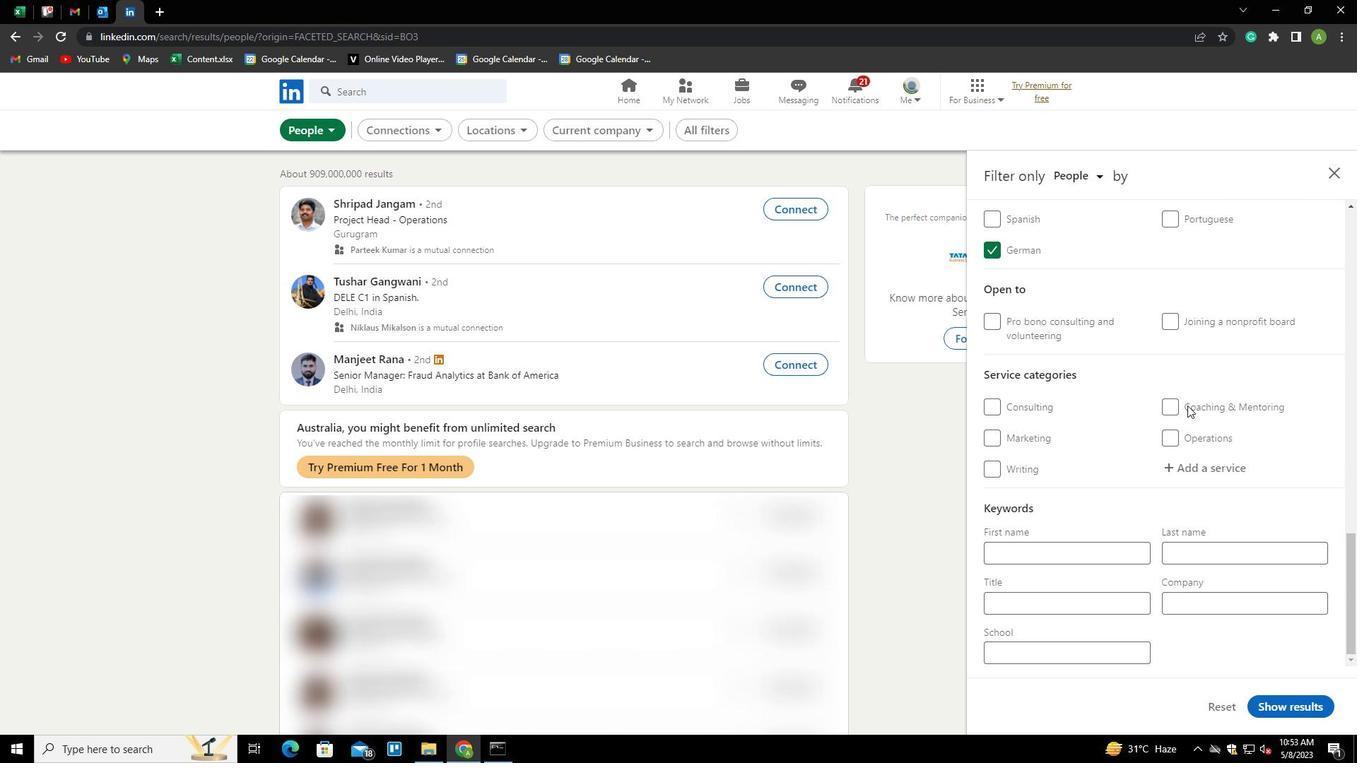 
Action: Mouse moved to (1201, 460)
Screenshot: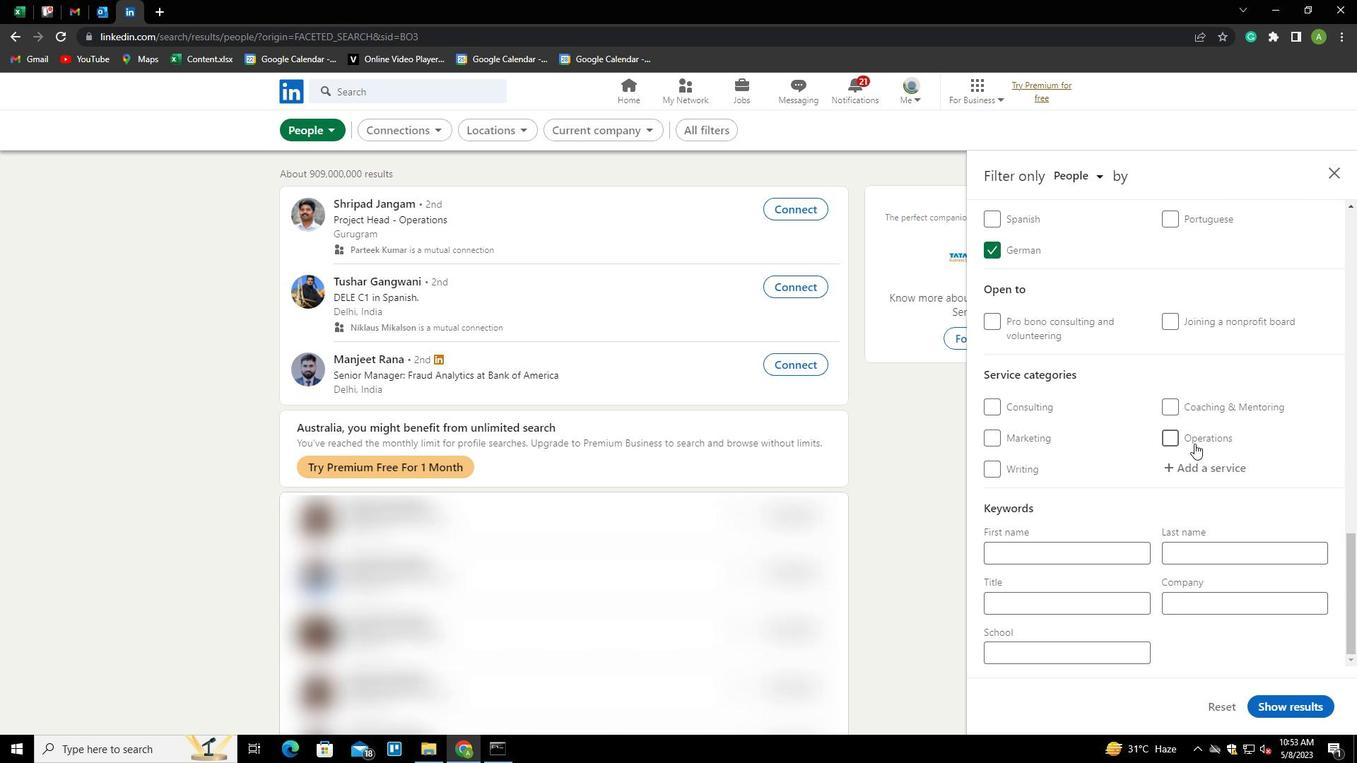 
Action: Mouse pressed left at (1201, 460)
Screenshot: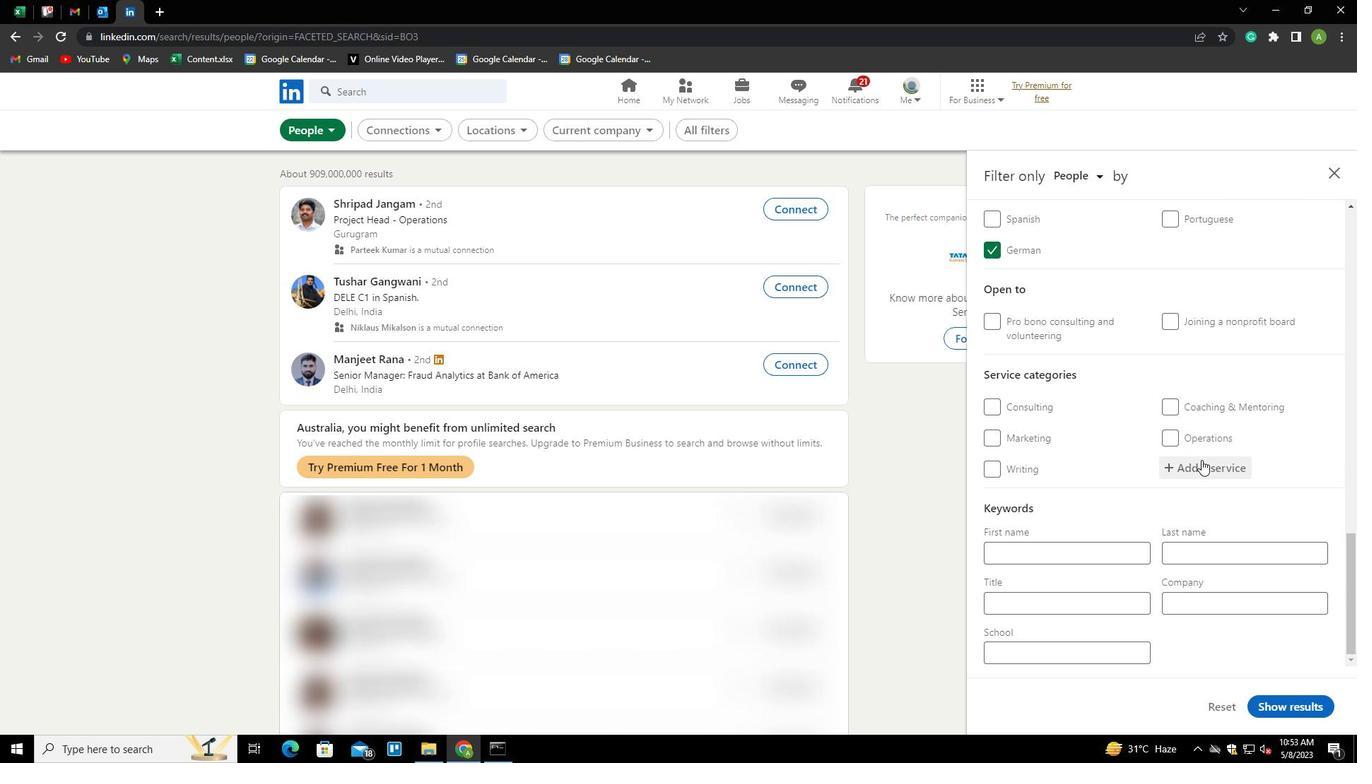 
Action: Mouse moved to (1187, 469)
Screenshot: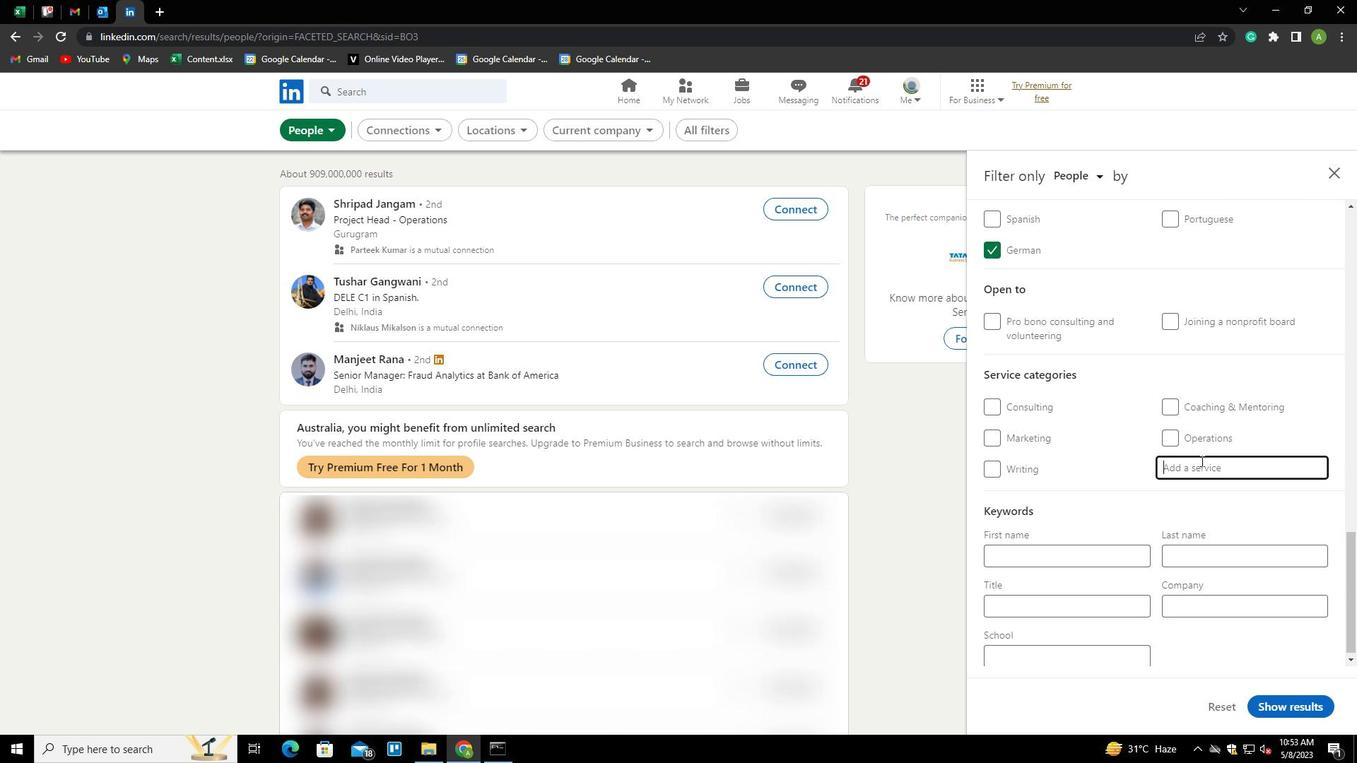 
Action: Key pressed <Key.shift><Key.shift><Key.shift><Key.shift><Key.shift><Key.shift><Key.shift><Key.shift><Key.shift><Key.shift><Key.shift><Key.shift><Key.shift><Key.shift><Key.shift><Key.shift><Key.shift><Key.shift><Key.shift><Key.shift>RESUME<Key.down><Key.enter>
Screenshot: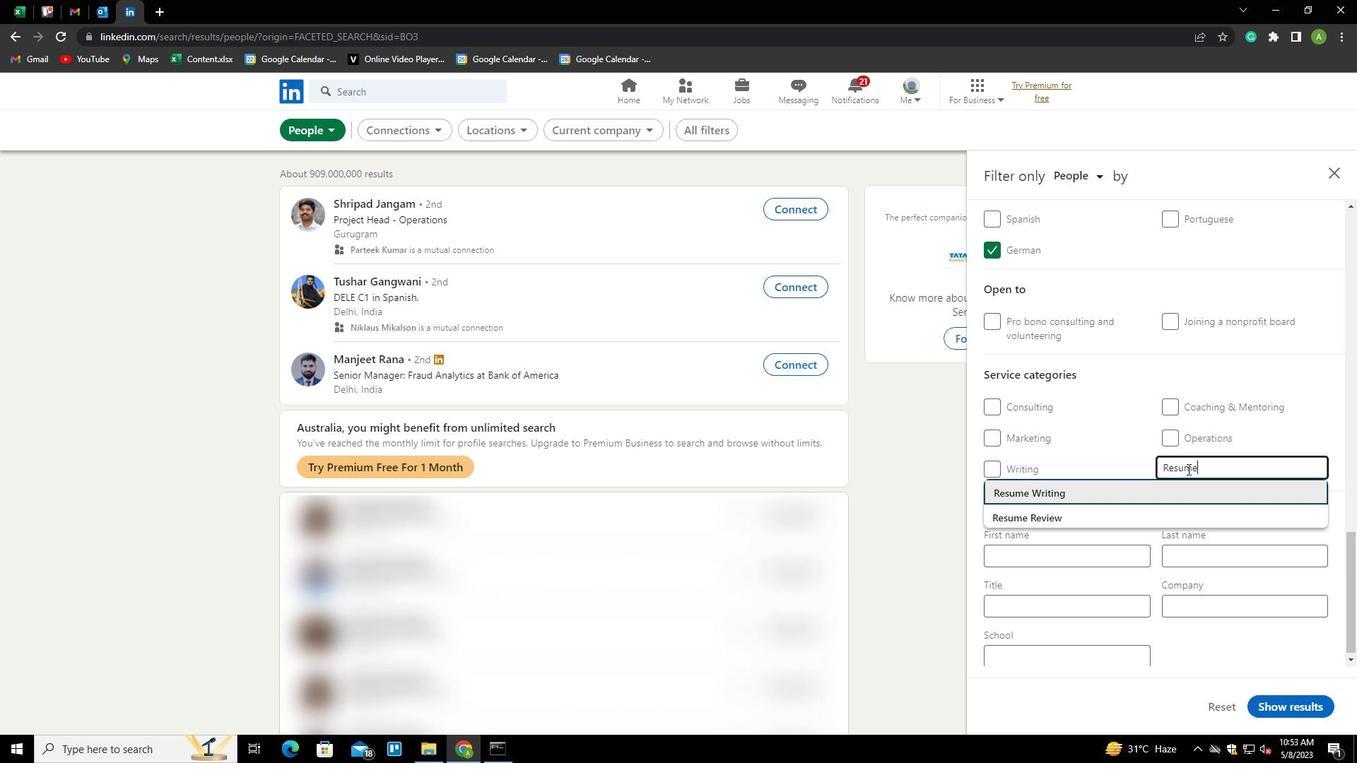 
Action: Mouse moved to (1187, 469)
Screenshot: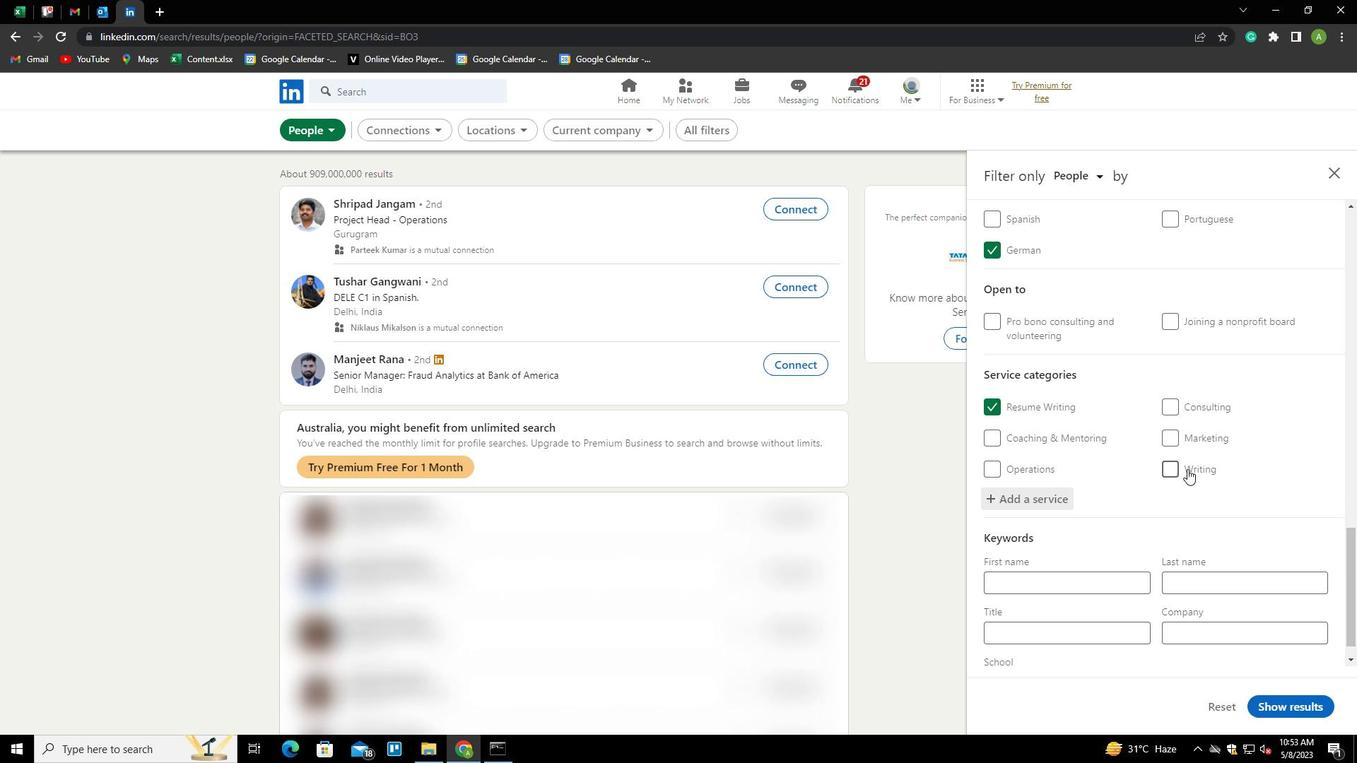 
Action: Mouse scrolled (1187, 468) with delta (0, 0)
Screenshot: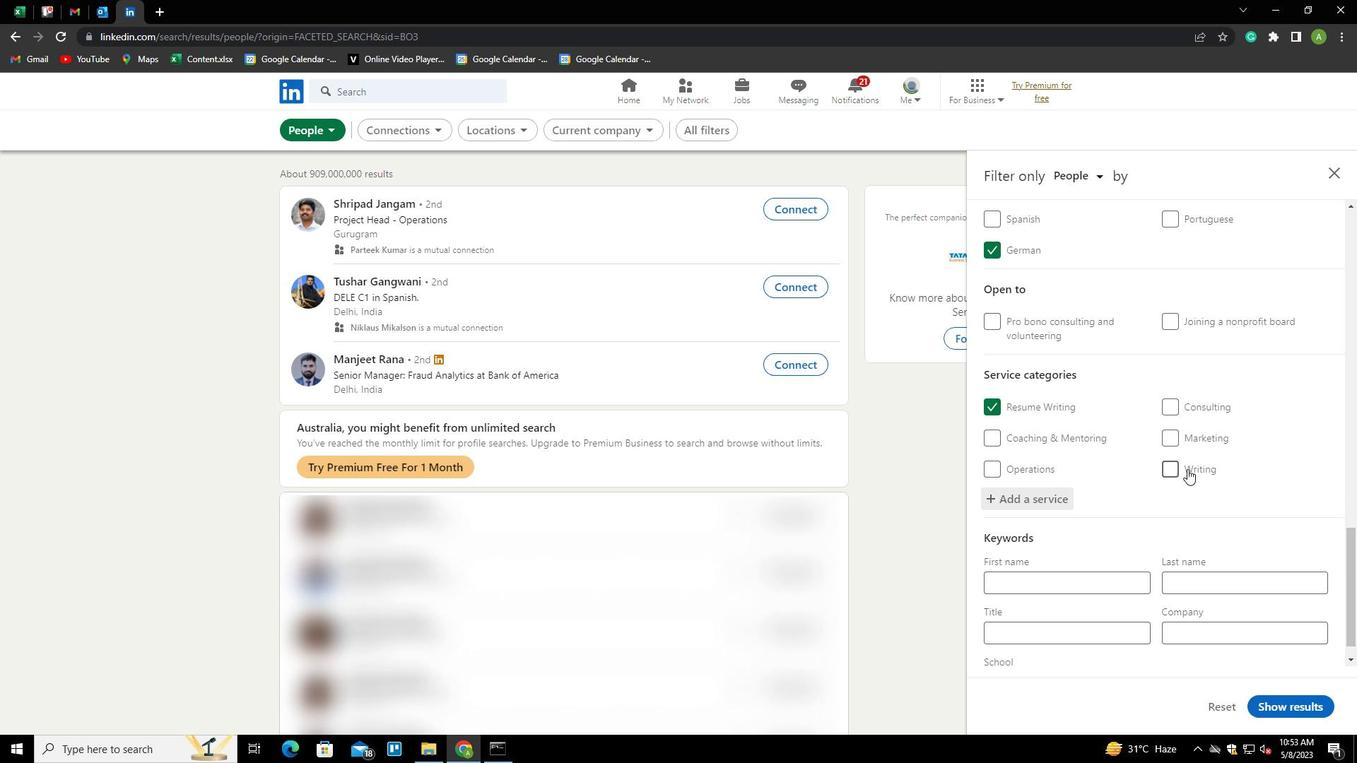 
Action: Mouse scrolled (1187, 468) with delta (0, 0)
Screenshot: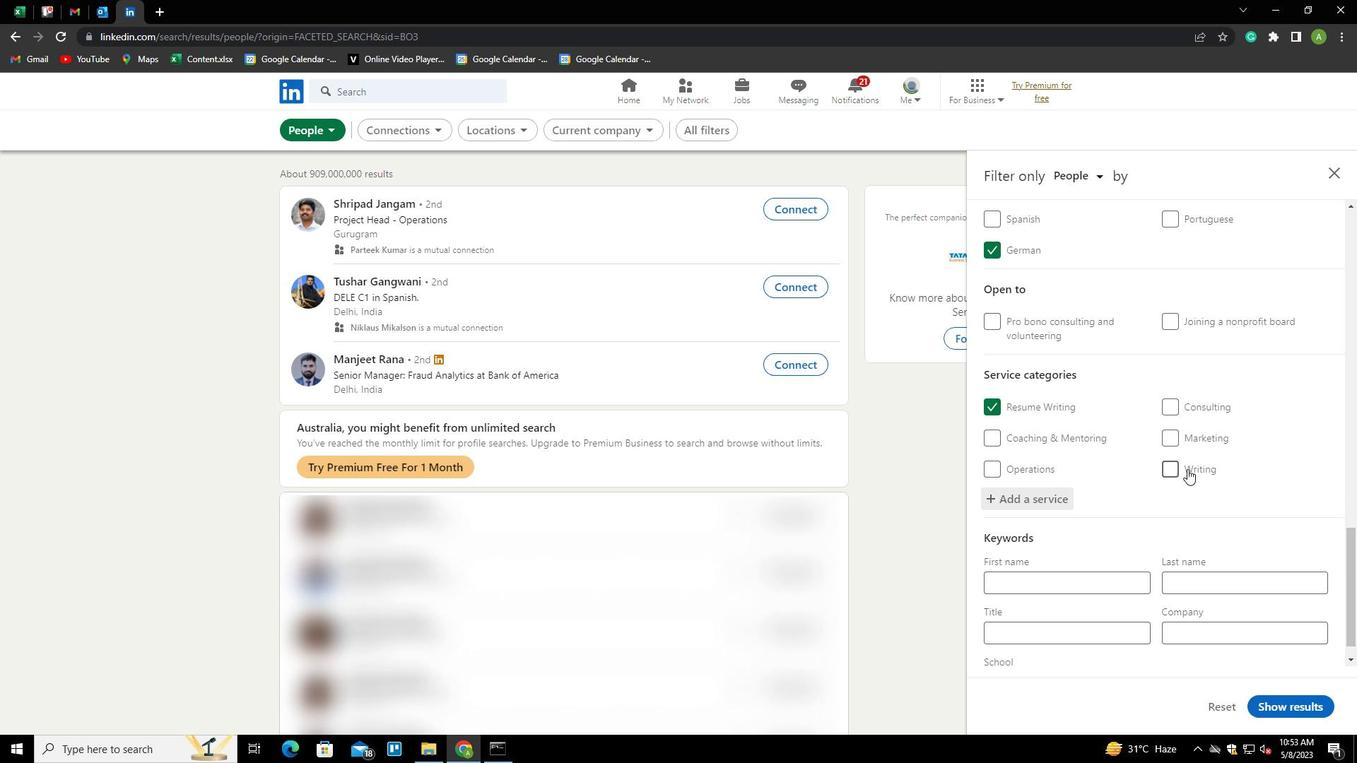 
Action: Mouse scrolled (1187, 468) with delta (0, 0)
Screenshot: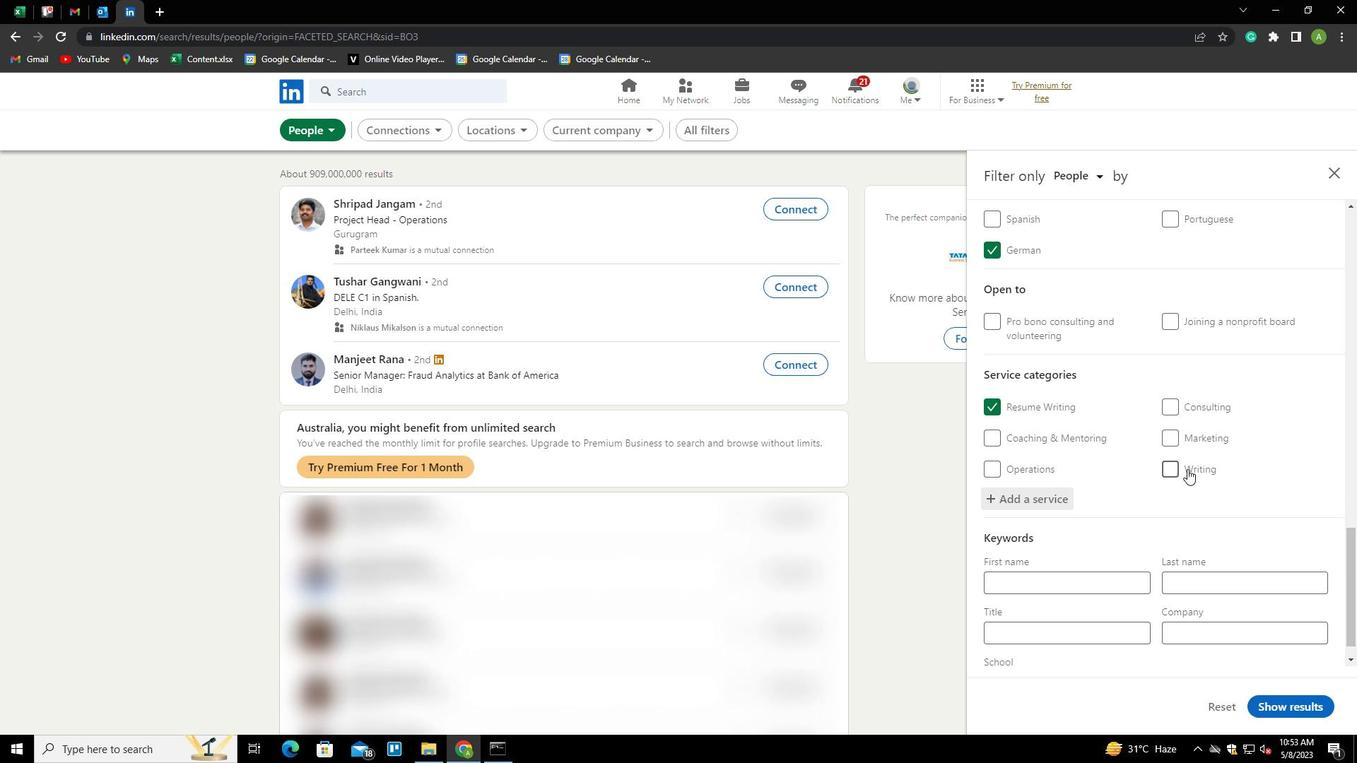 
Action: Mouse scrolled (1187, 468) with delta (0, 0)
Screenshot: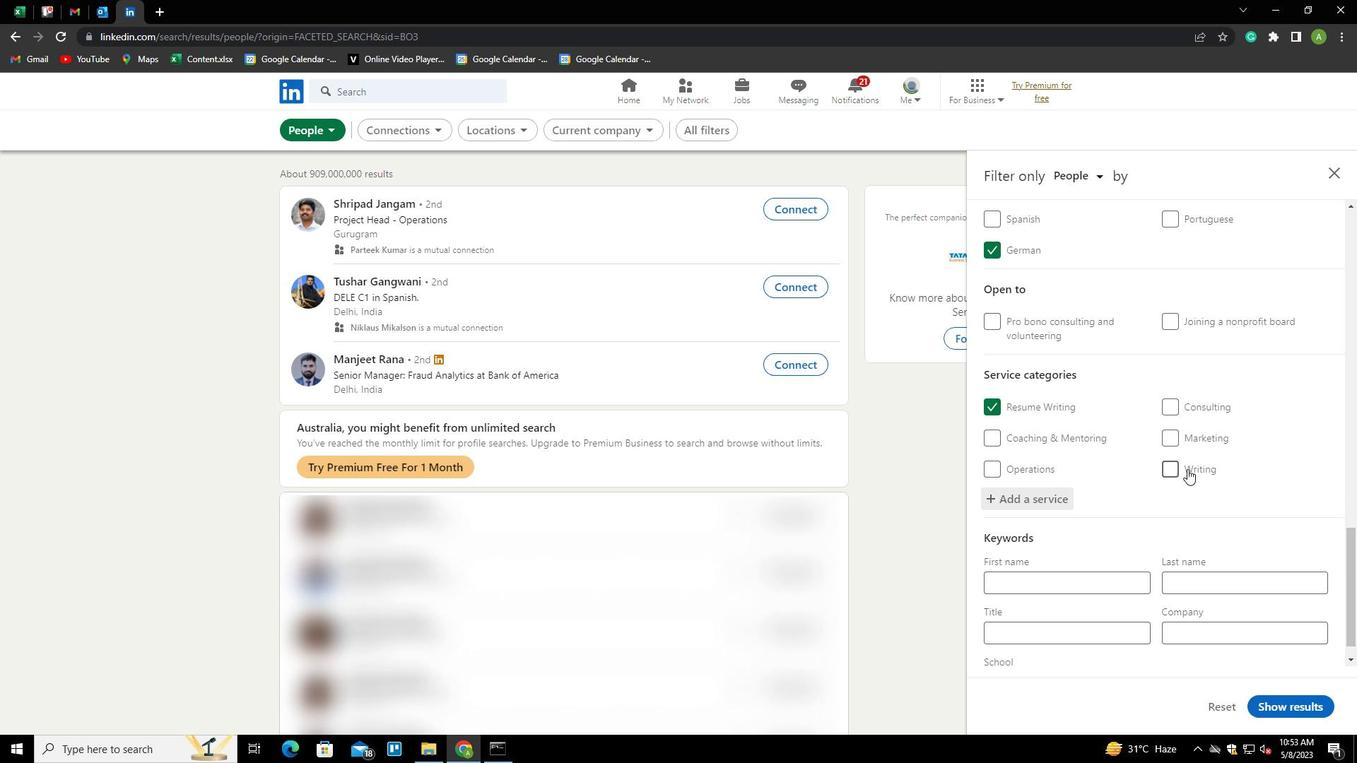 
Action: Mouse moved to (1097, 602)
Screenshot: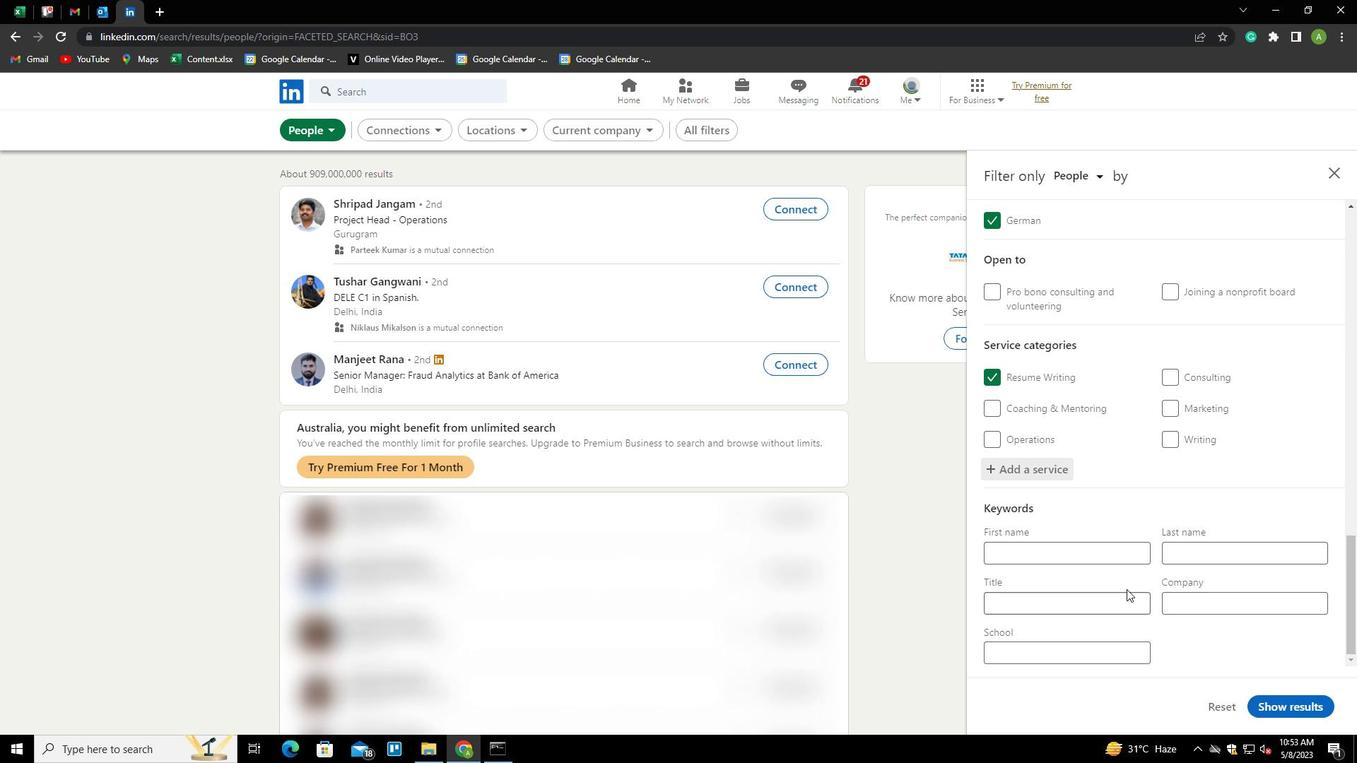 
Action: Mouse pressed left at (1097, 602)
Screenshot: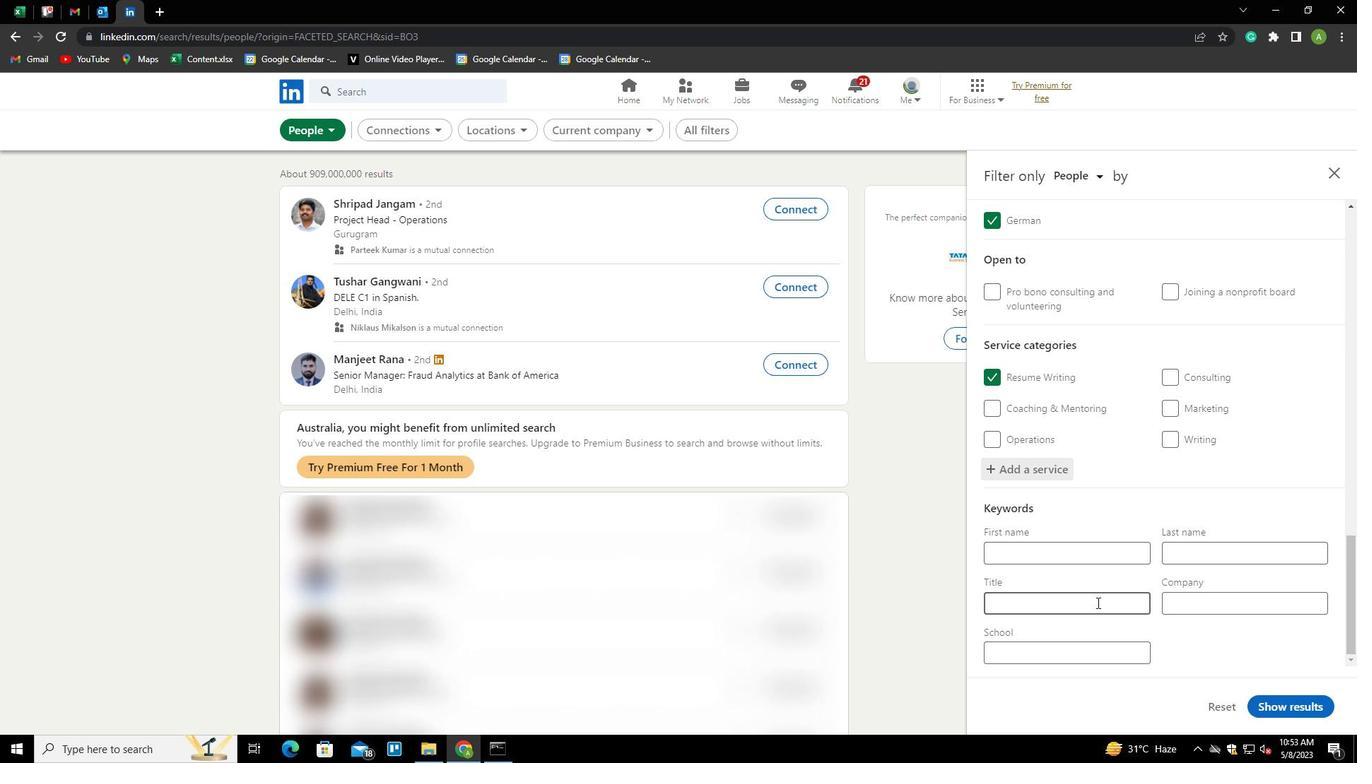 
Action: Key pressed <Key.shift>ROOFER
Screenshot: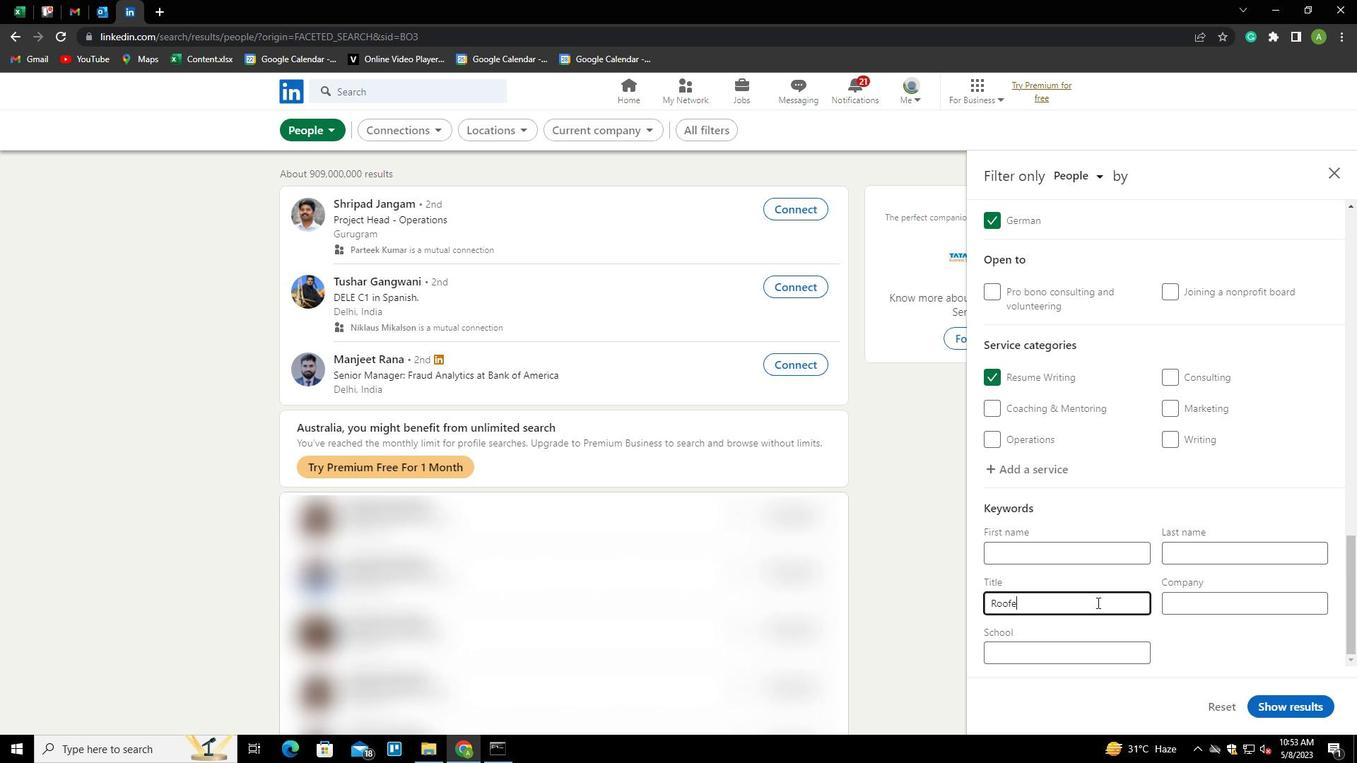 
Action: Mouse moved to (1203, 659)
Screenshot: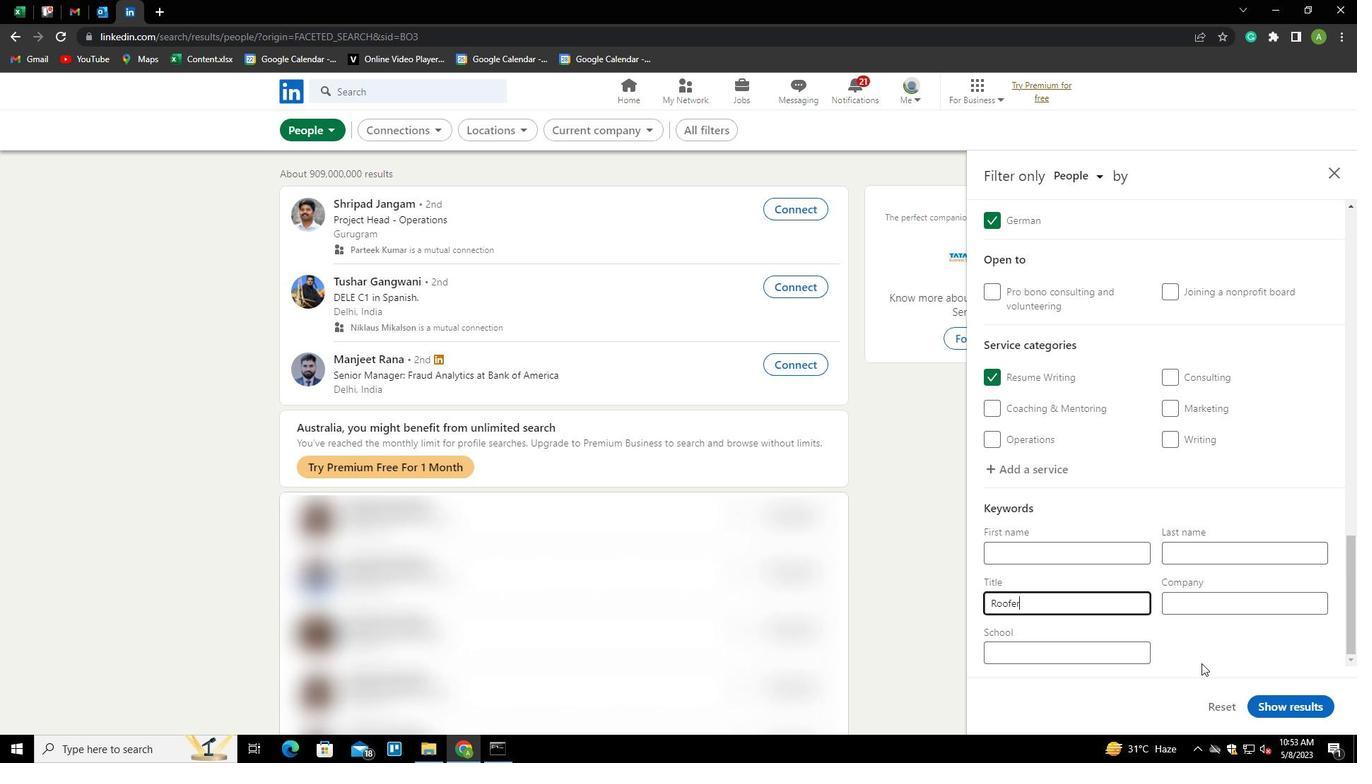 
Action: Mouse pressed left at (1203, 659)
Screenshot: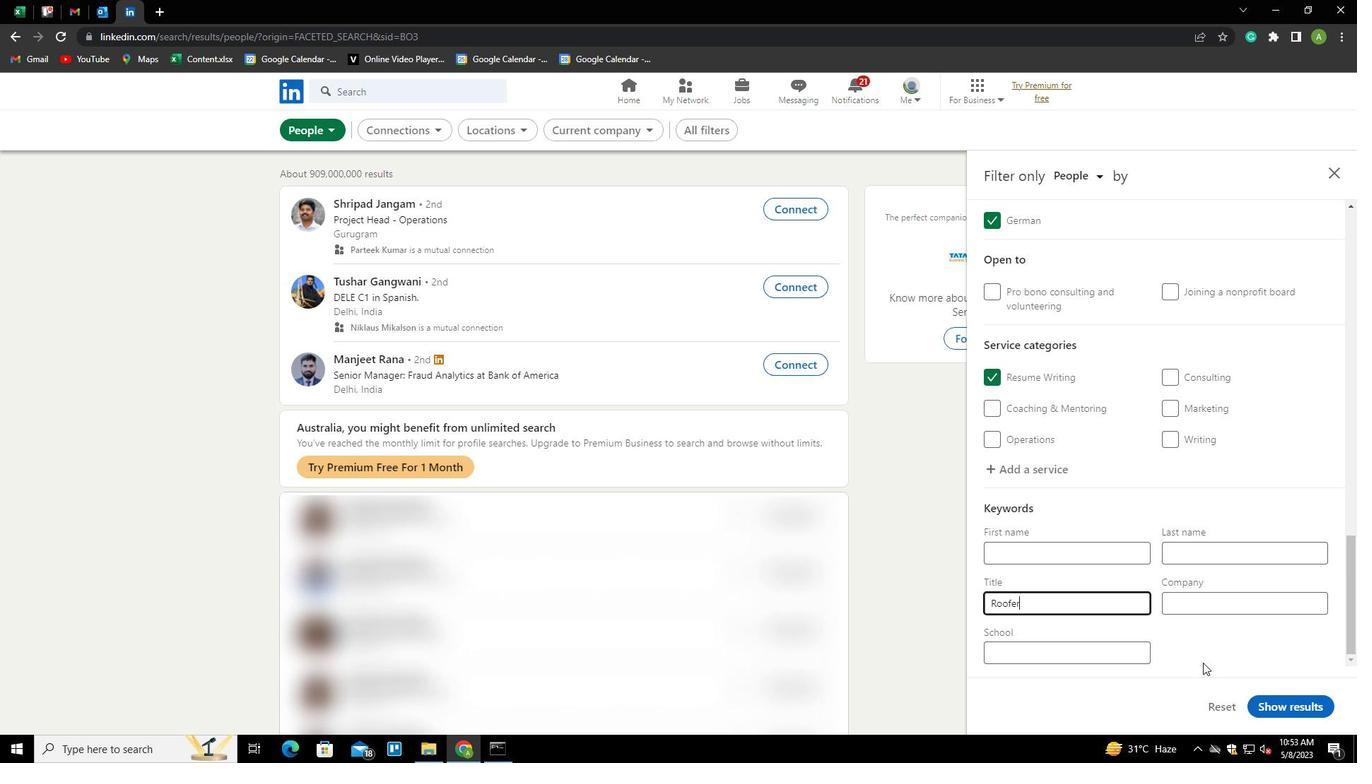 
Action: Mouse moved to (1292, 699)
Screenshot: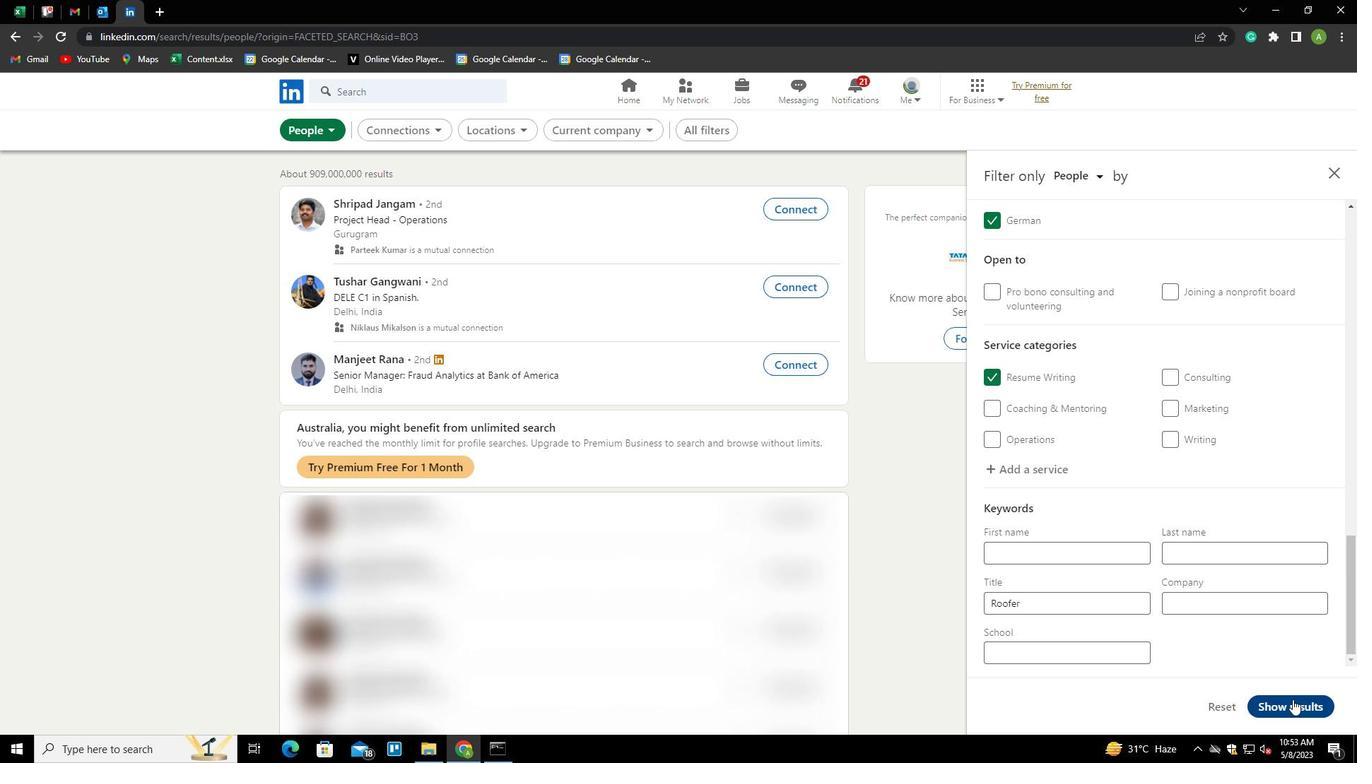 
Action: Mouse pressed left at (1292, 699)
Screenshot: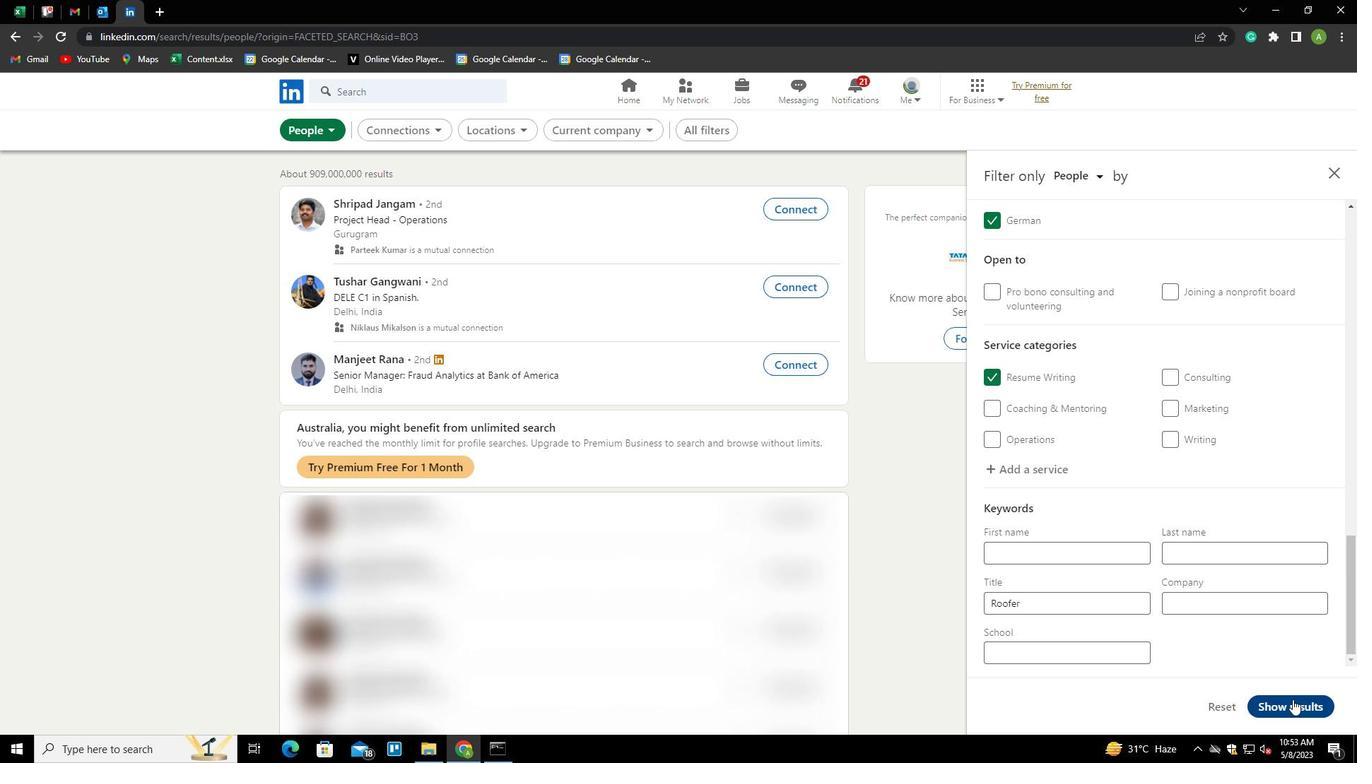 
